 Task: Slide 13 - Session  Urban Outfit For M&X.
Action: Mouse moved to (29, 79)
Screenshot: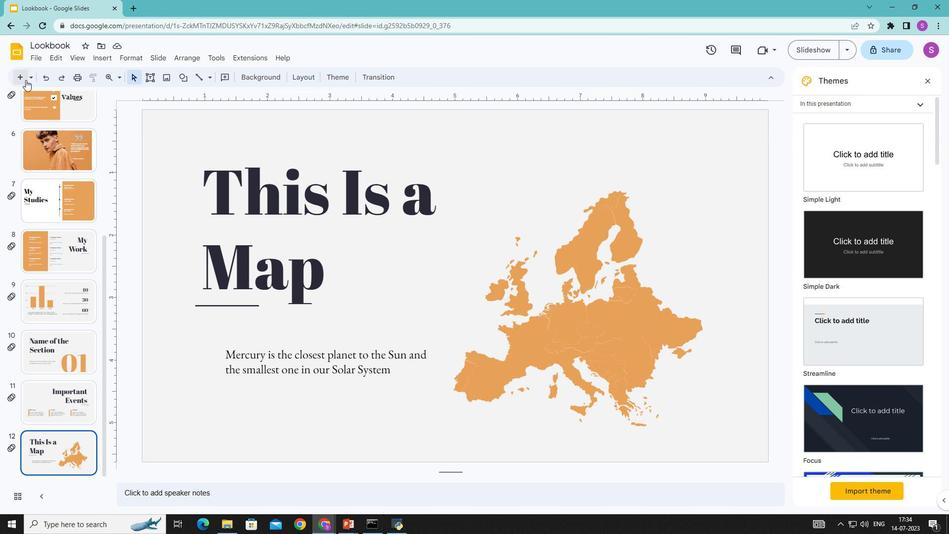 
Action: Mouse pressed left at (29, 79)
Screenshot: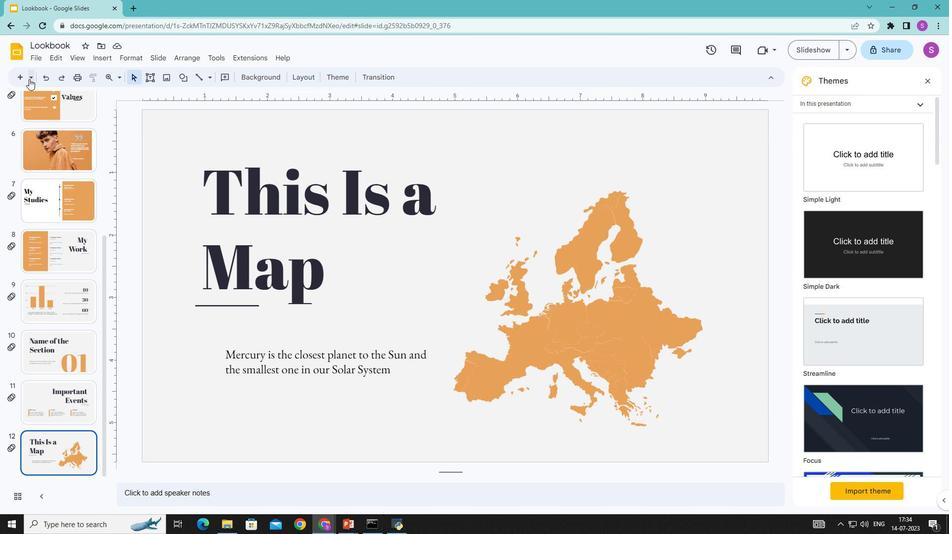 
Action: Mouse moved to (68, 412)
Screenshot: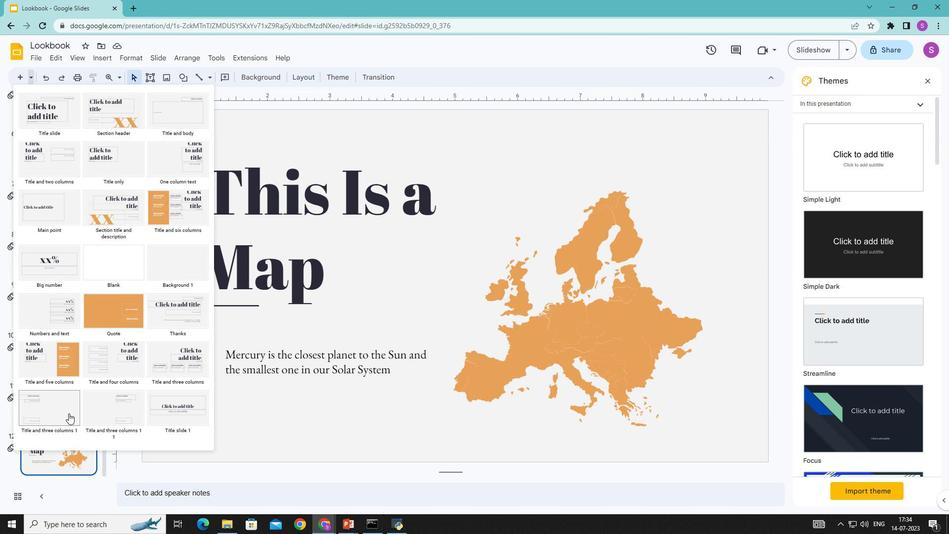 
Action: Mouse pressed left at (68, 412)
Screenshot: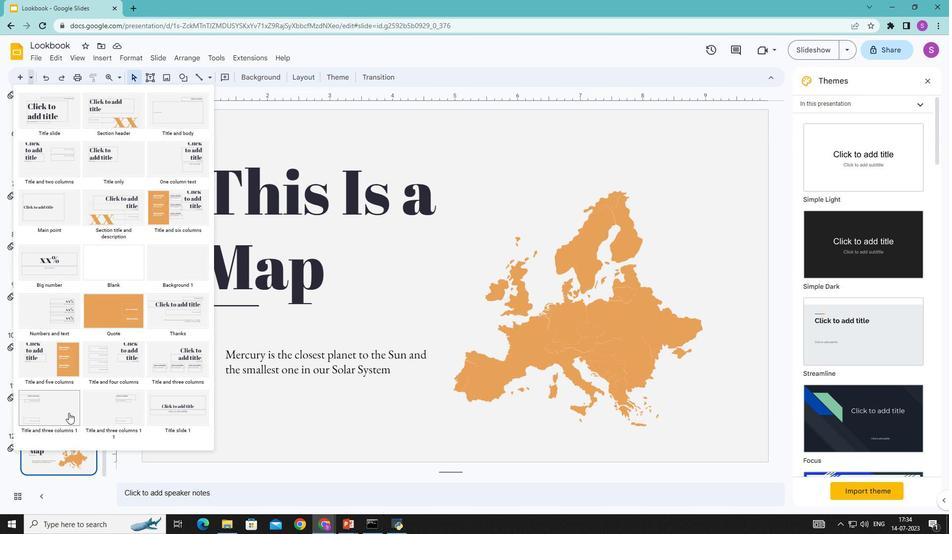 
Action: Mouse moved to (100, 56)
Screenshot: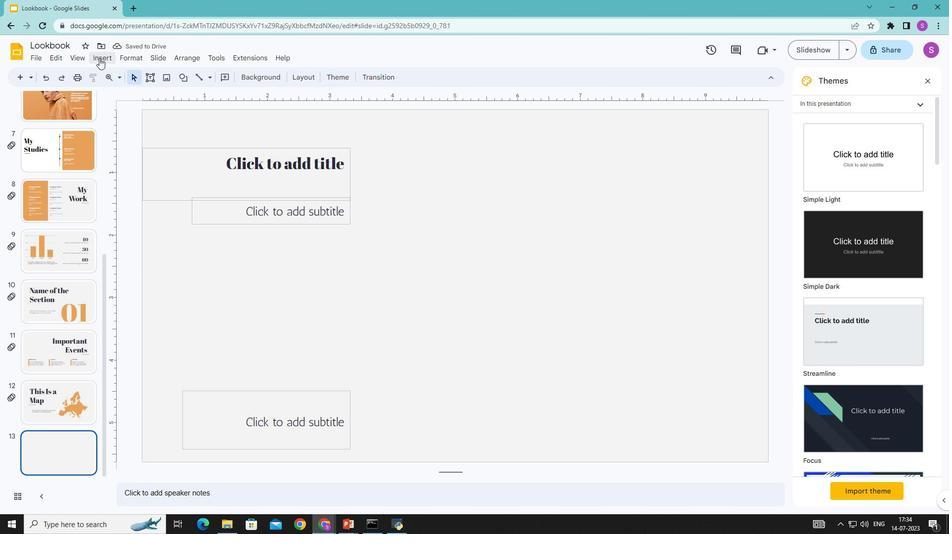 
Action: Mouse pressed left at (100, 56)
Screenshot: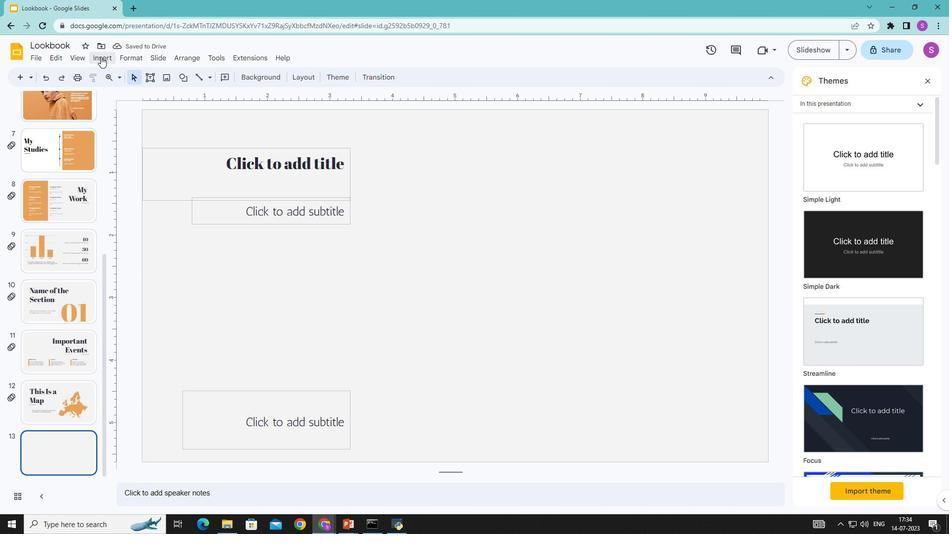 
Action: Mouse moved to (339, 74)
Screenshot: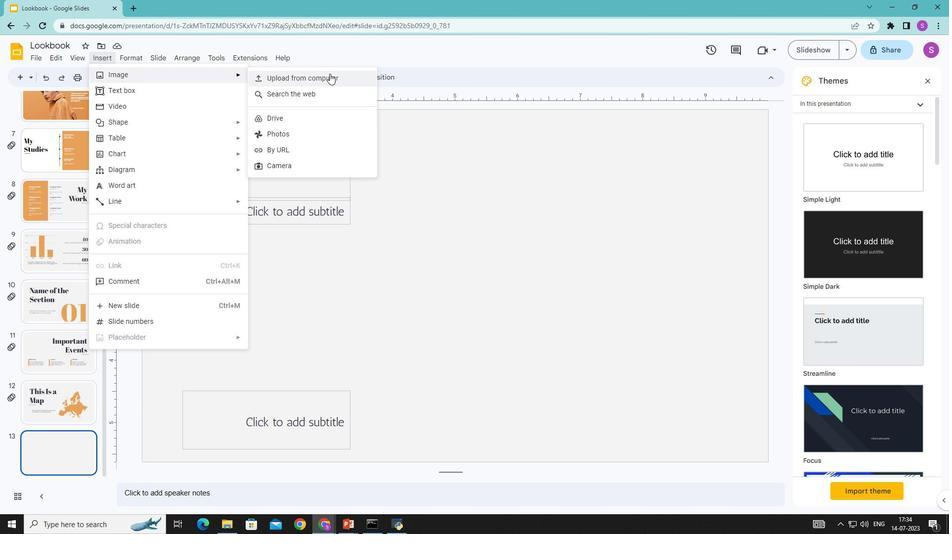
Action: Mouse pressed left at (339, 74)
Screenshot: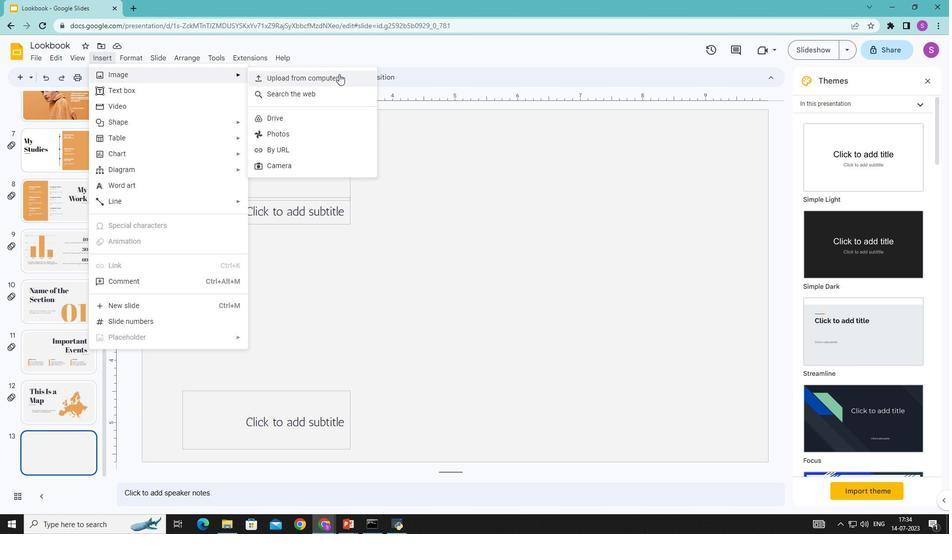 
Action: Mouse moved to (168, 138)
Screenshot: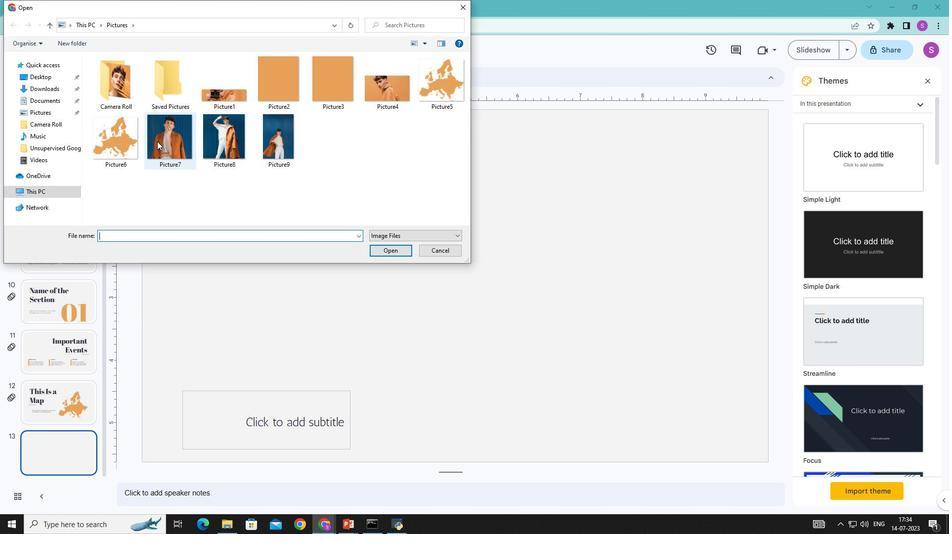 
Action: Mouse pressed left at (168, 138)
Screenshot: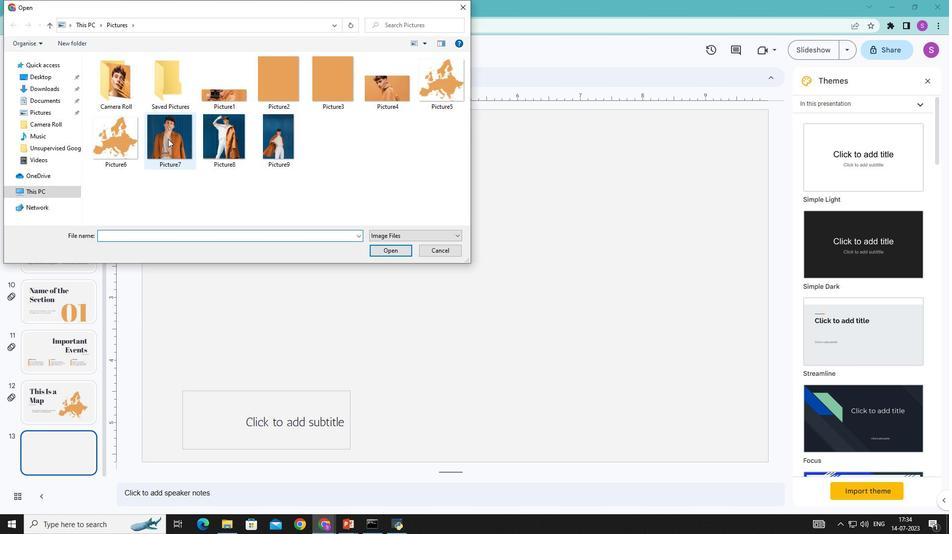 
Action: Mouse moved to (387, 249)
Screenshot: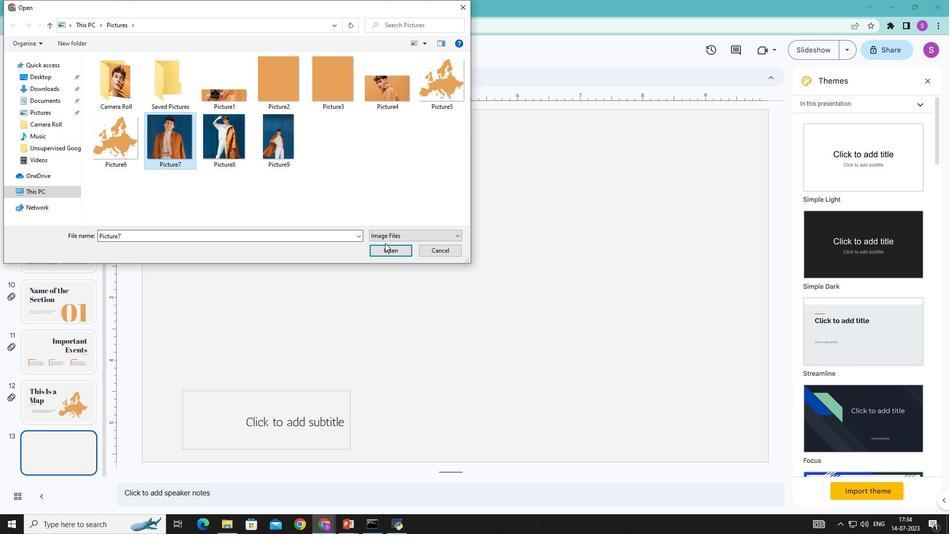 
Action: Mouse pressed left at (387, 249)
Screenshot: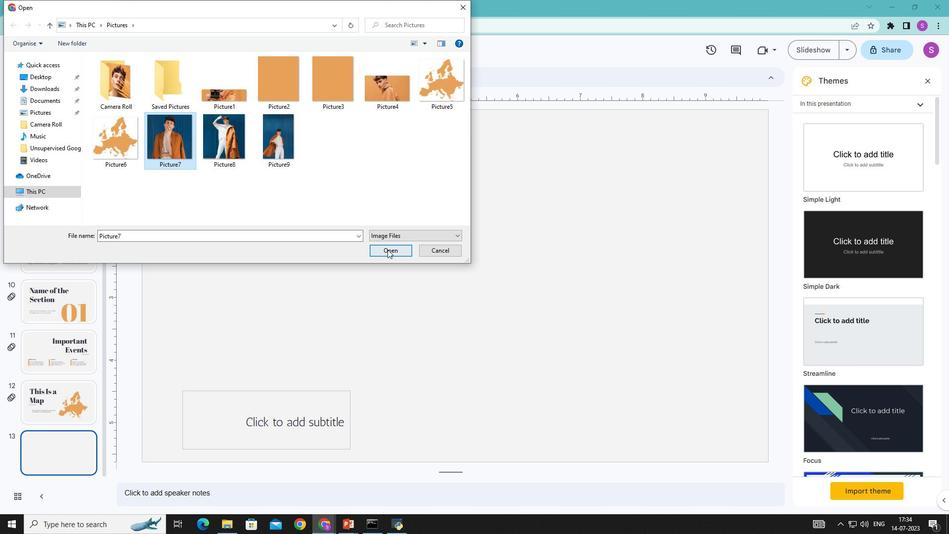
Action: Mouse moved to (696, 285)
Screenshot: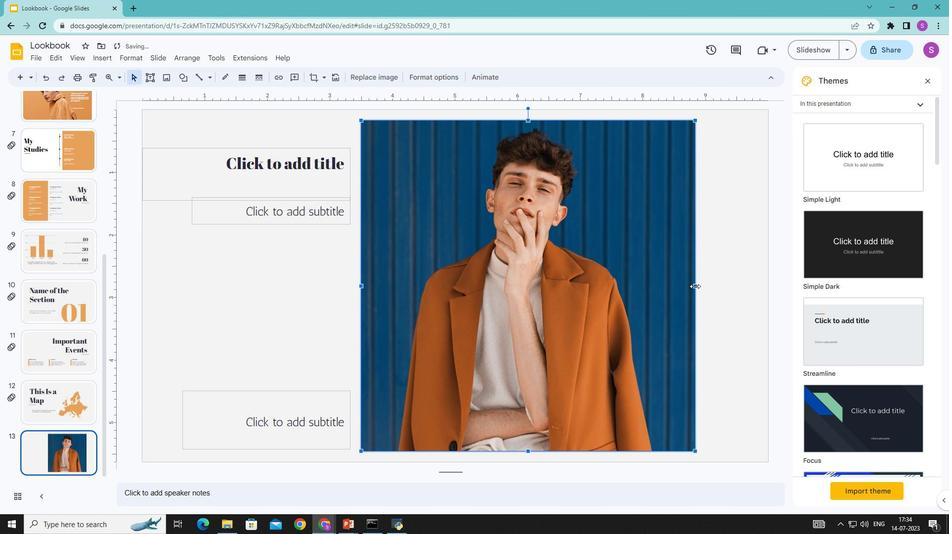 
Action: Mouse pressed left at (696, 285)
Screenshot: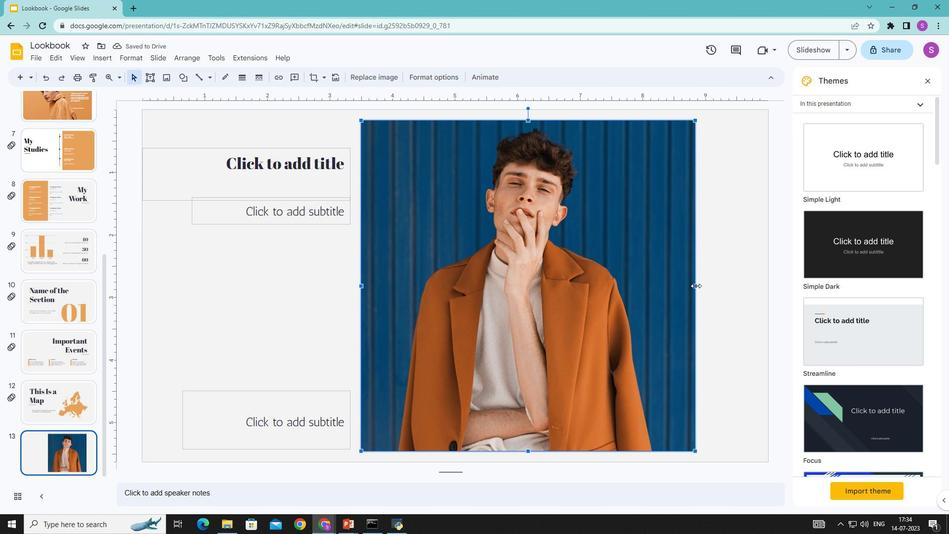 
Action: Mouse moved to (519, 452)
Screenshot: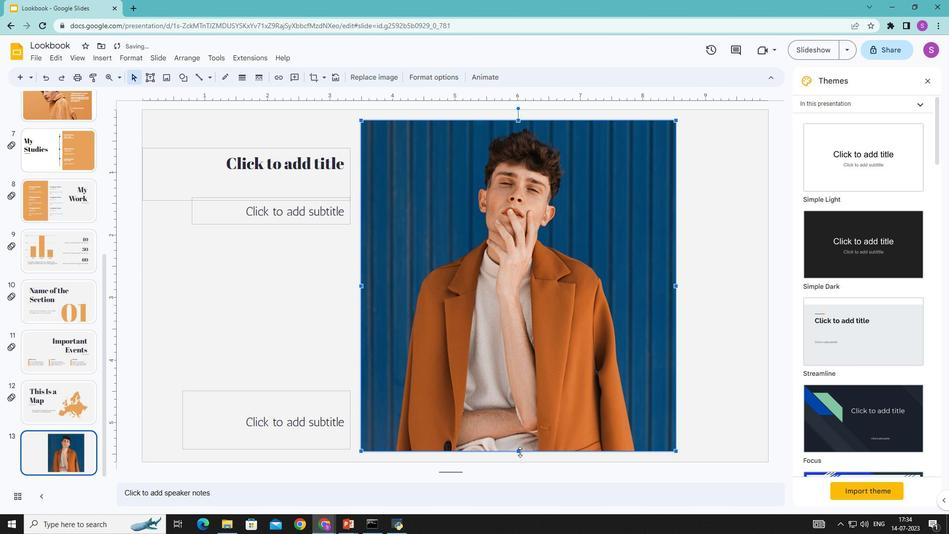 
Action: Mouse pressed left at (519, 452)
Screenshot: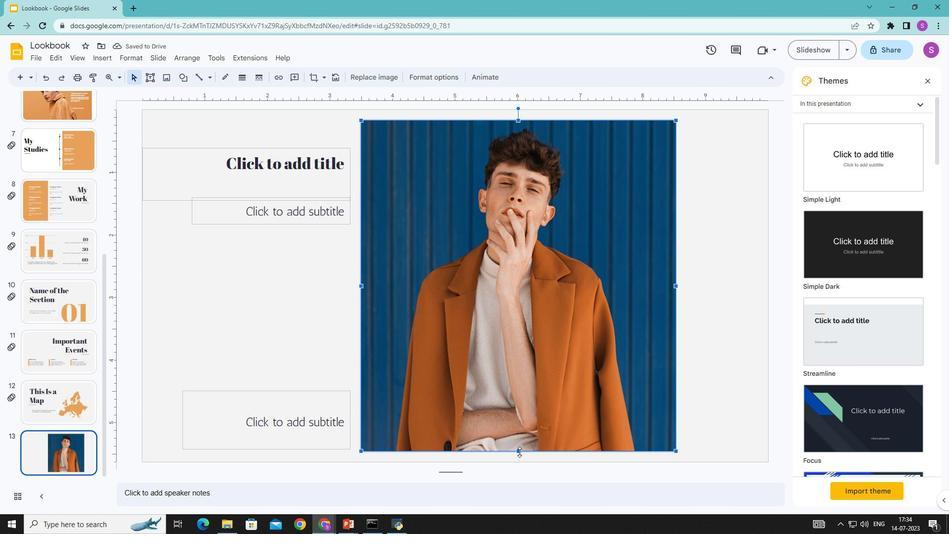 
Action: Mouse moved to (677, 288)
Screenshot: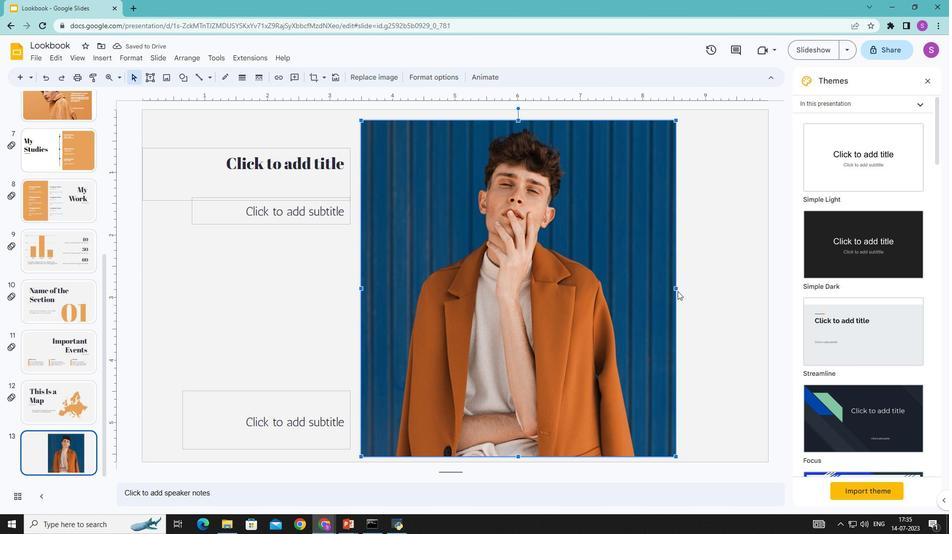 
Action: Mouse pressed left at (677, 288)
Screenshot: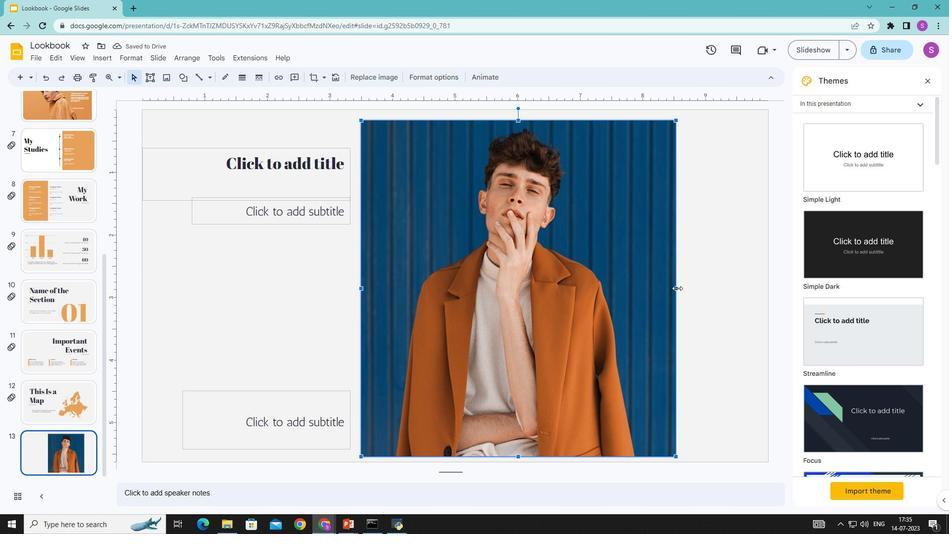 
Action: Mouse moved to (669, 289)
Screenshot: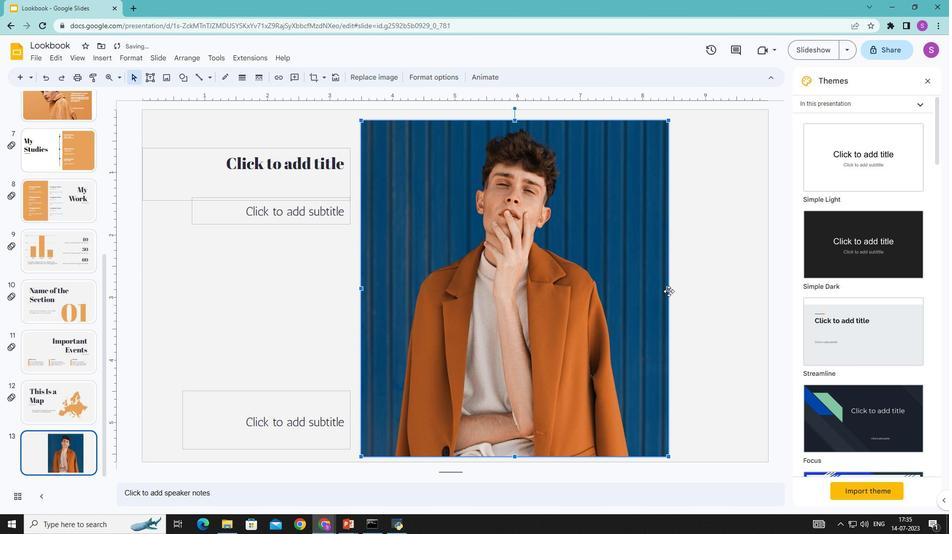 
Action: Mouse pressed left at (669, 289)
Screenshot: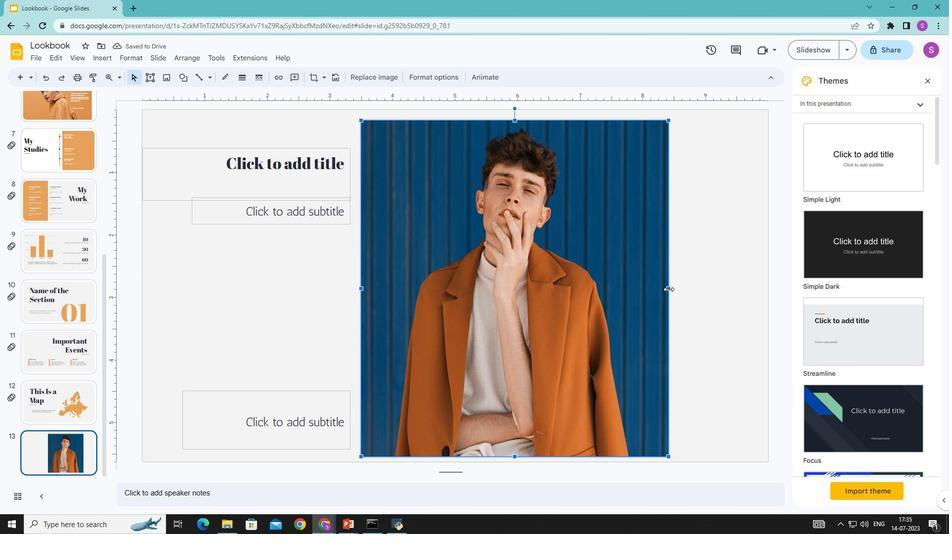 
Action: Mouse moved to (708, 286)
Screenshot: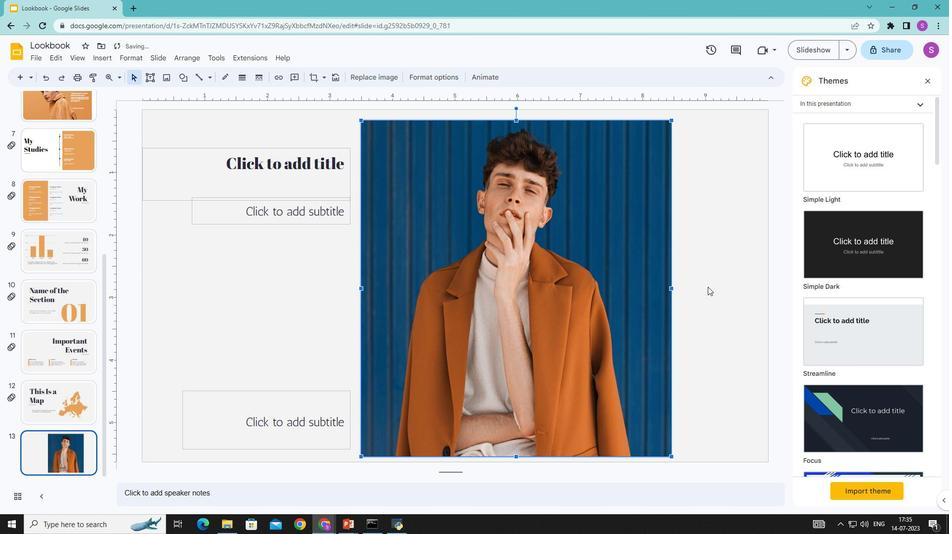 
Action: Mouse pressed left at (708, 286)
Screenshot: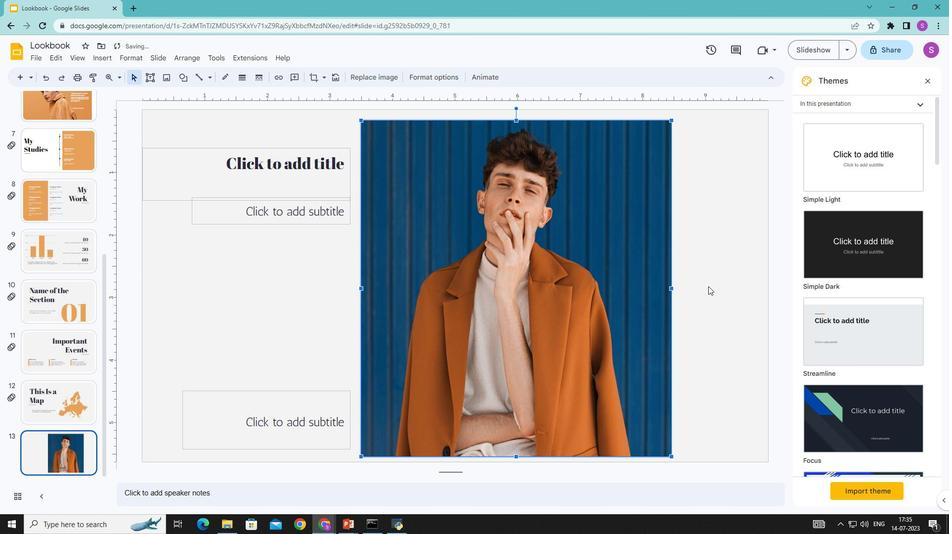 
Action: Mouse moved to (93, 55)
Screenshot: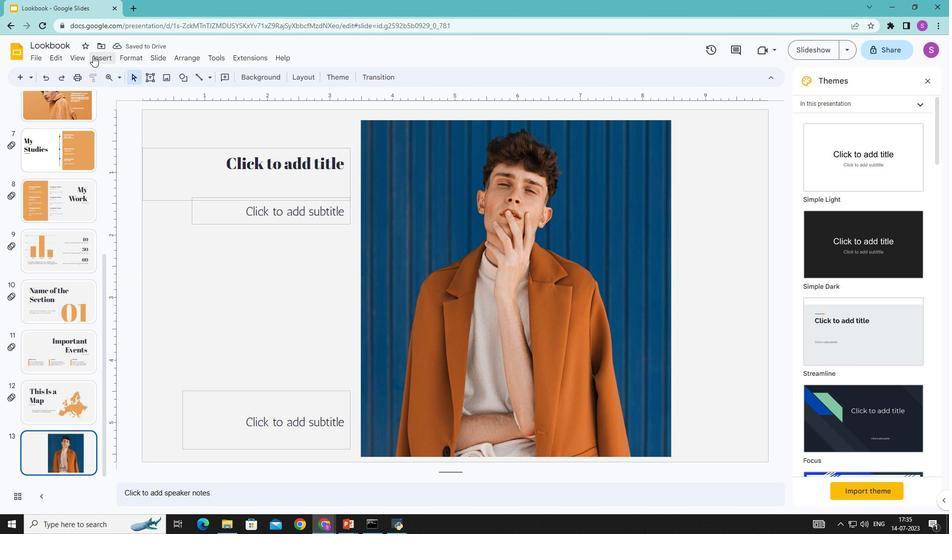 
Action: Mouse pressed left at (93, 55)
Screenshot: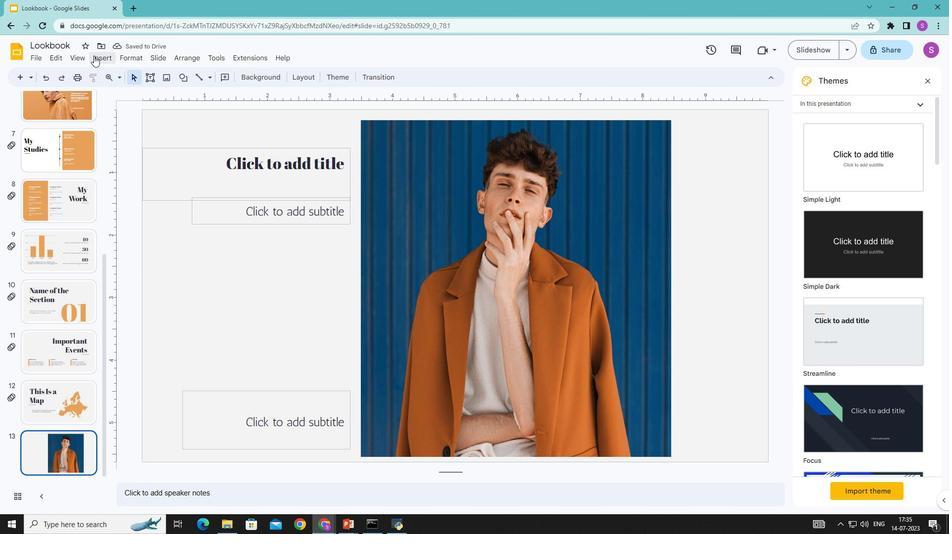 
Action: Mouse moved to (282, 75)
Screenshot: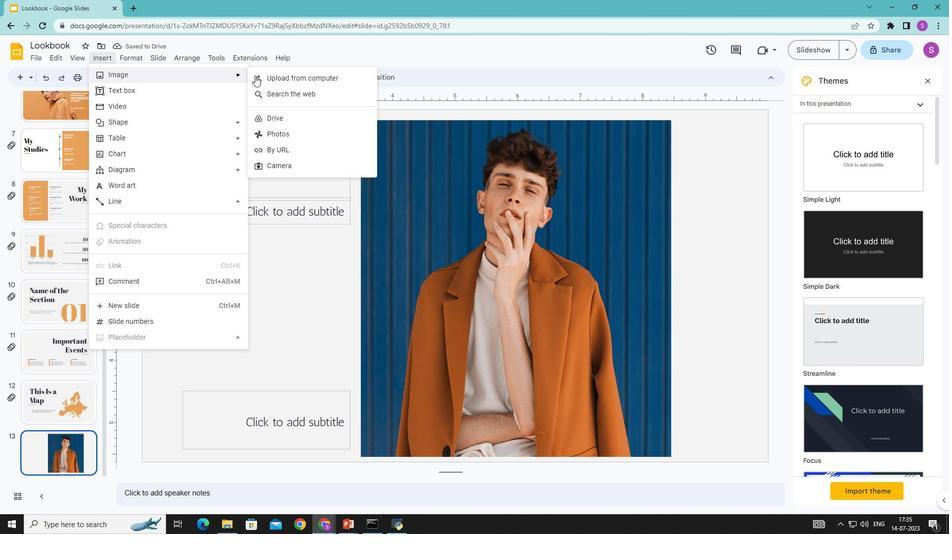 
Action: Mouse pressed left at (282, 75)
Screenshot: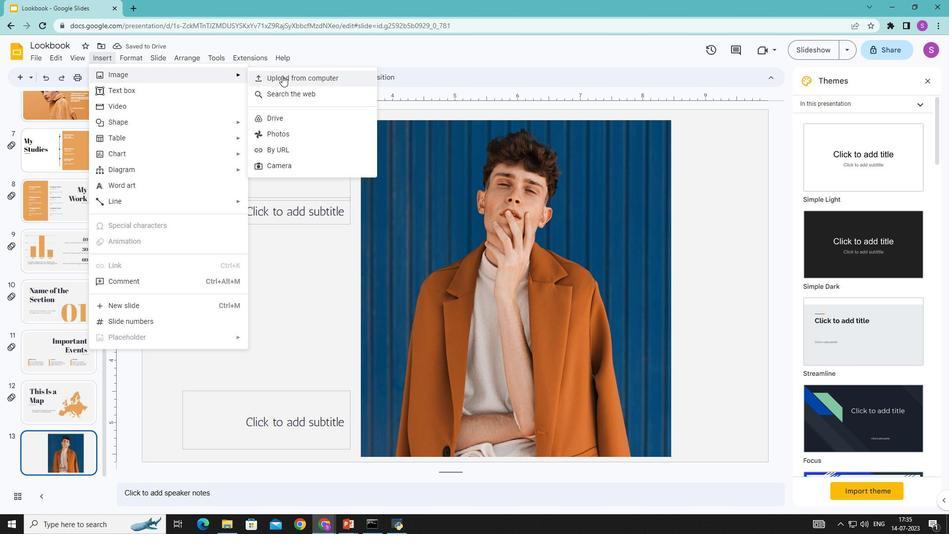 
Action: Mouse moved to (218, 132)
Screenshot: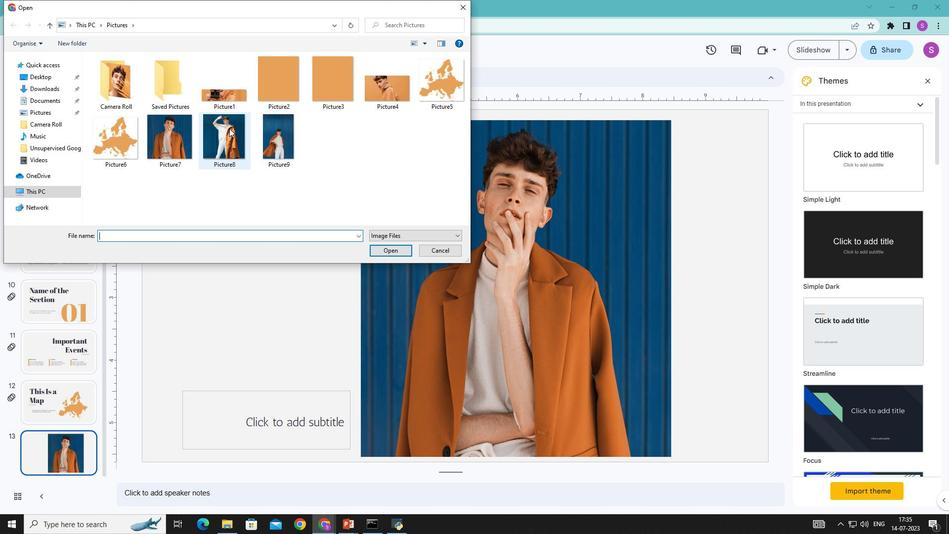 
Action: Mouse pressed left at (218, 132)
Screenshot: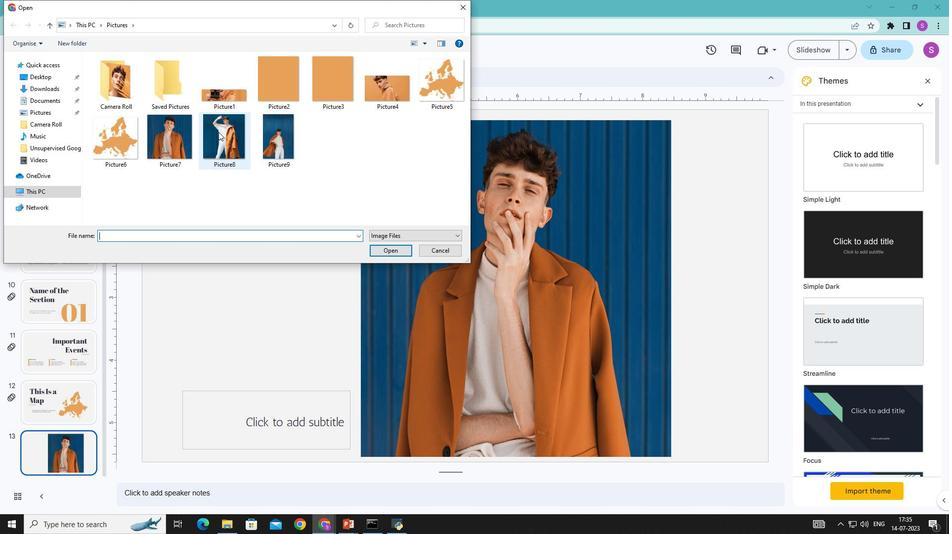 
Action: Mouse moved to (386, 246)
Screenshot: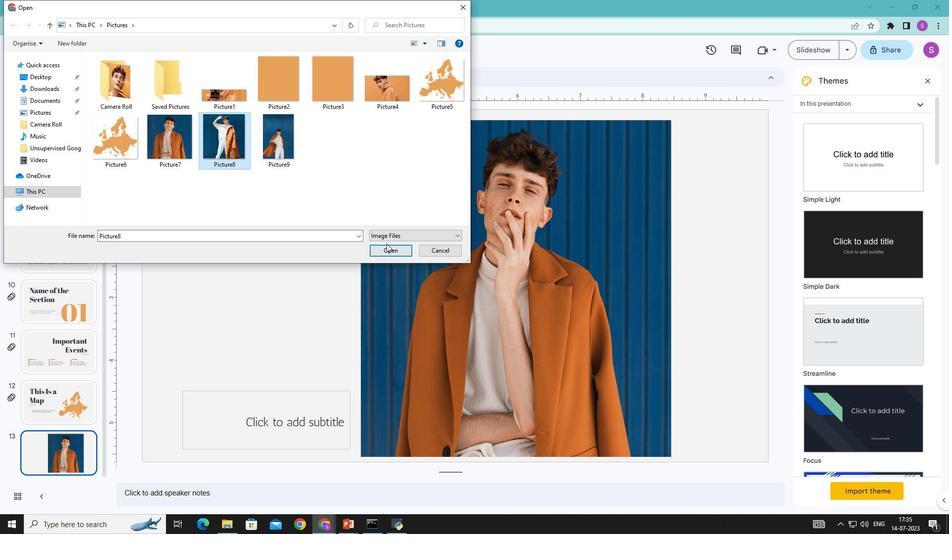 
Action: Mouse pressed left at (386, 246)
Screenshot: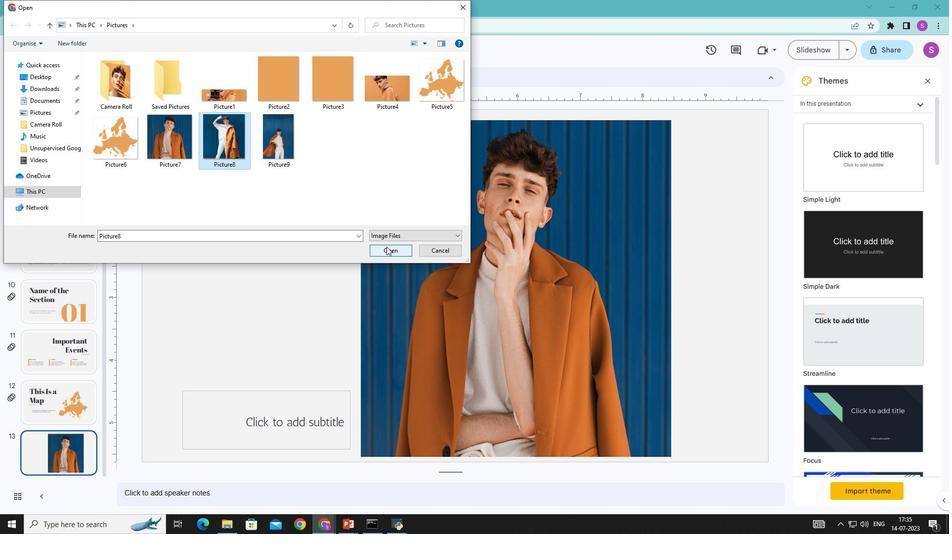 
Action: Mouse moved to (204, 284)
Screenshot: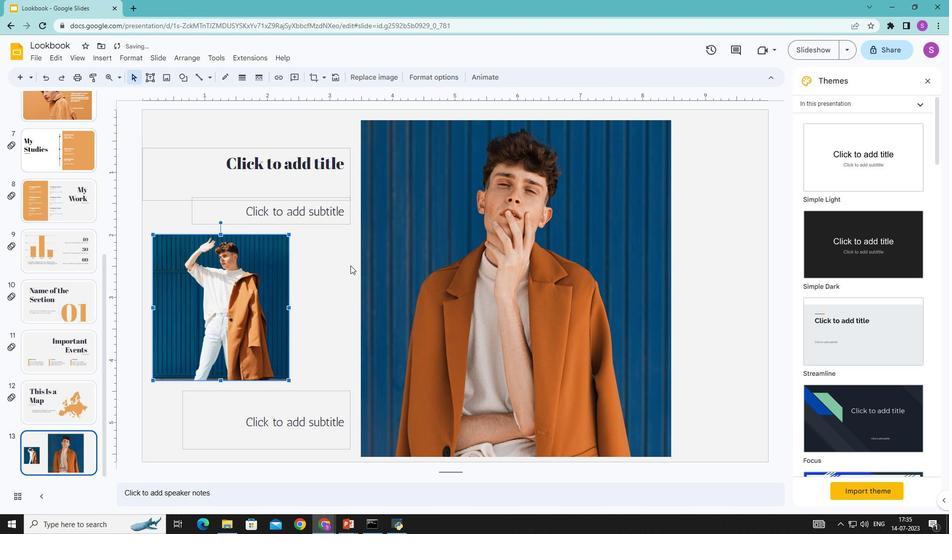 
Action: Mouse pressed left at (204, 284)
Screenshot: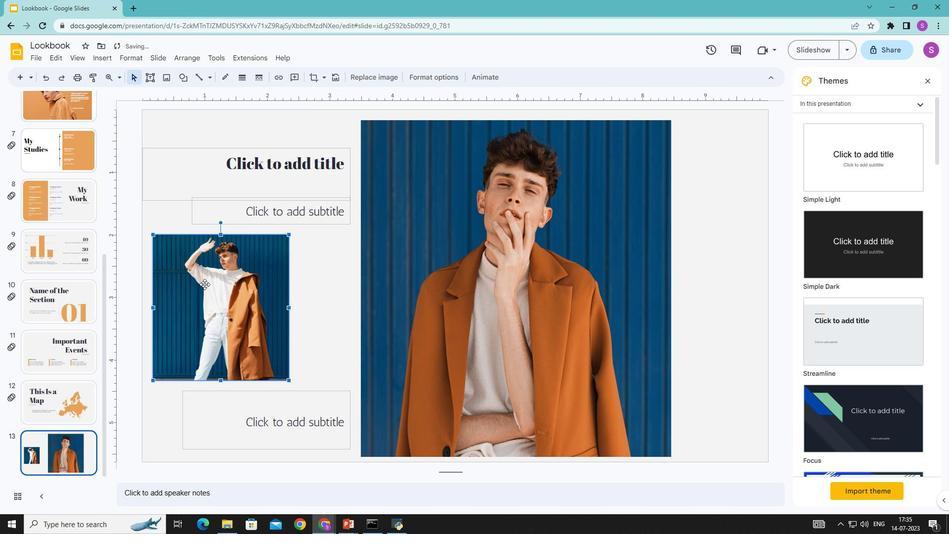 
Action: Mouse moved to (541, 204)
Screenshot: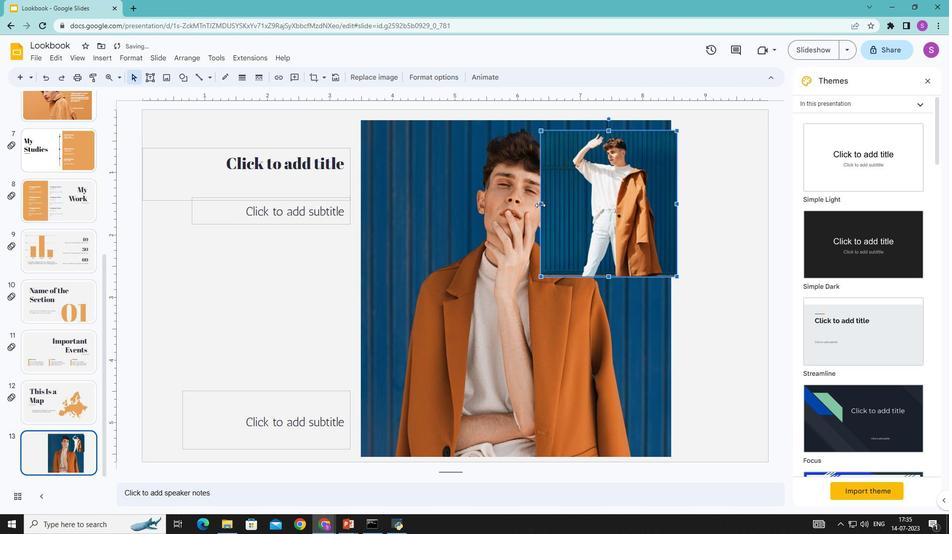 
Action: Mouse pressed left at (541, 204)
Screenshot: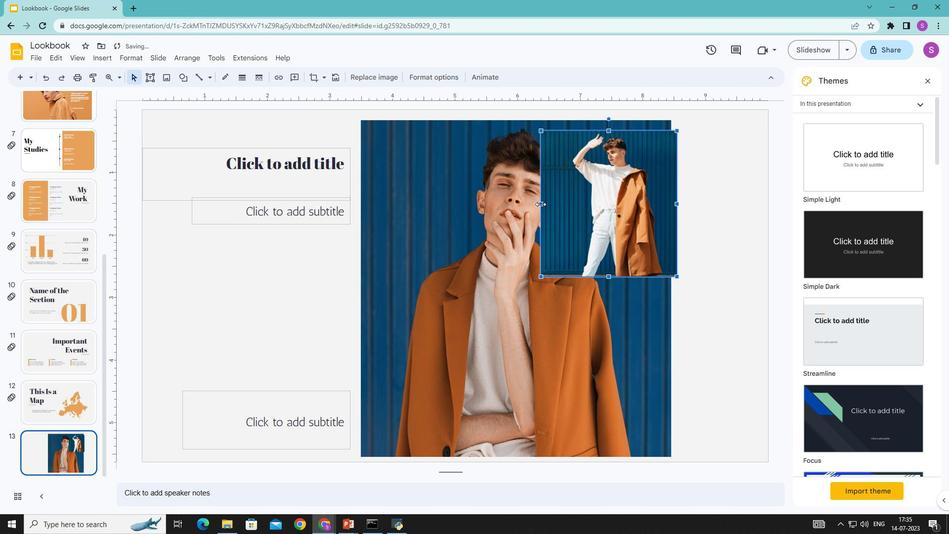 
Action: Mouse moved to (617, 277)
Screenshot: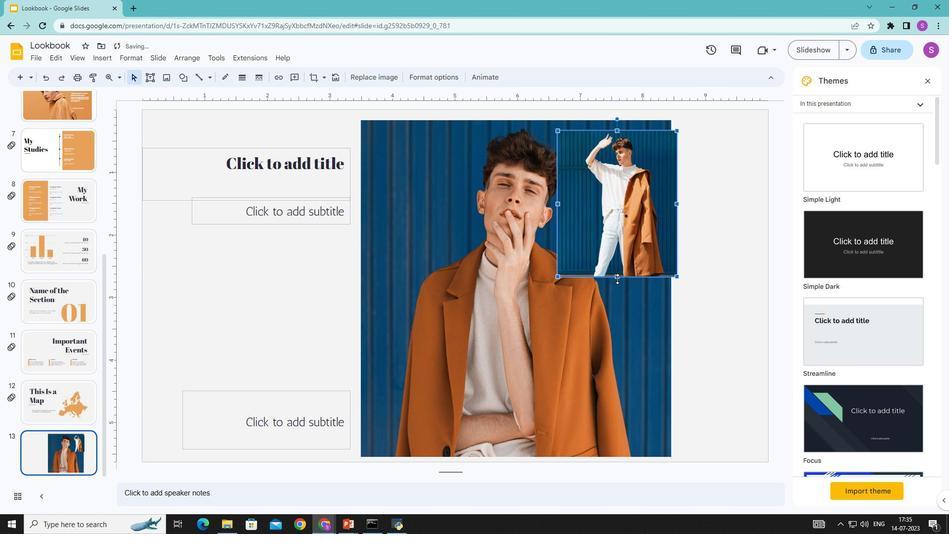 
Action: Mouse pressed left at (617, 277)
Screenshot: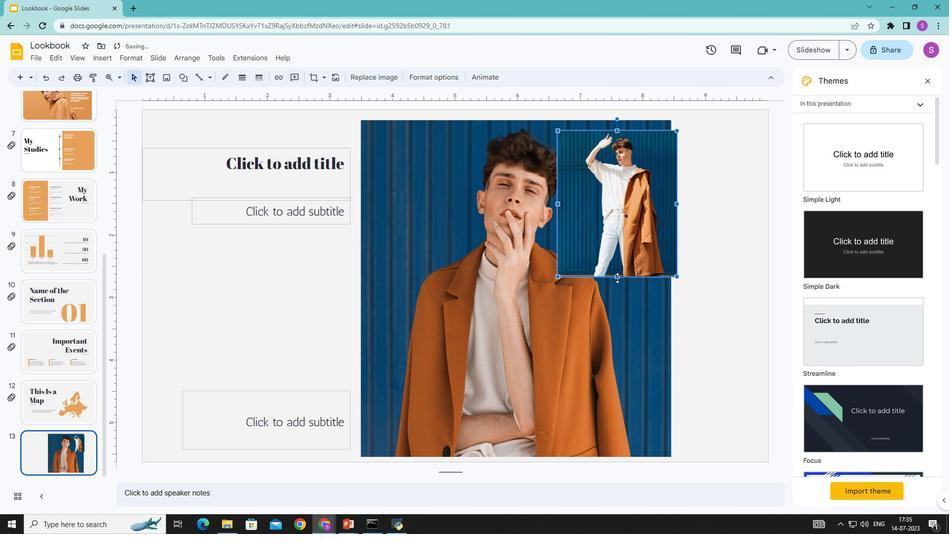 
Action: Mouse moved to (618, 206)
Screenshot: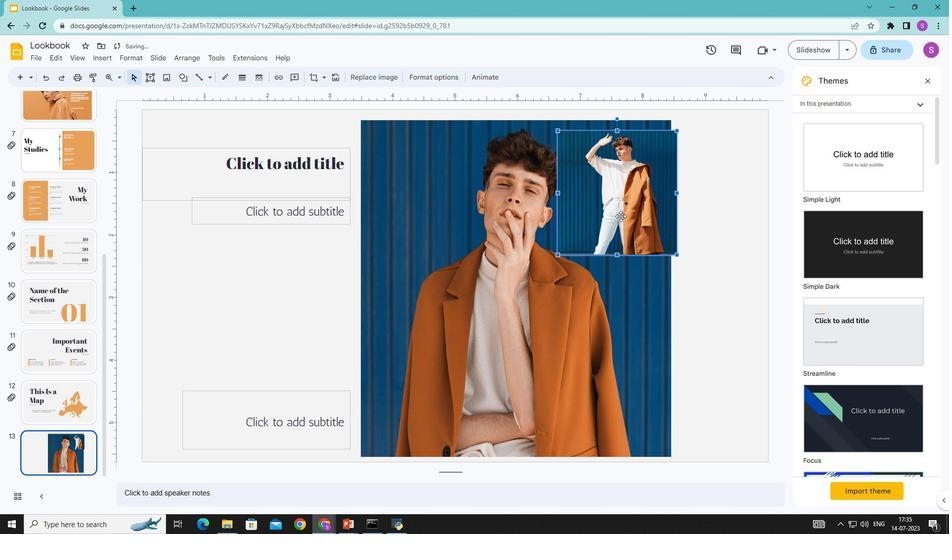 
Action: Mouse pressed left at (618, 206)
Screenshot: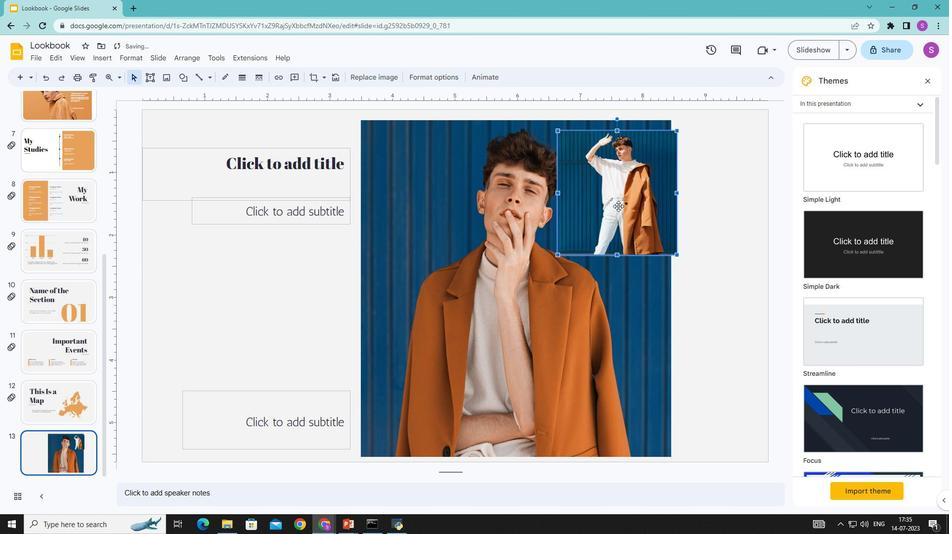 
Action: Mouse moved to (723, 191)
Screenshot: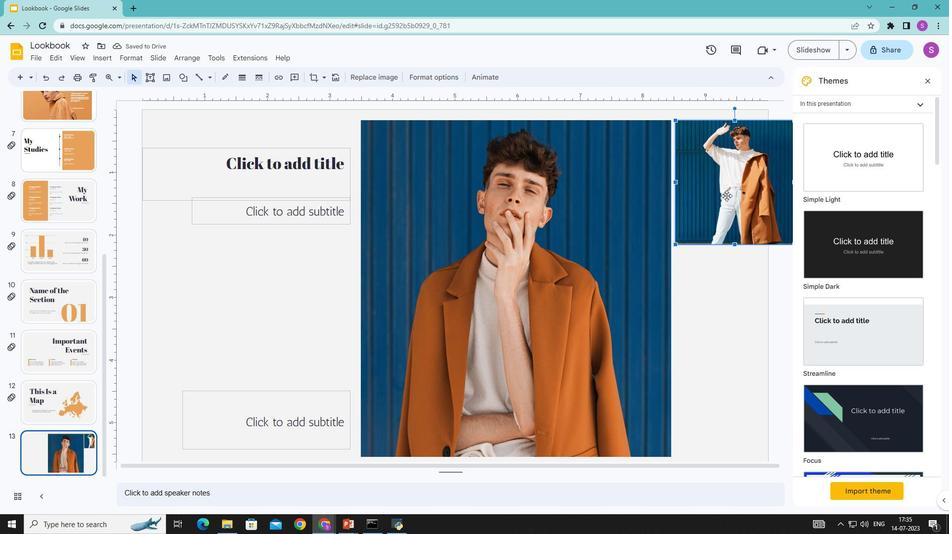 
Action: Mouse pressed left at (723, 191)
Screenshot: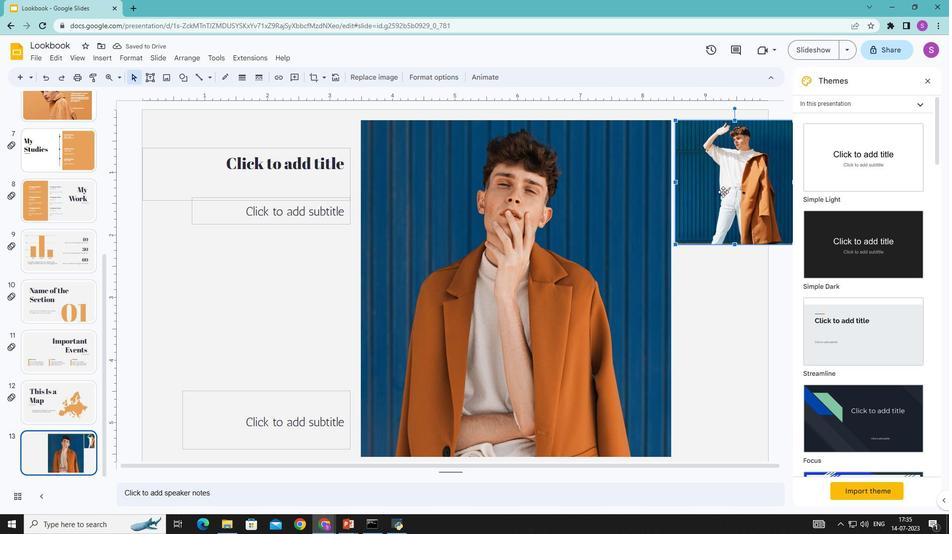 
Action: Mouse moved to (670, 193)
Screenshot: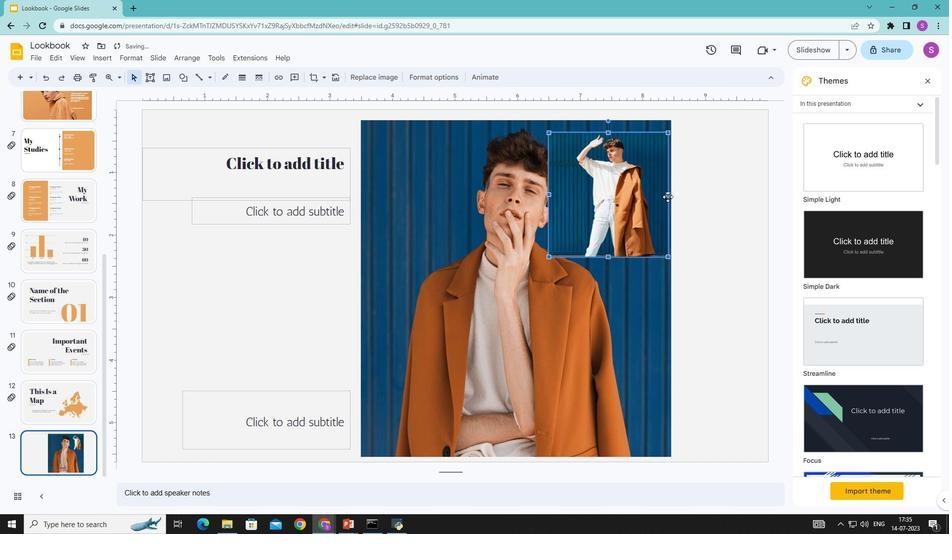 
Action: Mouse pressed left at (670, 193)
Screenshot: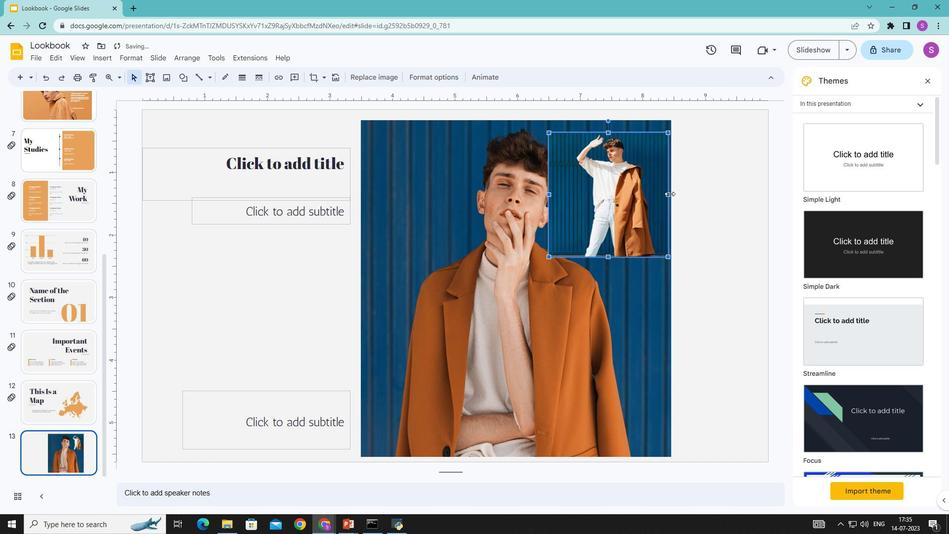 
Action: Mouse moved to (604, 131)
Screenshot: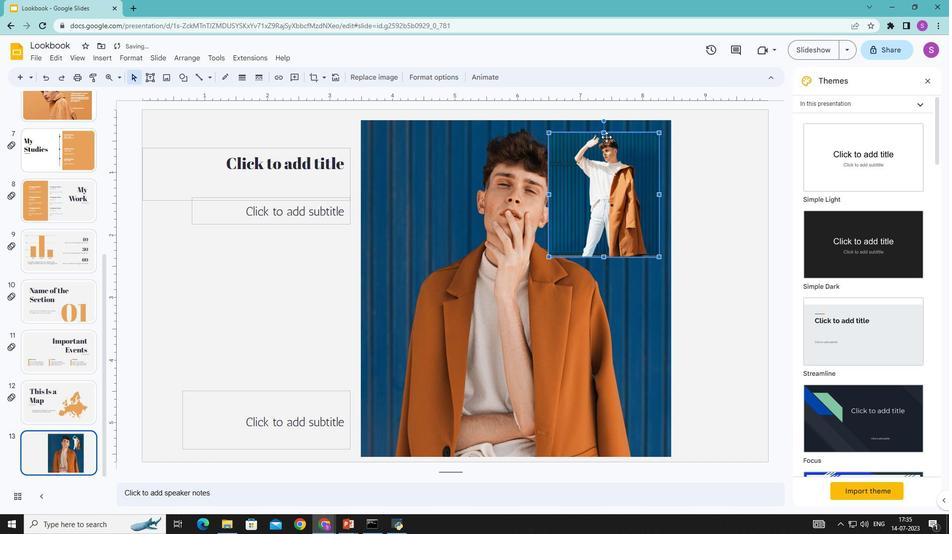 
Action: Mouse pressed left at (604, 131)
Screenshot: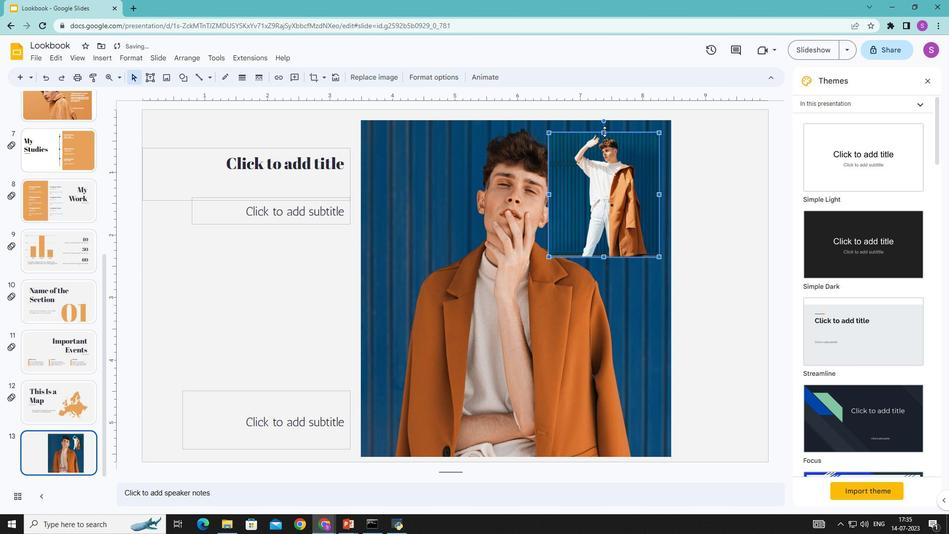 
Action: Mouse moved to (600, 217)
Screenshot: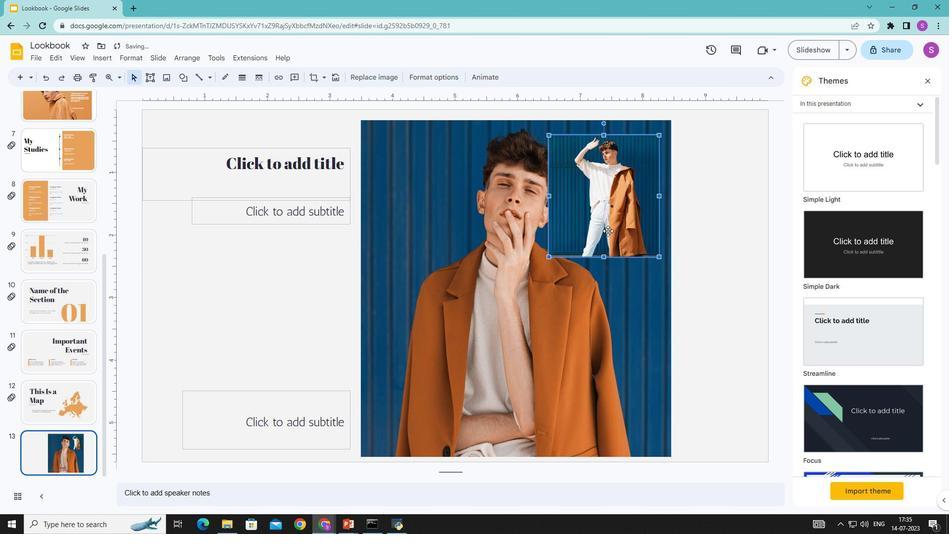 
Action: Mouse pressed left at (600, 217)
Screenshot: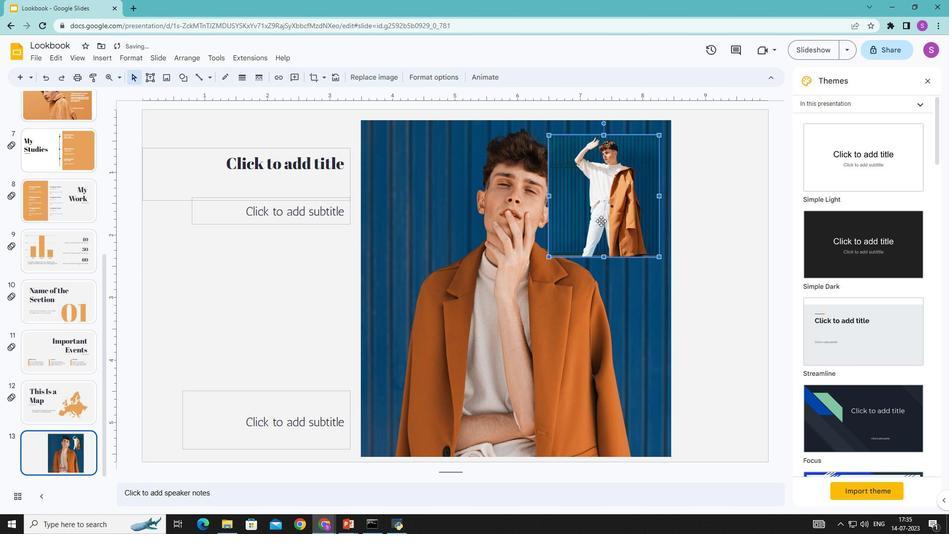 
Action: Mouse moved to (550, 193)
Screenshot: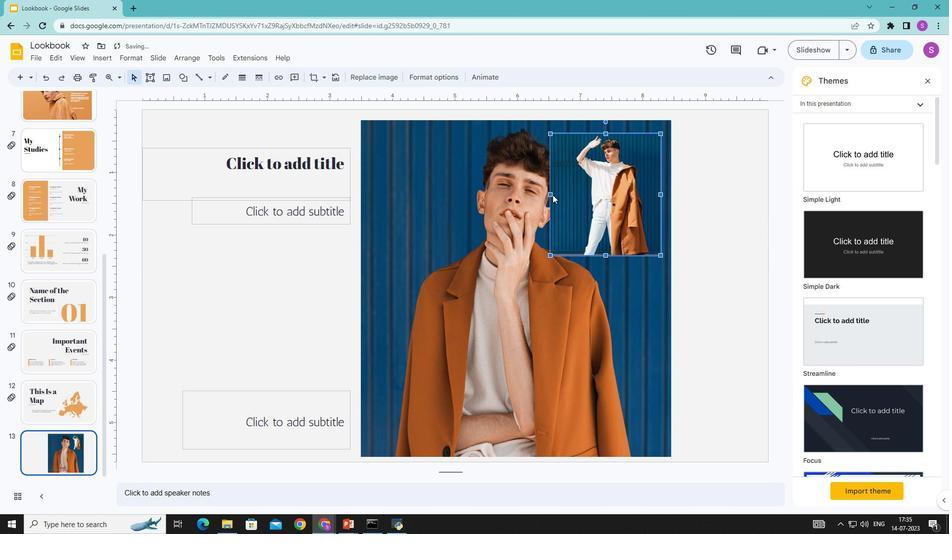 
Action: Mouse pressed left at (550, 193)
Screenshot: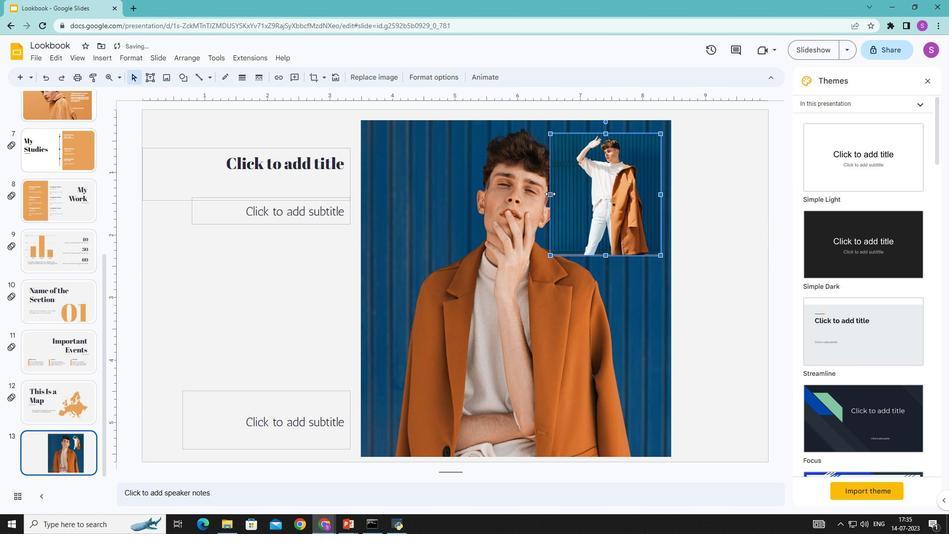 
Action: Mouse moved to (621, 198)
Screenshot: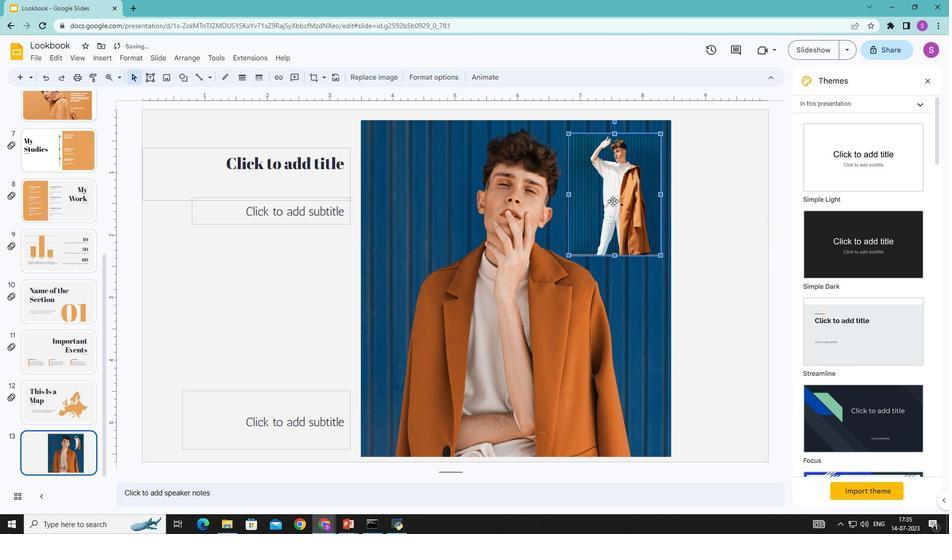 
Action: Mouse pressed left at (621, 198)
Screenshot: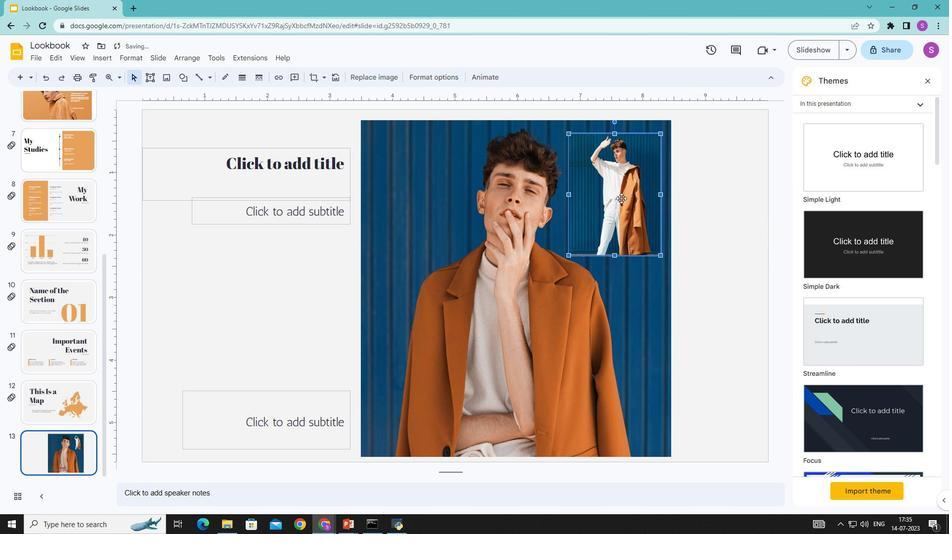 
Action: Mouse moved to (715, 293)
Screenshot: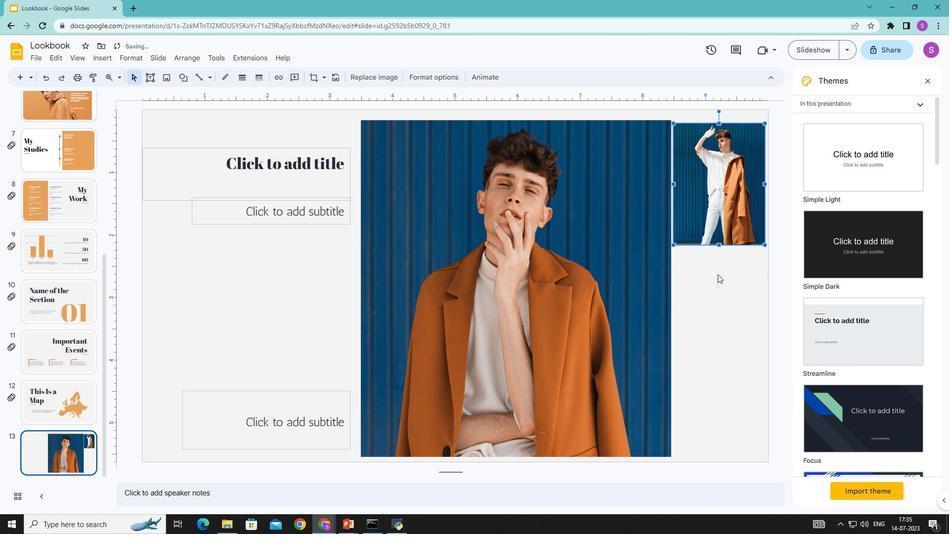 
Action: Mouse pressed left at (715, 293)
Screenshot: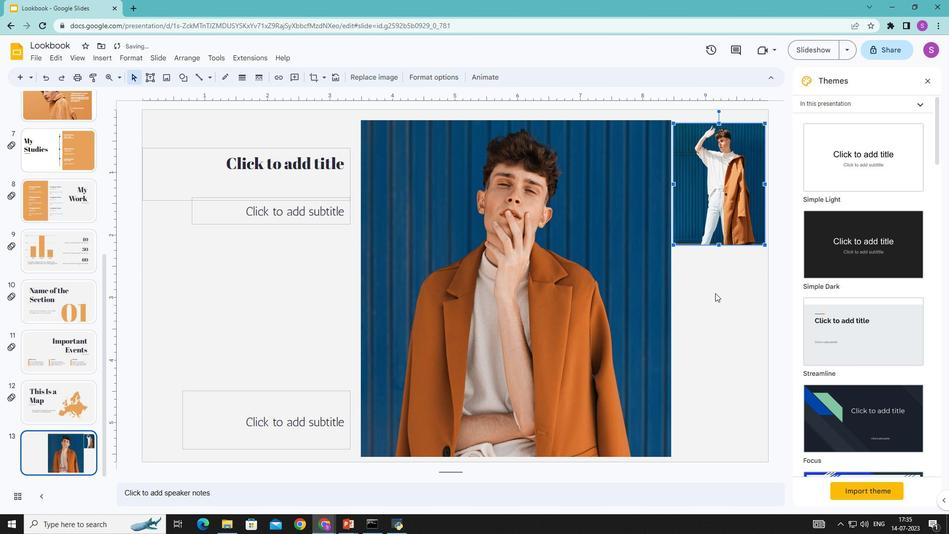 
Action: Mouse moved to (108, 56)
Screenshot: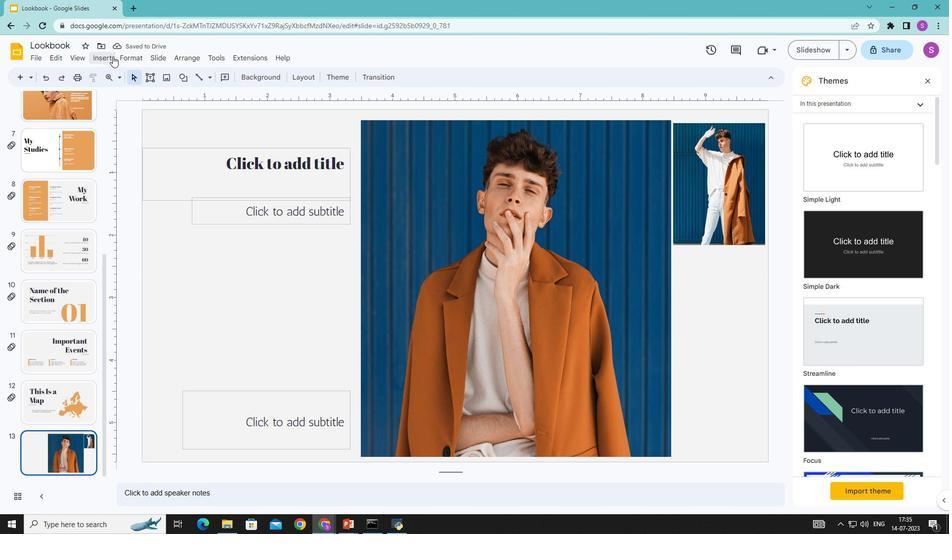 
Action: Mouse pressed left at (108, 56)
Screenshot: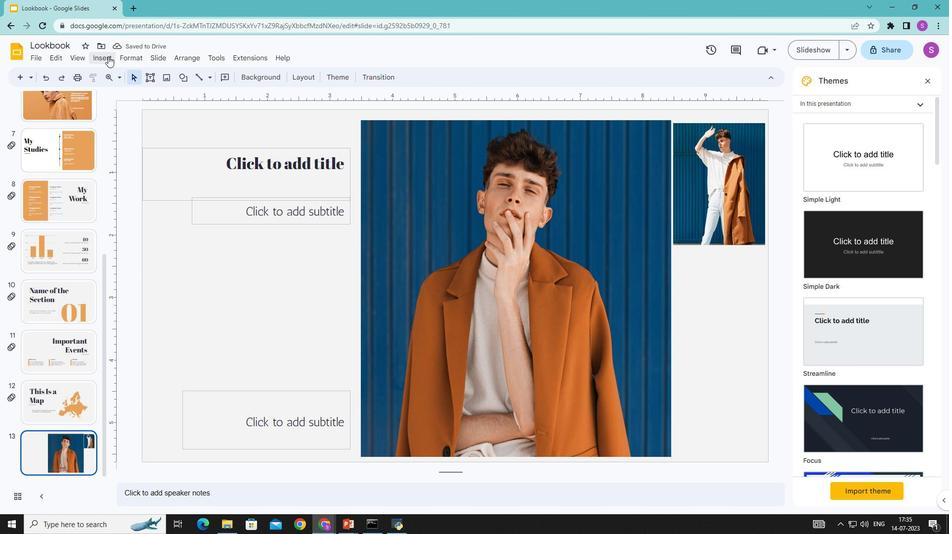 
Action: Mouse moved to (290, 73)
Screenshot: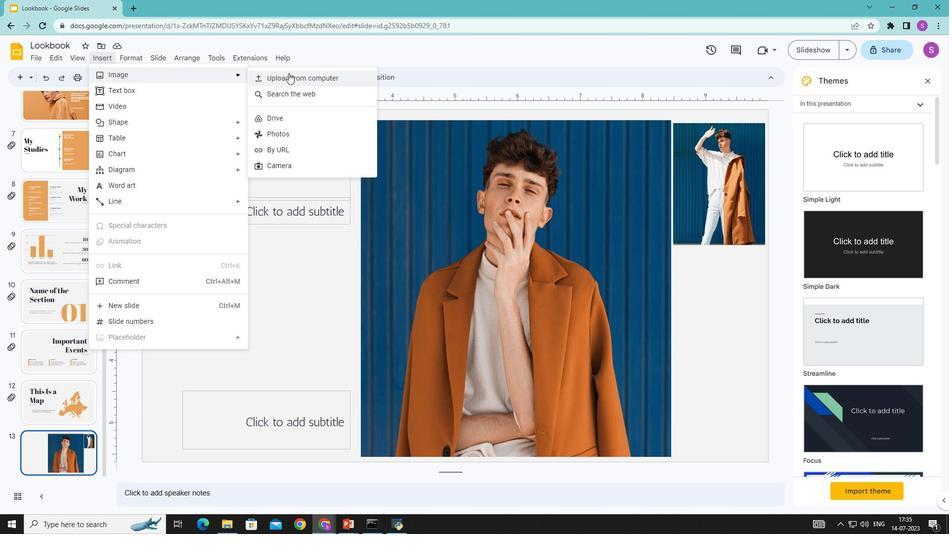 
Action: Mouse pressed left at (290, 73)
Screenshot: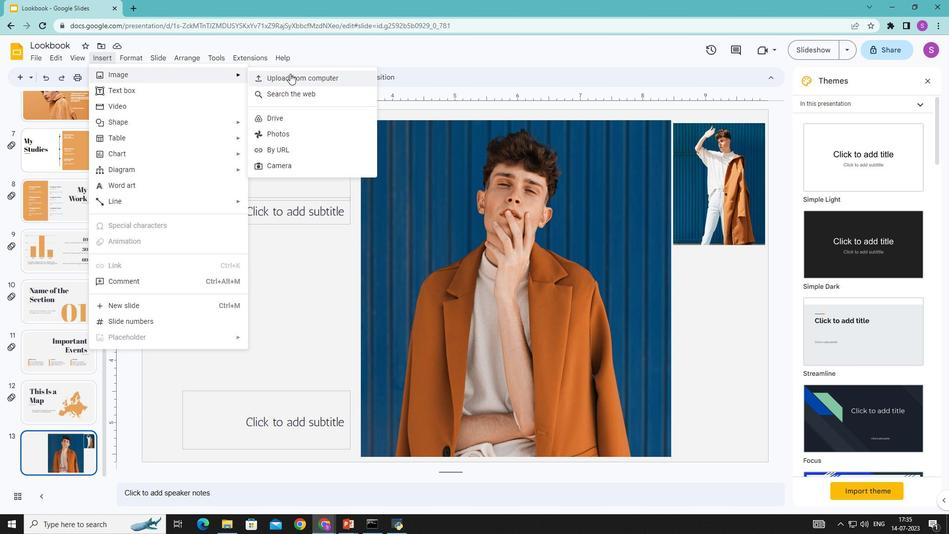 
Action: Mouse moved to (282, 143)
Screenshot: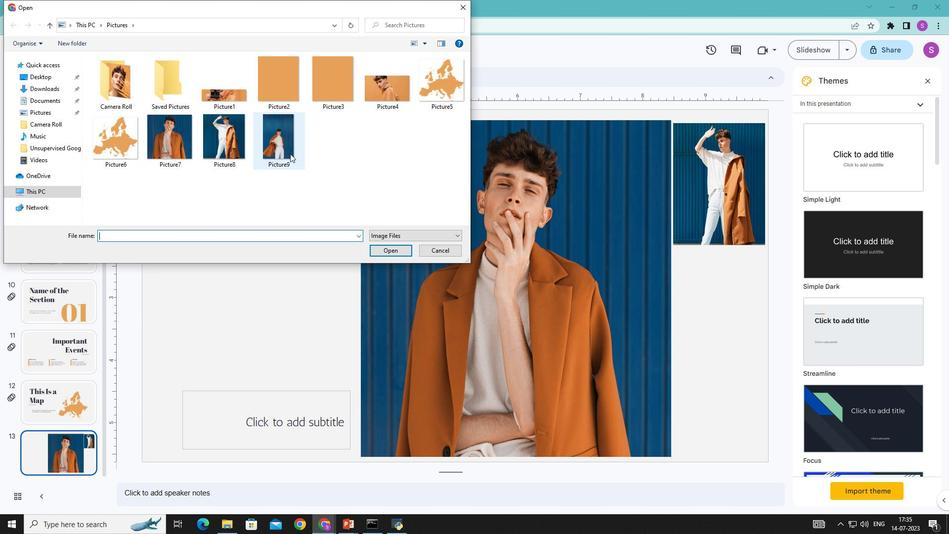 
Action: Mouse pressed left at (282, 143)
Screenshot: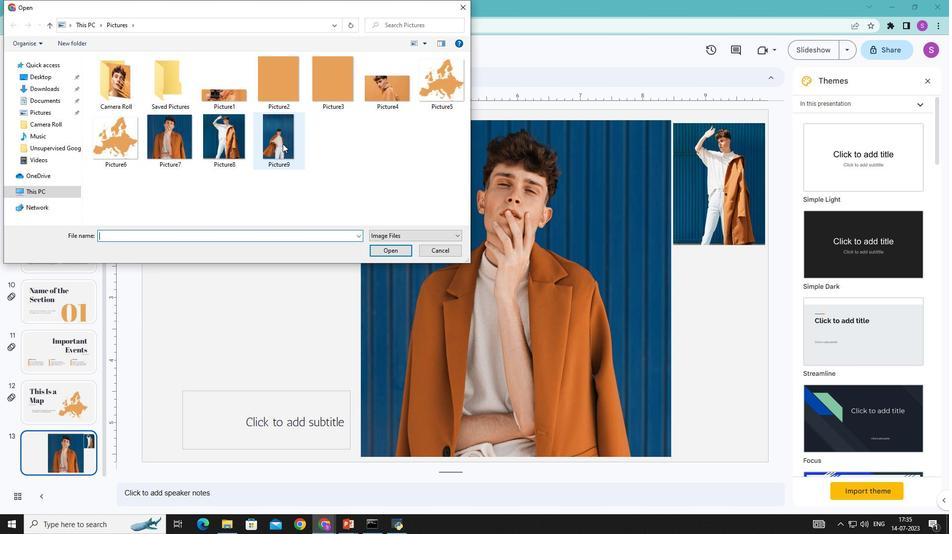 
Action: Mouse moved to (396, 251)
Screenshot: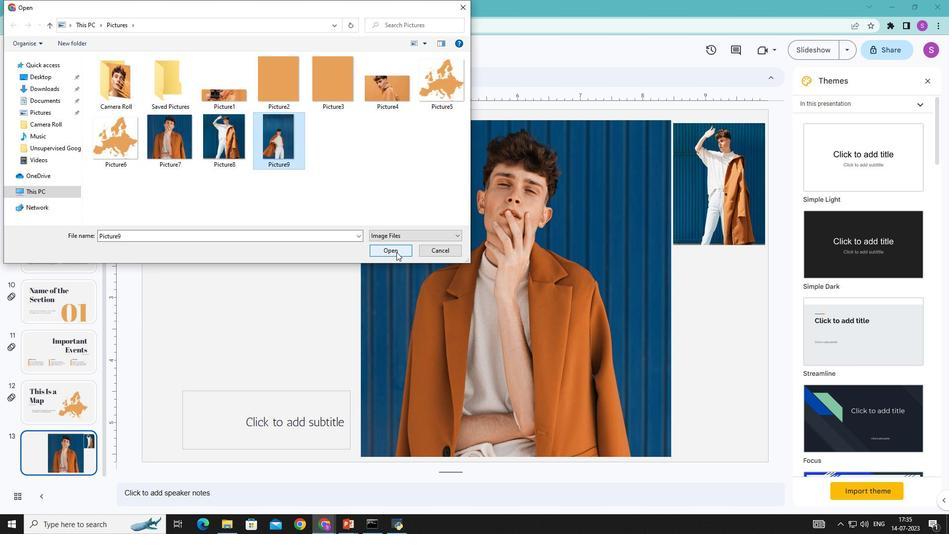 
Action: Mouse pressed left at (396, 251)
Screenshot: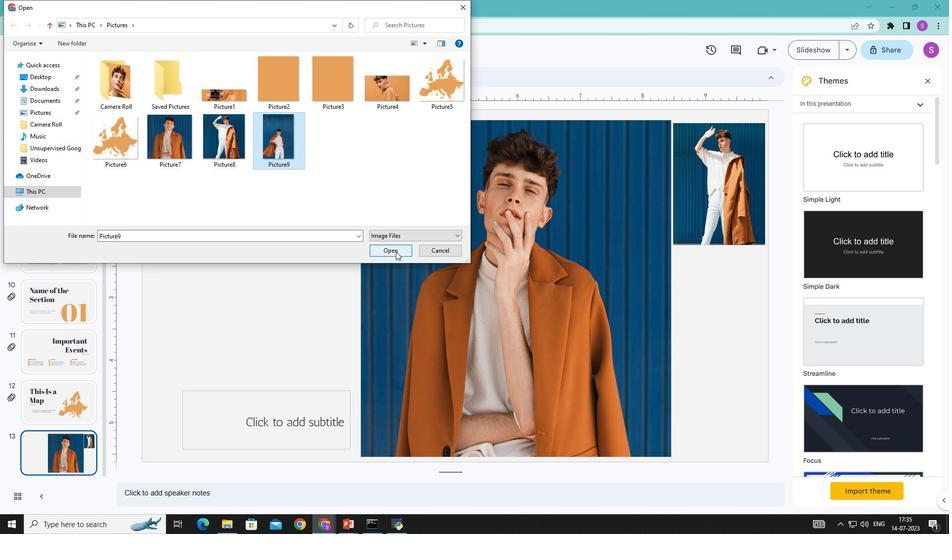 
Action: Mouse moved to (454, 405)
Screenshot: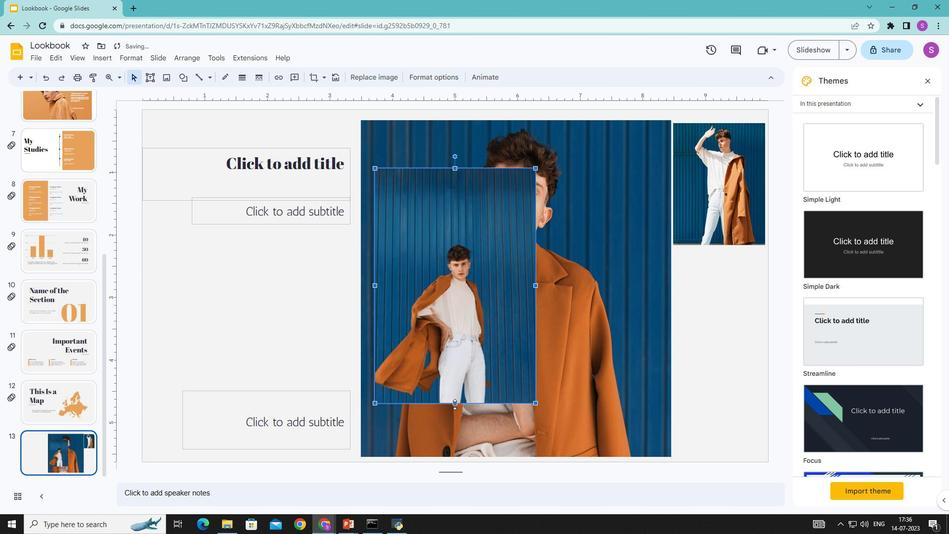 
Action: Mouse pressed left at (454, 405)
Screenshot: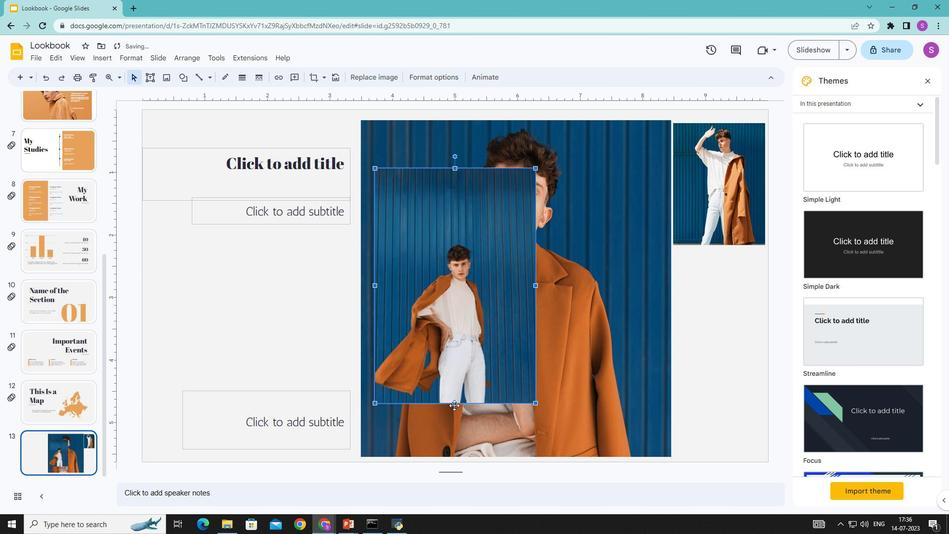 
Action: Mouse moved to (455, 377)
Screenshot: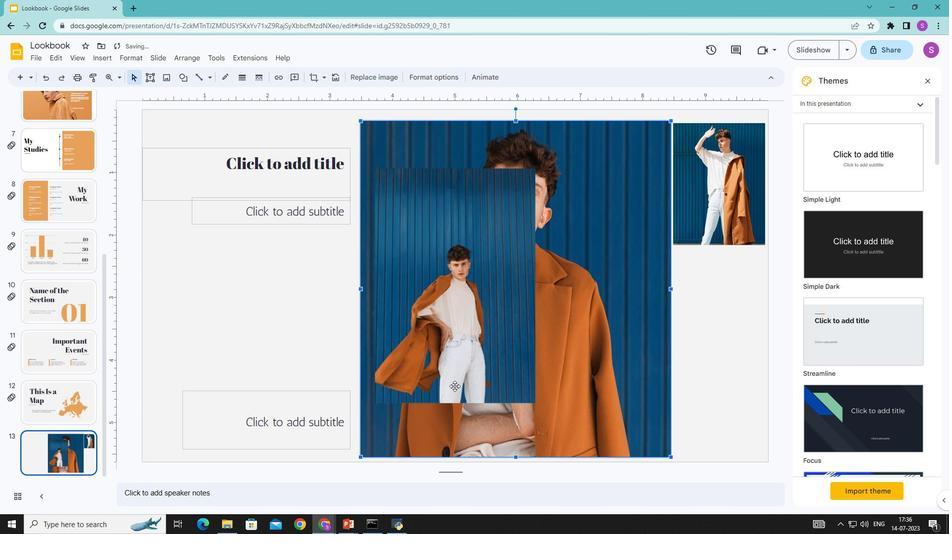 
Action: Mouse pressed left at (455, 377)
Screenshot: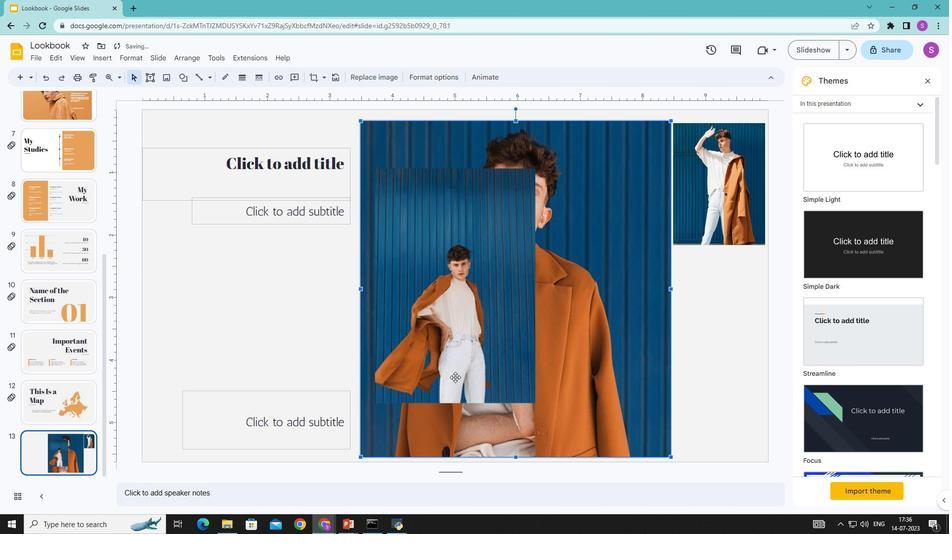 
Action: Mouse moved to (455, 402)
Screenshot: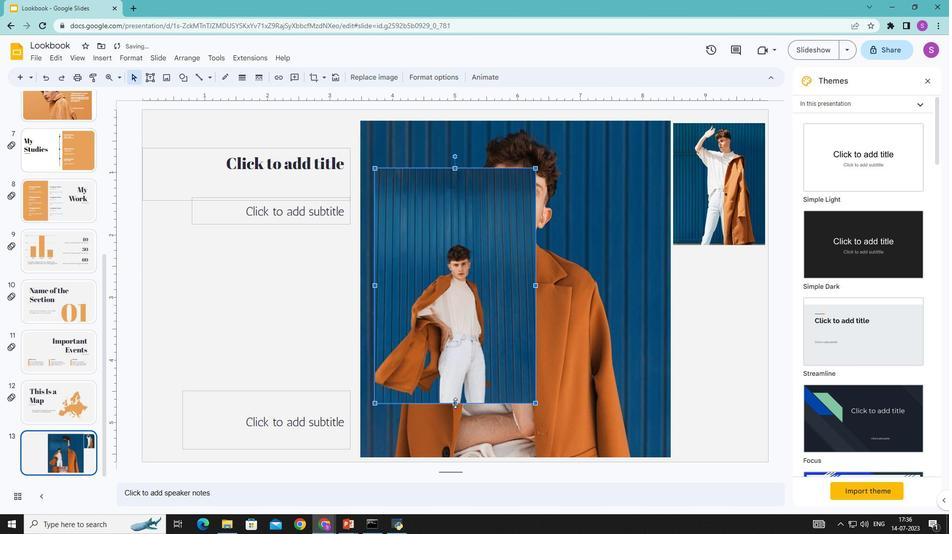 
Action: Mouse pressed left at (455, 402)
Screenshot: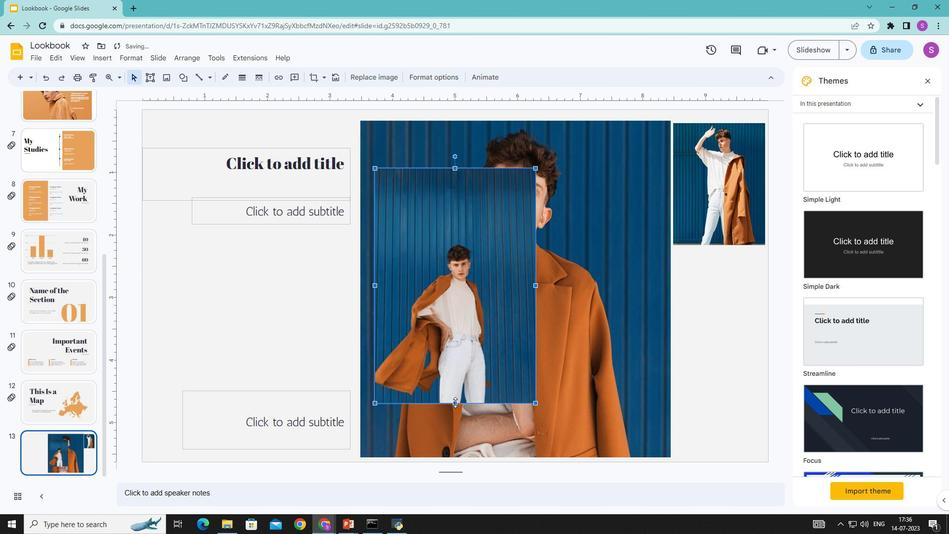 
Action: Mouse moved to (454, 169)
Screenshot: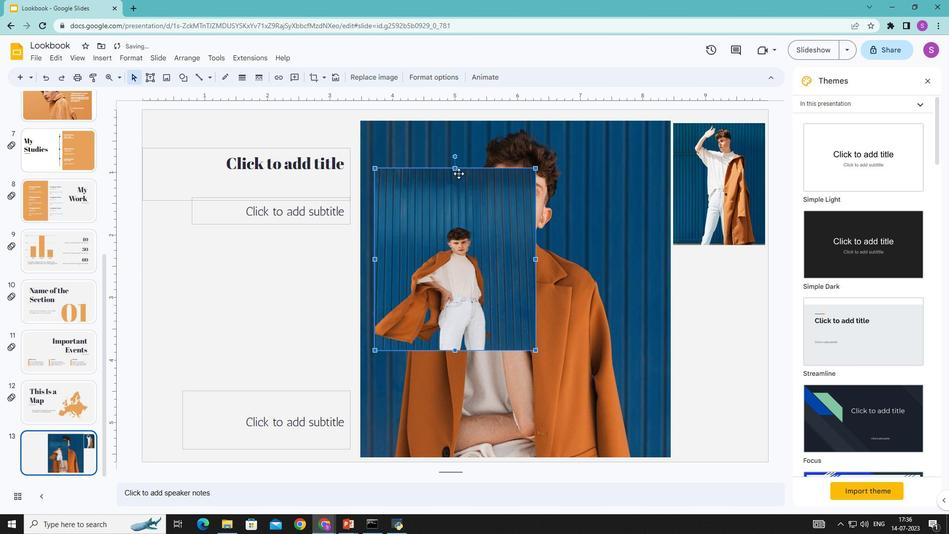 
Action: Mouse pressed left at (454, 169)
Screenshot: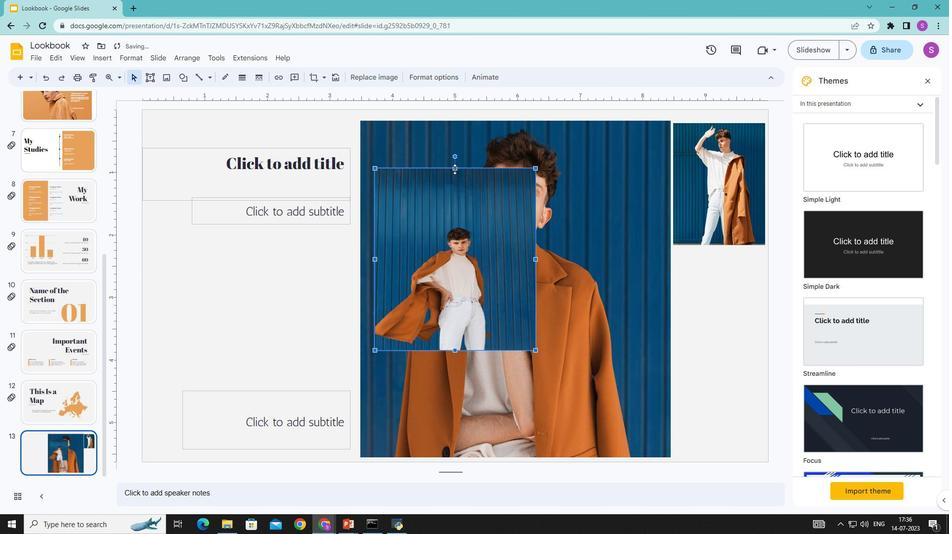 
Action: Mouse moved to (373, 277)
Screenshot: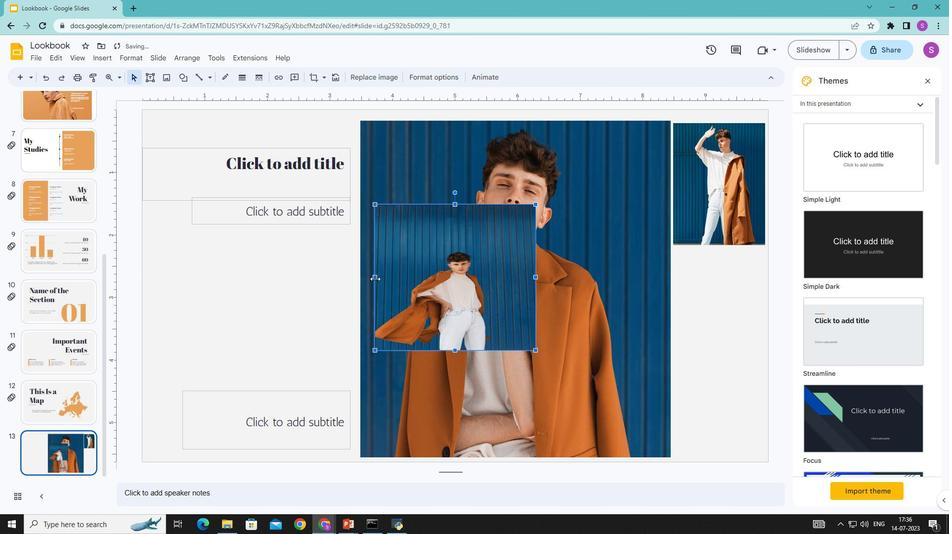 
Action: Mouse pressed left at (373, 277)
Screenshot: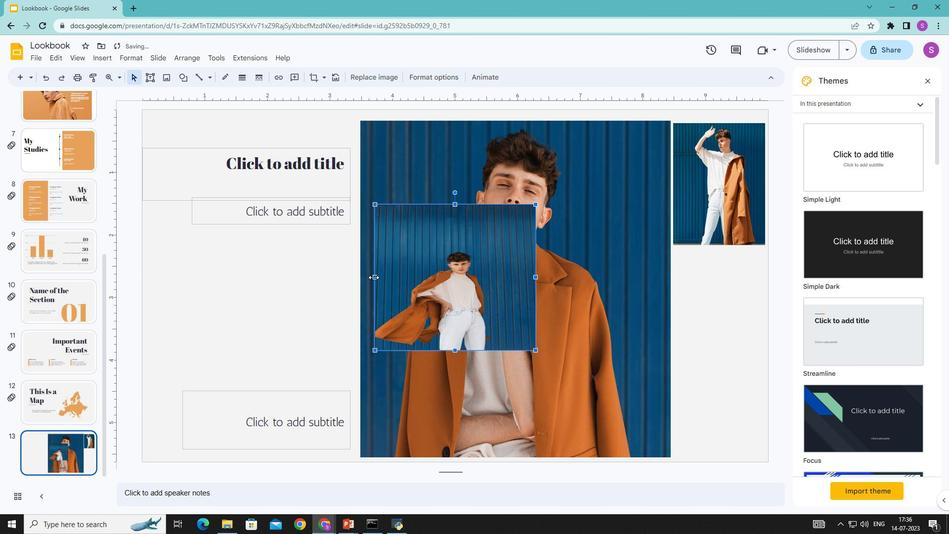 
Action: Mouse moved to (535, 277)
Screenshot: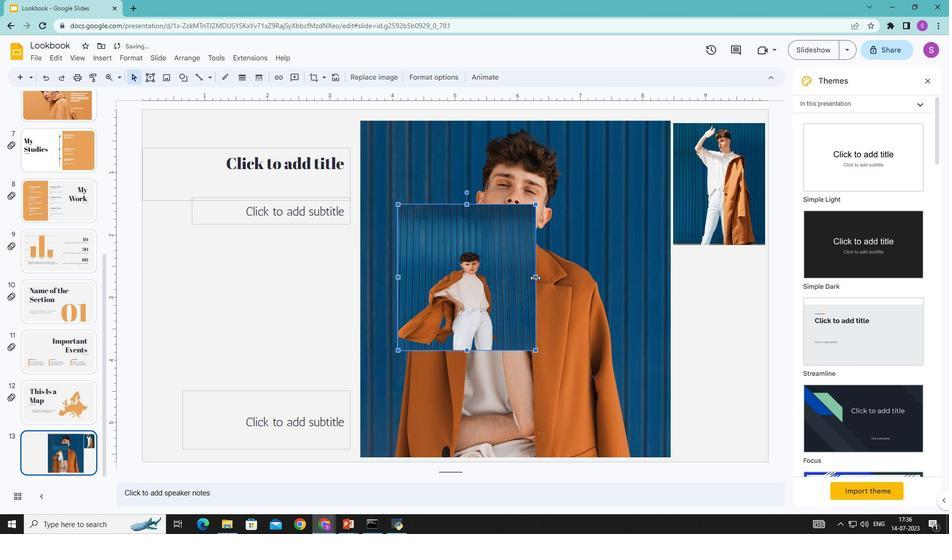 
Action: Mouse pressed left at (535, 277)
Screenshot: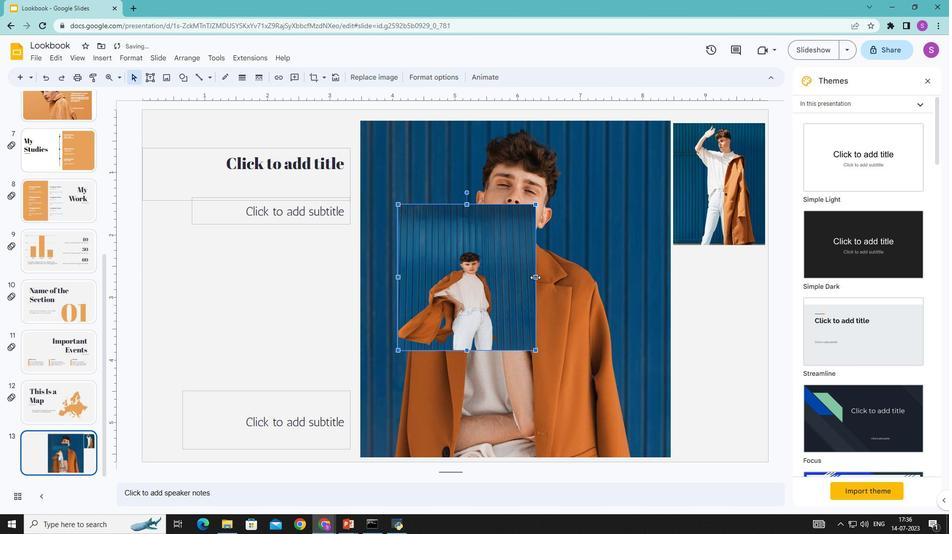 
Action: Mouse moved to (451, 203)
Screenshot: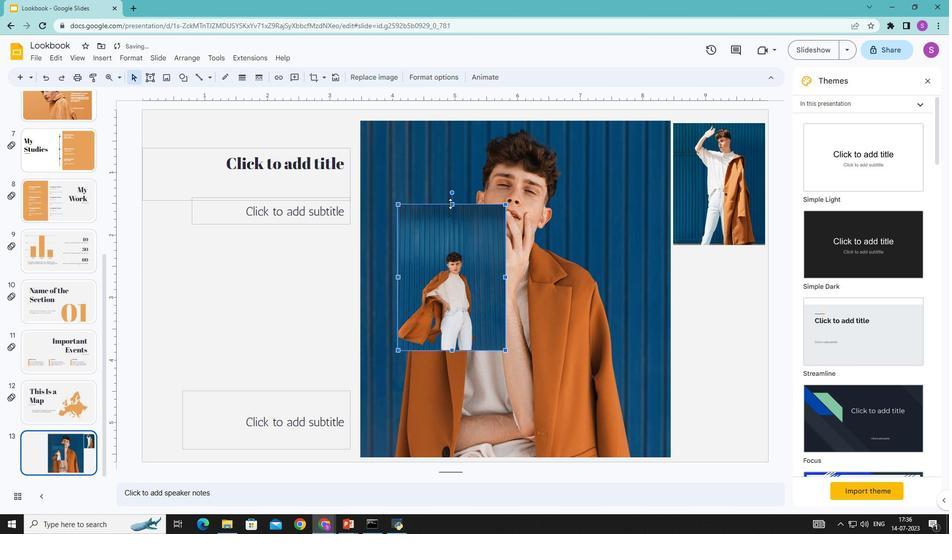 
Action: Mouse pressed left at (451, 203)
Screenshot: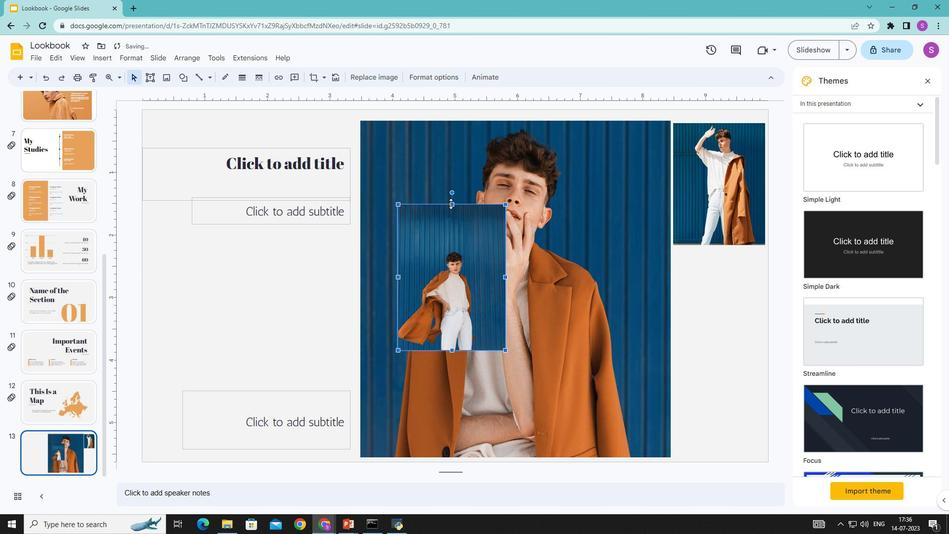 
Action: Mouse moved to (452, 301)
Screenshot: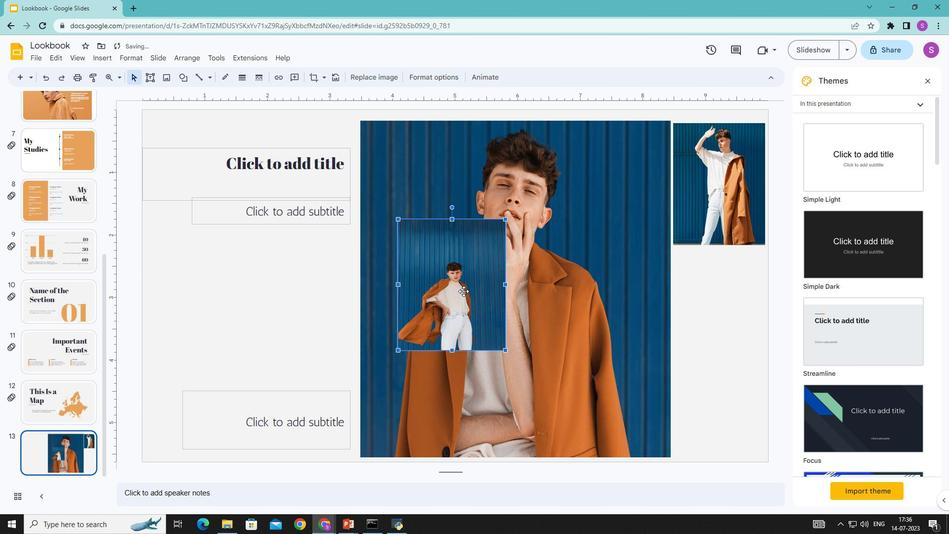 
Action: Mouse pressed left at (452, 301)
Screenshot: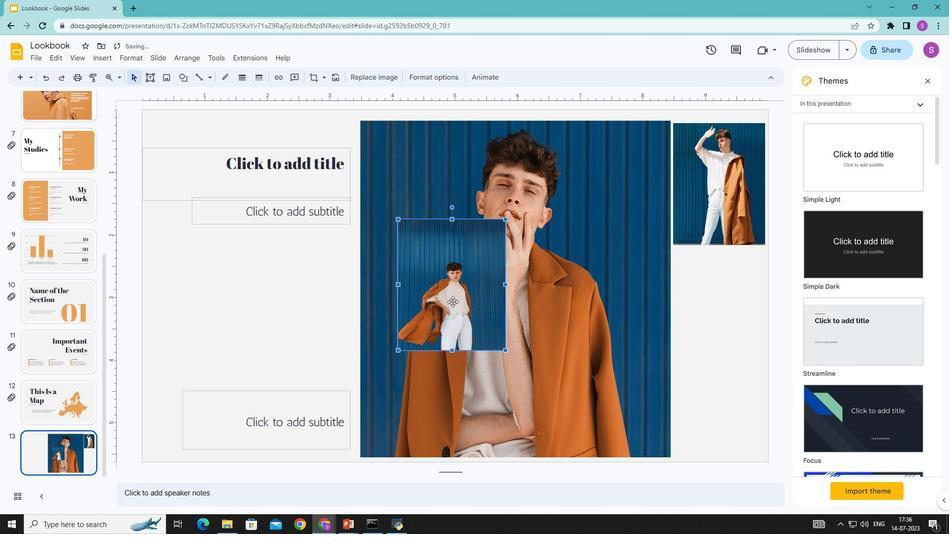 
Action: Mouse moved to (445, 303)
Screenshot: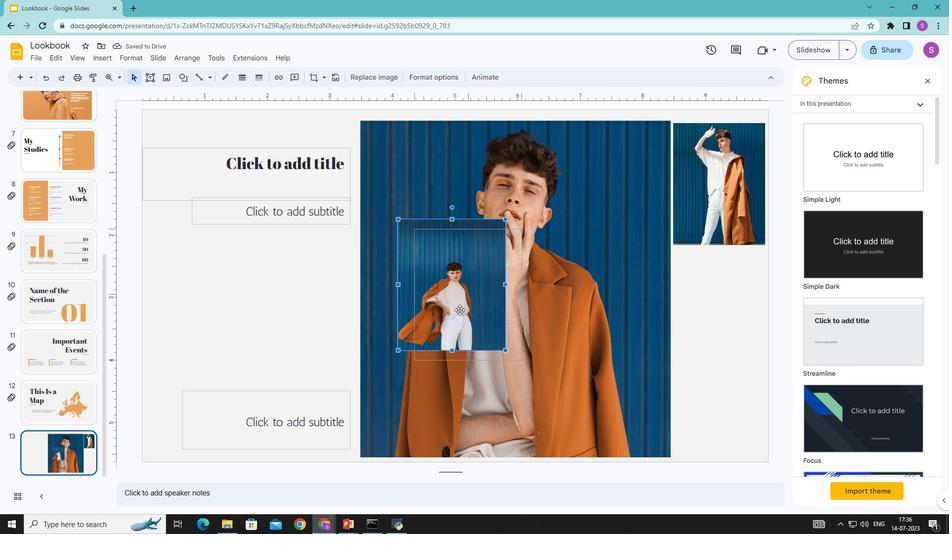 
Action: Mouse pressed left at (445, 303)
Screenshot: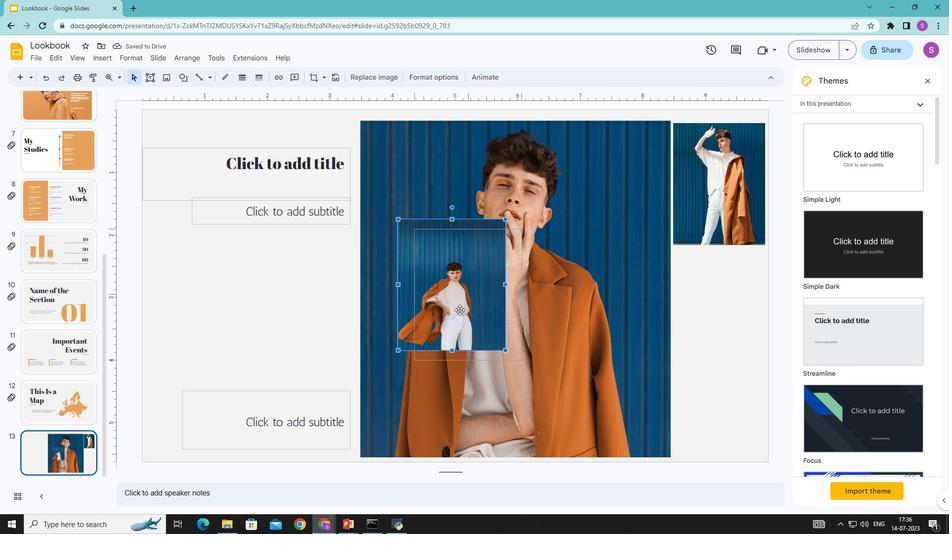 
Action: Mouse moved to (497, 284)
Screenshot: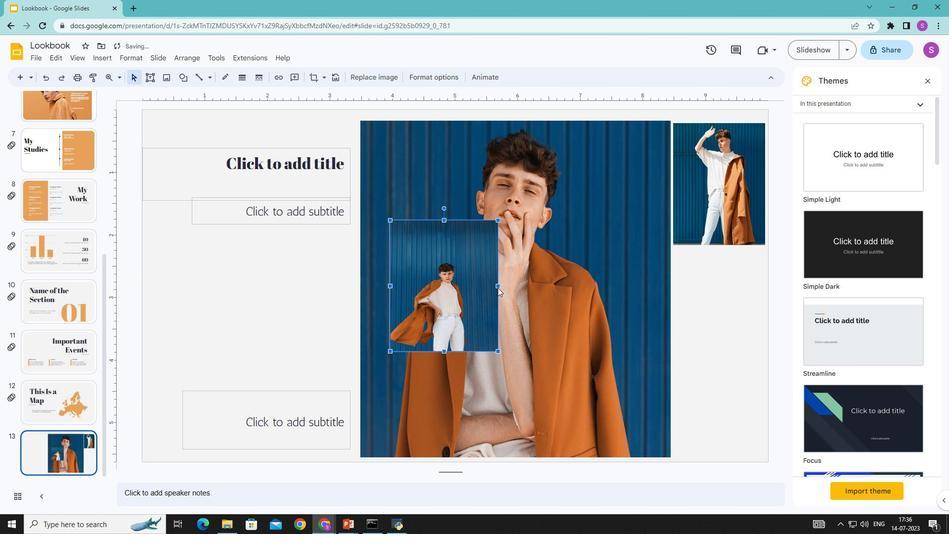 
Action: Mouse pressed left at (497, 284)
Screenshot: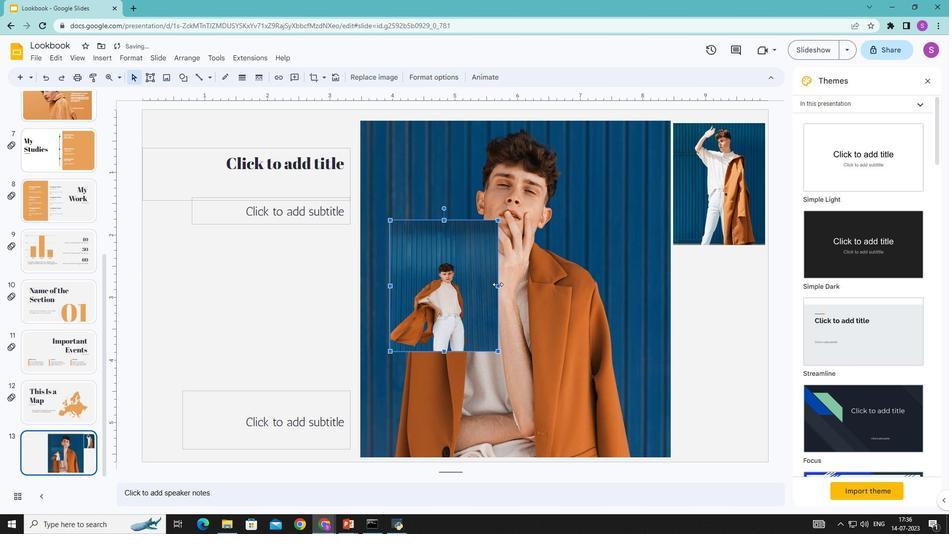 
Action: Mouse moved to (434, 220)
Screenshot: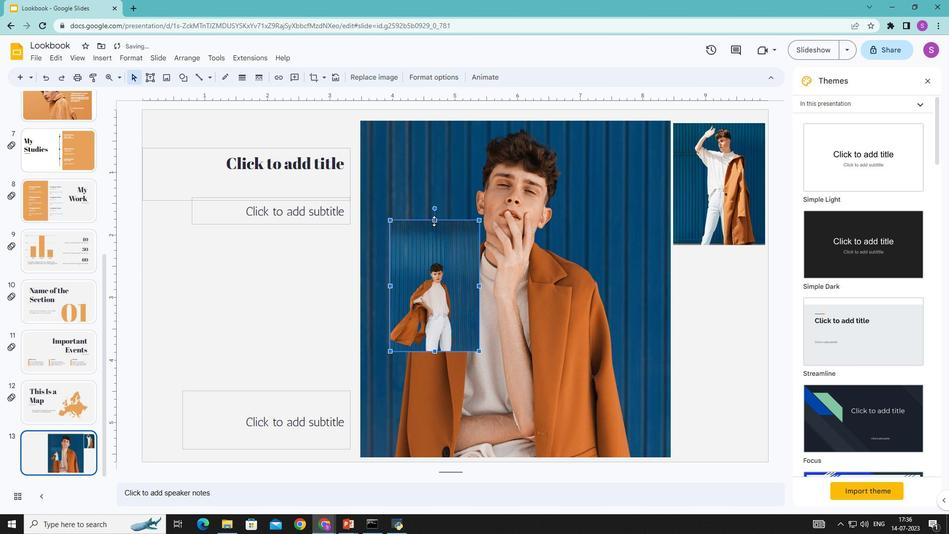 
Action: Mouse pressed left at (434, 220)
Screenshot: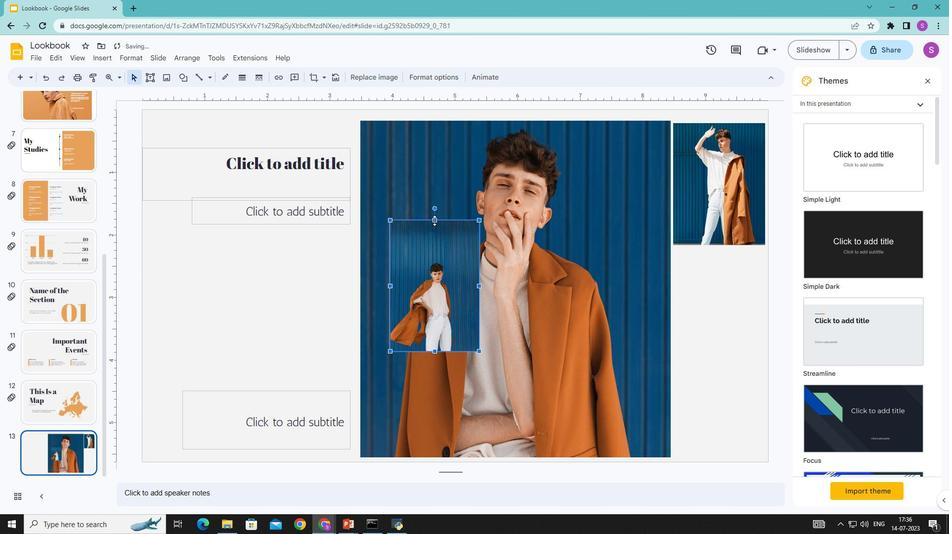 
Action: Mouse moved to (431, 264)
Screenshot: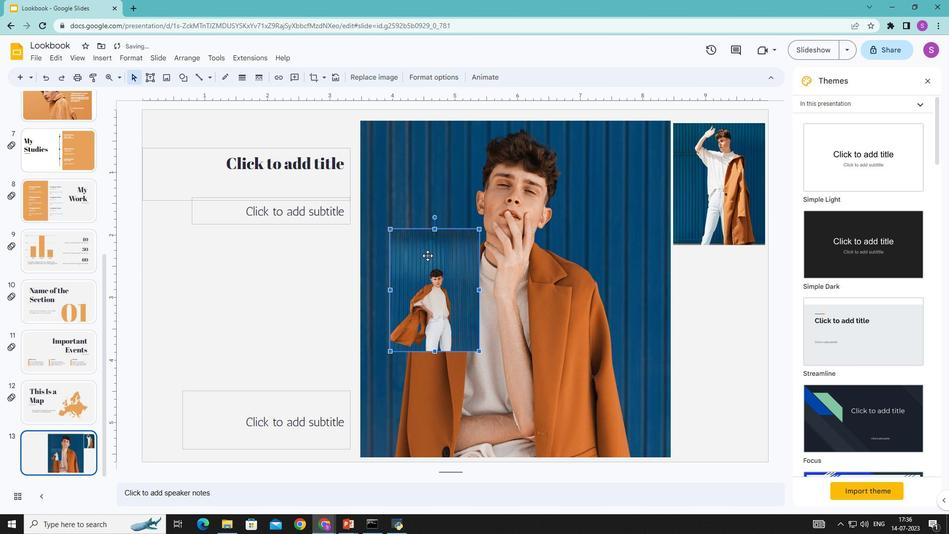 
Action: Mouse pressed left at (431, 264)
Screenshot: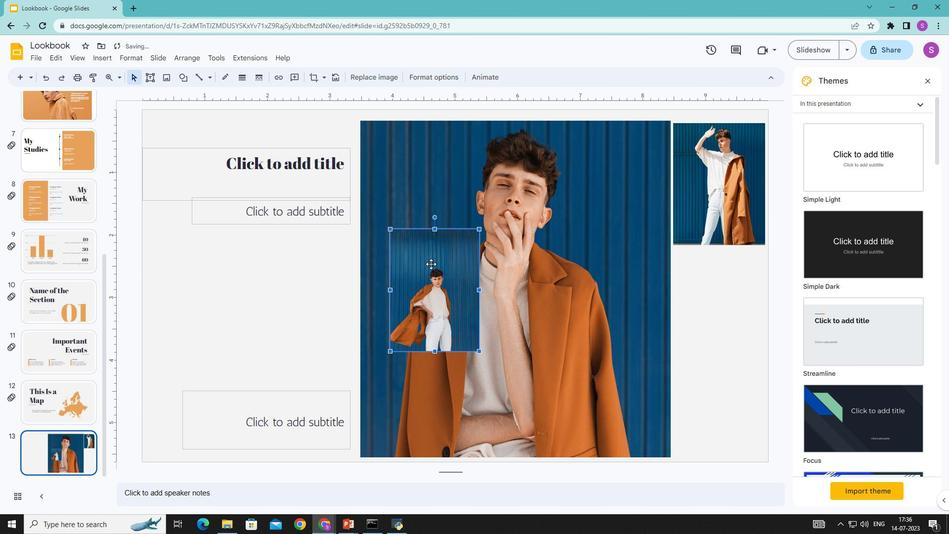 
Action: Mouse moved to (715, 409)
Screenshot: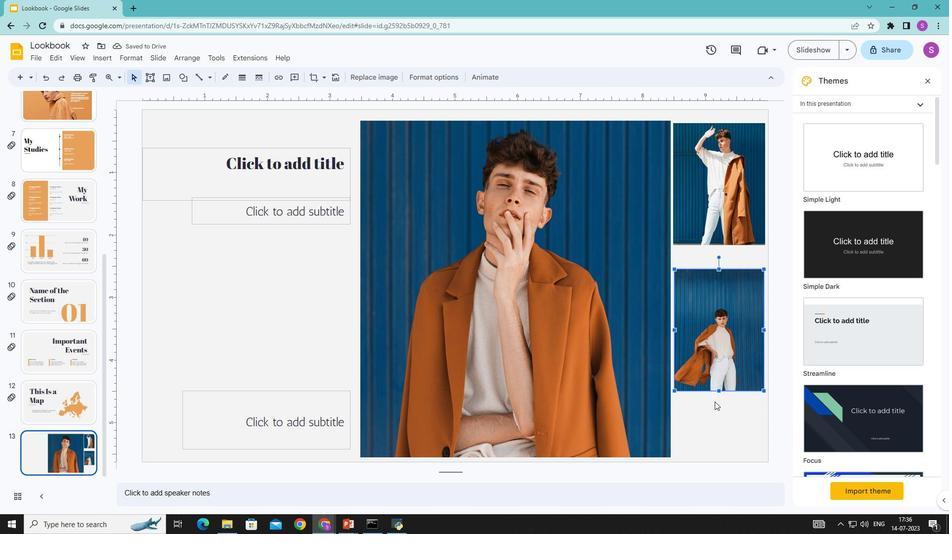 
Action: Mouse pressed left at (715, 409)
Screenshot: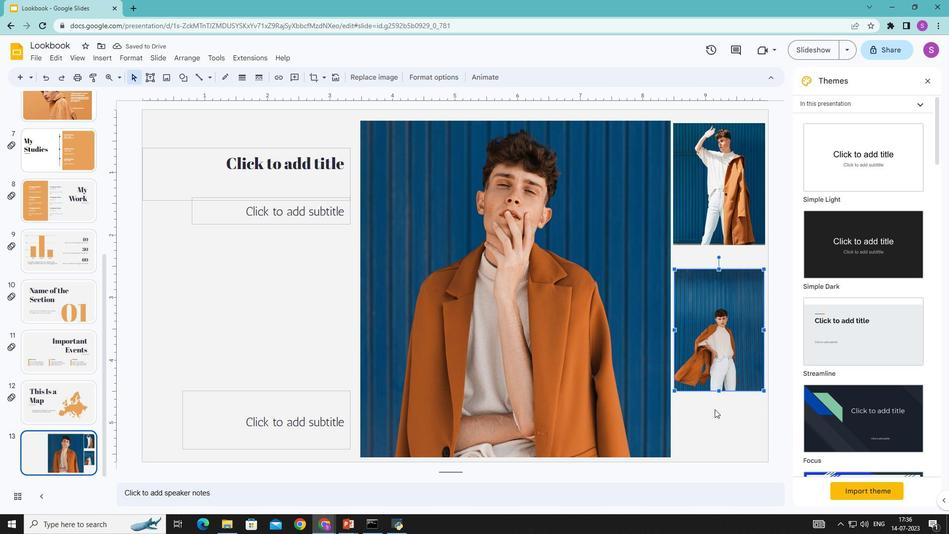 
Action: Mouse moved to (263, 174)
Screenshot: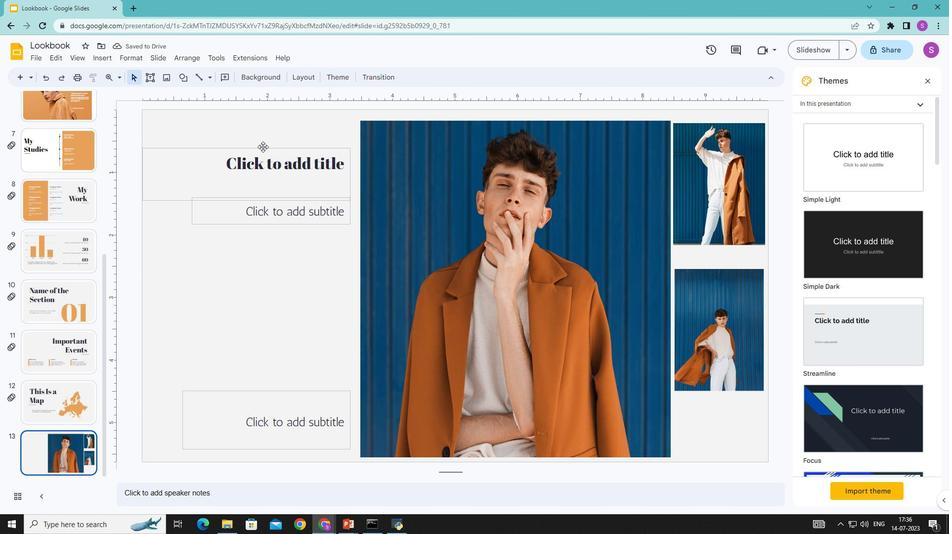 
Action: Mouse pressed left at (263, 174)
Screenshot: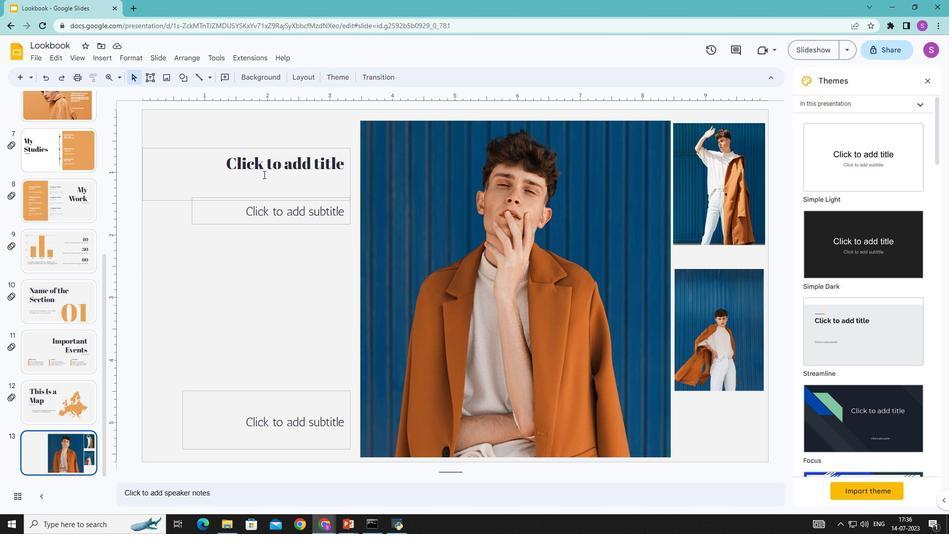 
Action: Mouse moved to (265, 170)
Screenshot: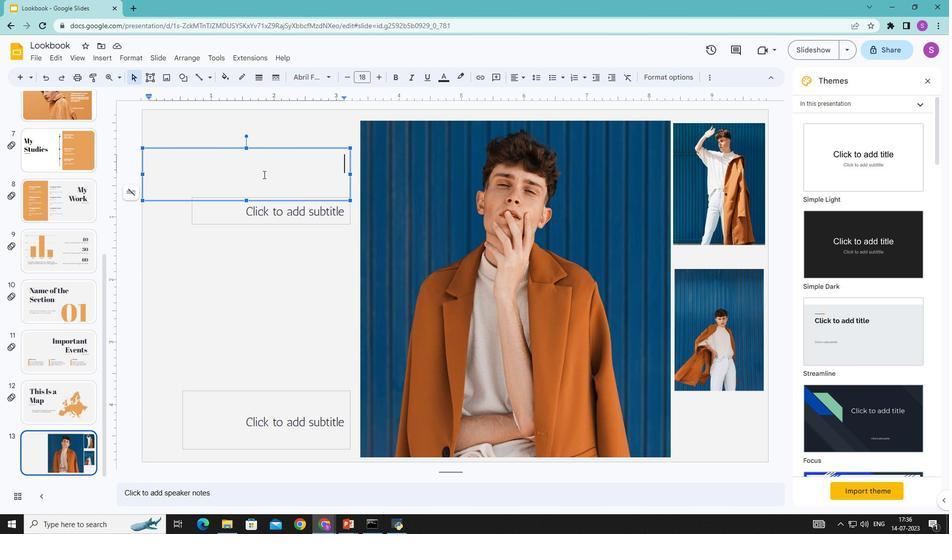 
Action: Key pressed <Key.shift>Session-<Key.space><Key.shift>Urban<Key.enter><Key.shift><Key.shift><Key.shift>Outfit<Key.space>for<Key.space><Key.shift>M<Key.shift>&<Key.shift>X
Screenshot: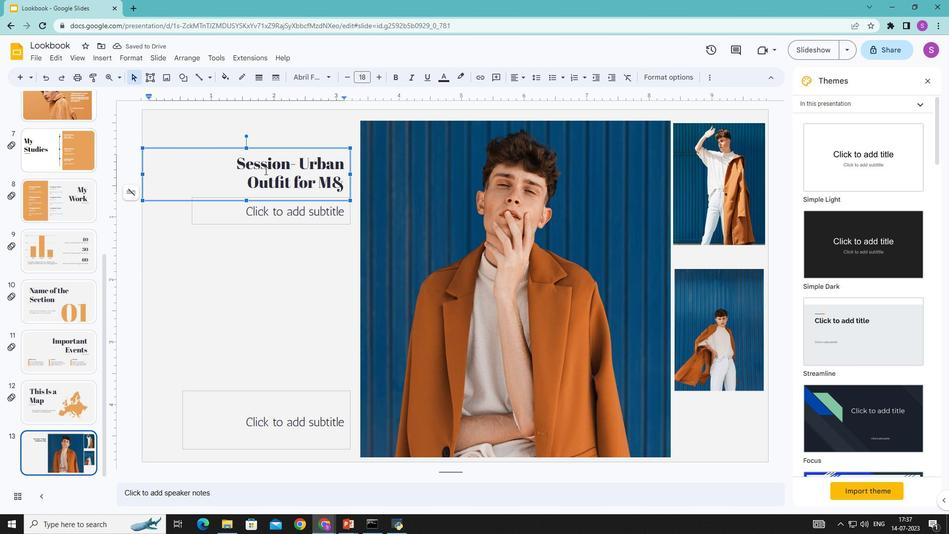 
Action: Mouse moved to (241, 218)
Screenshot: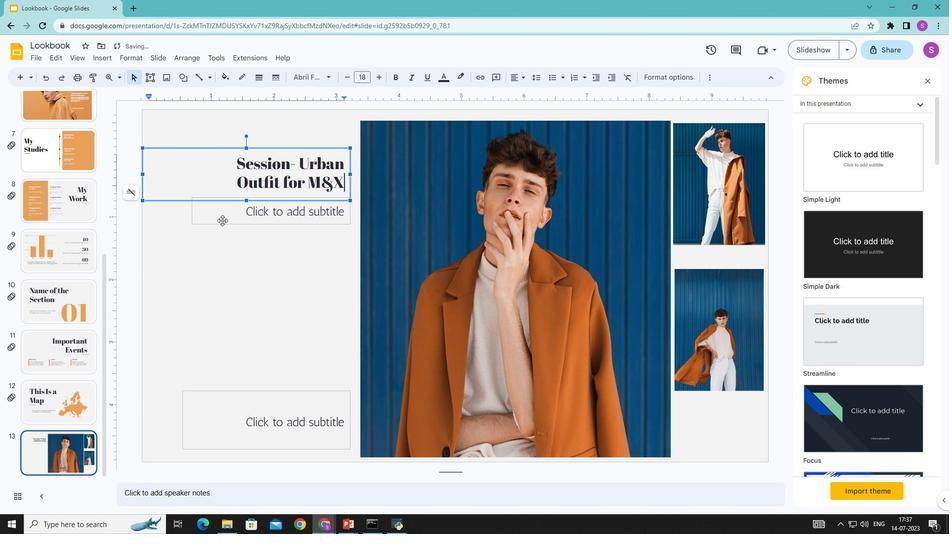 
Action: Mouse pressed left at (241, 218)
Screenshot: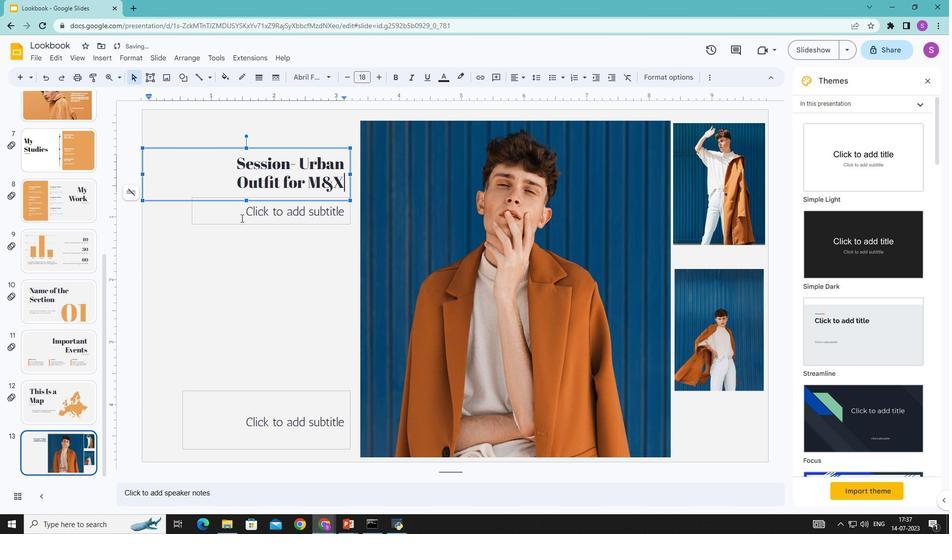 
Action: Key pressed 2012-<Key.shift>Blue<Key.space>and<Key.space>yellow
Screenshot: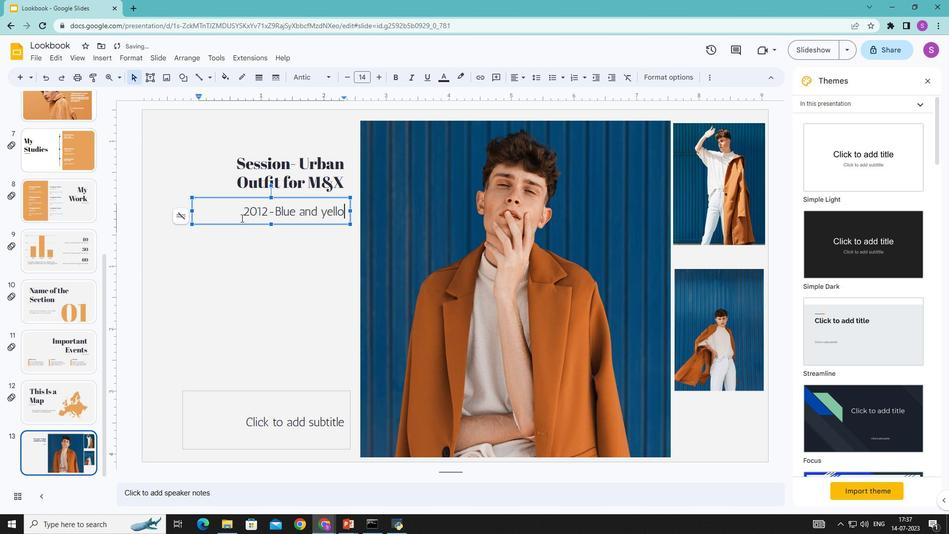 
Action: Mouse moved to (301, 424)
Screenshot: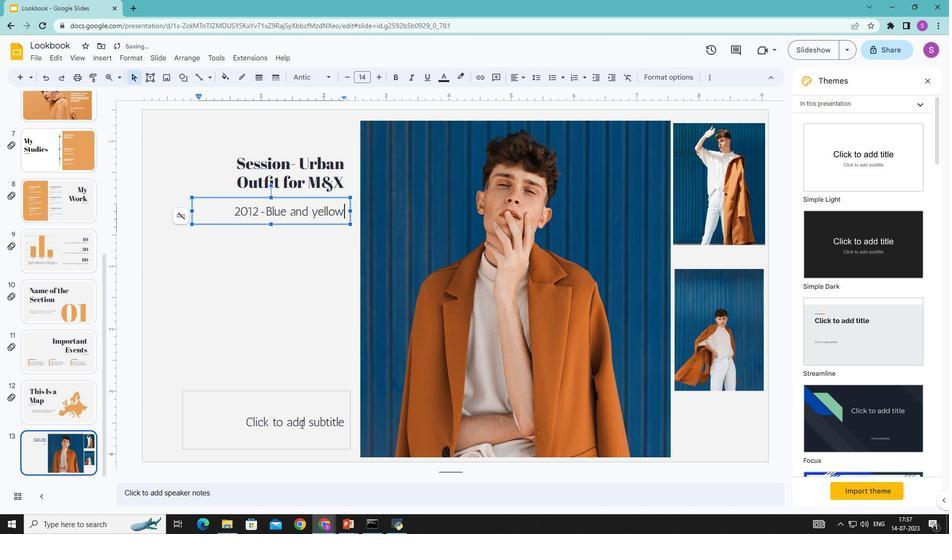 
Action: Mouse pressed left at (301, 424)
Screenshot: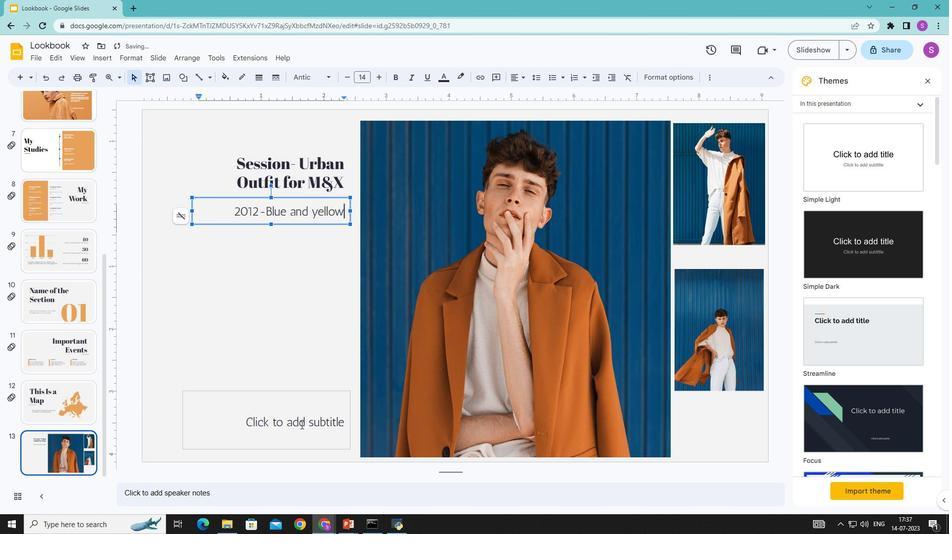 
Action: Mouse moved to (302, 424)
Screenshot: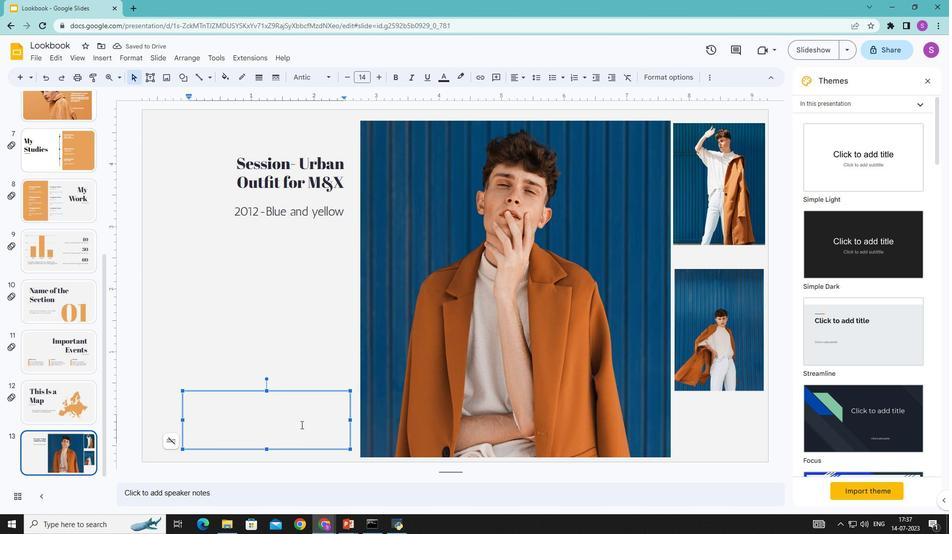 
Action: Key pressed <Key.shift>Mercury<Key.space>is<Key.space>the<Key.space>closest<Key.space>planet<Key.space>to<Key.space>the<Key.space><Key.shift>Sun<Key.space>and<Key.space>the<Key.space>smallest<Key.space>one<Key.space>in<Key.space>our<Key.space><Key.shift>Solar<Key.space><Key.shift>System-it's<Key.space>only<Key.space>a<Key.space>bit<Key.space>larger<Key.space>than<Key.space>our<Key.space><Key.shift>Moon.<Key.space><Key.shift>The<Key.space>planets<Key.space>name<Key.space>has<Key.space>nothing<Key.space>to<Key.space>do<Key.space>with<Key.space>the<Key.space>liquid<Key.space>metal<Key.space>since<Key.space><Key.shift>Mercurt<Key.backspace>y<Key.space>was<Key.space>named<Key.space>after<Key.space>the<Key.space><Key.shift>Roman<Key.space>named<Key.space>after<Key.space>the<Key.space><Key.shift>R<Key.backspace><Key.backspace><Key.backspace><Key.backspace><Key.backspace><Key.backspace><Key.backspace><Key.backspace><Key.backspace><Key.backspace><Key.backspace><Key.backspace><Key.backspace><Key.backspace><Key.backspace><Key.backspace><Key.backspace>messenger<Key.space>god
Screenshot: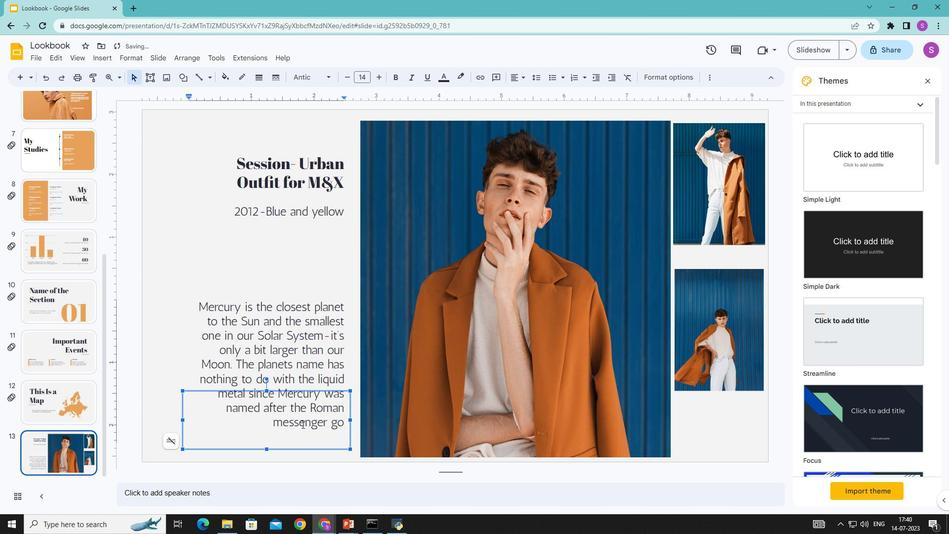 
Action: Mouse moved to (182, 226)
Screenshot: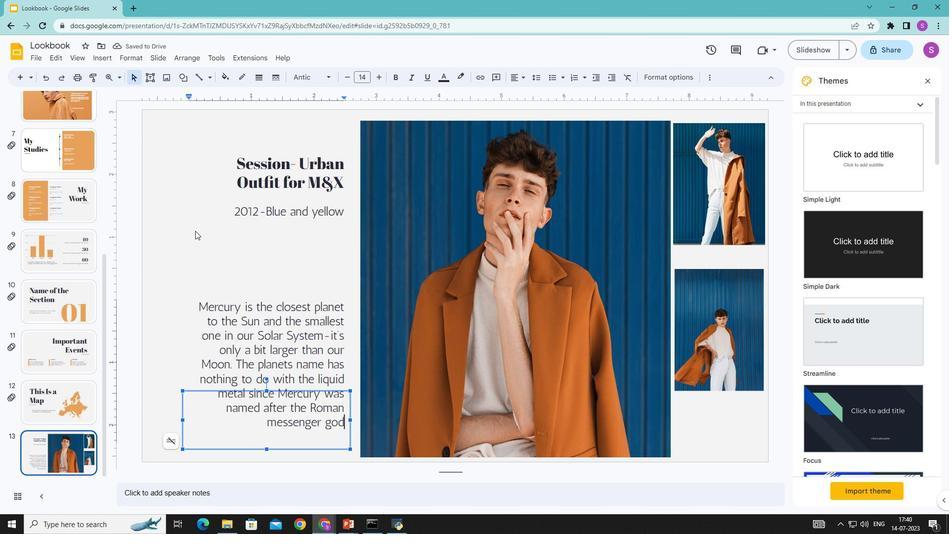 
Action: Mouse pressed left at (182, 226)
Screenshot: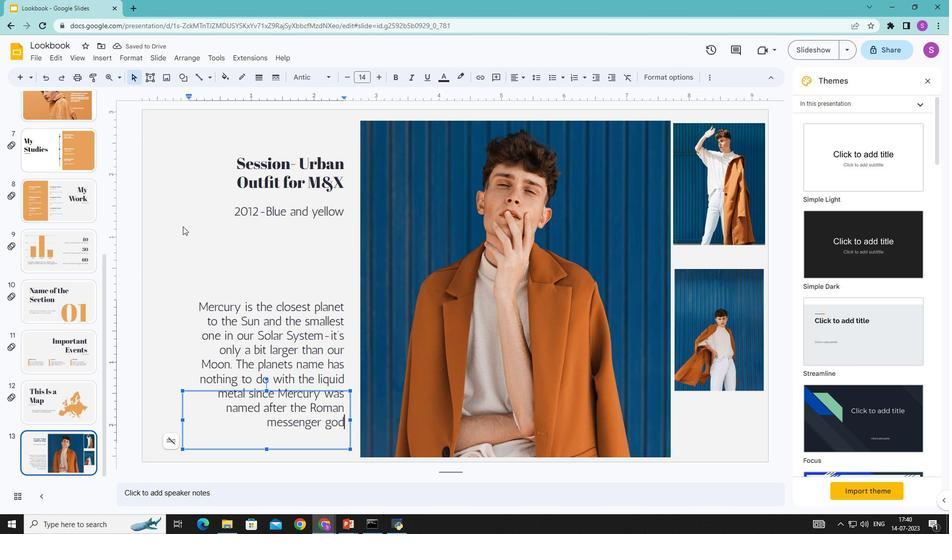 
Action: Mouse moved to (280, 335)
Screenshot: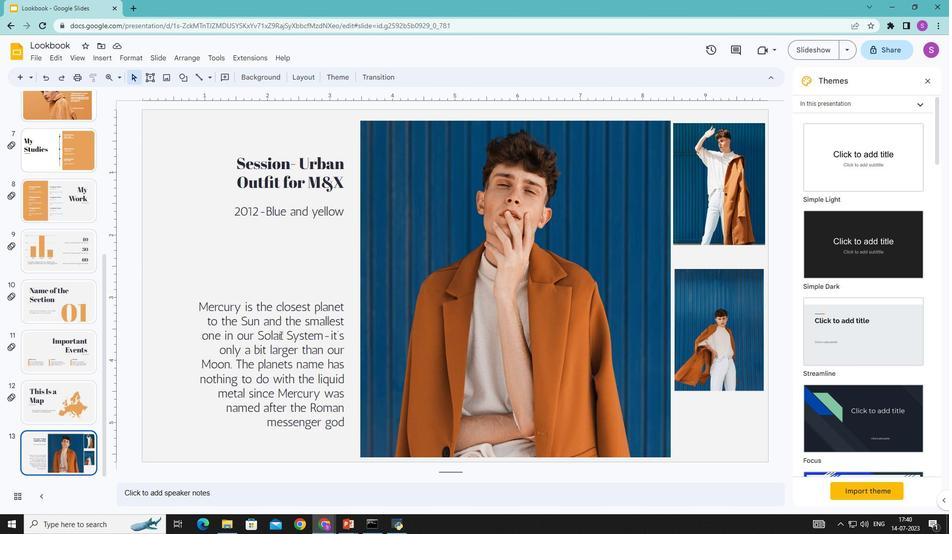 
Action: Mouse pressed left at (280, 335)
Screenshot: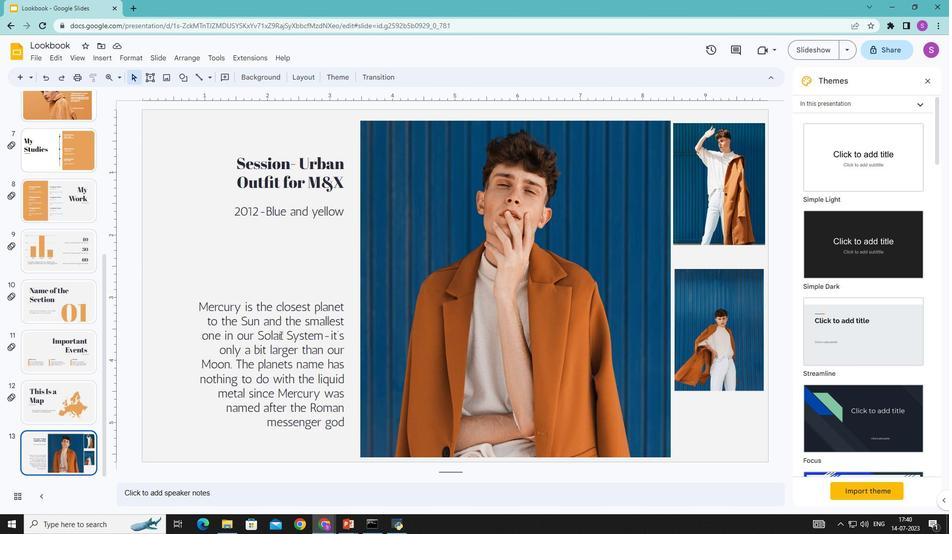 
Action: Mouse moved to (194, 303)
Screenshot: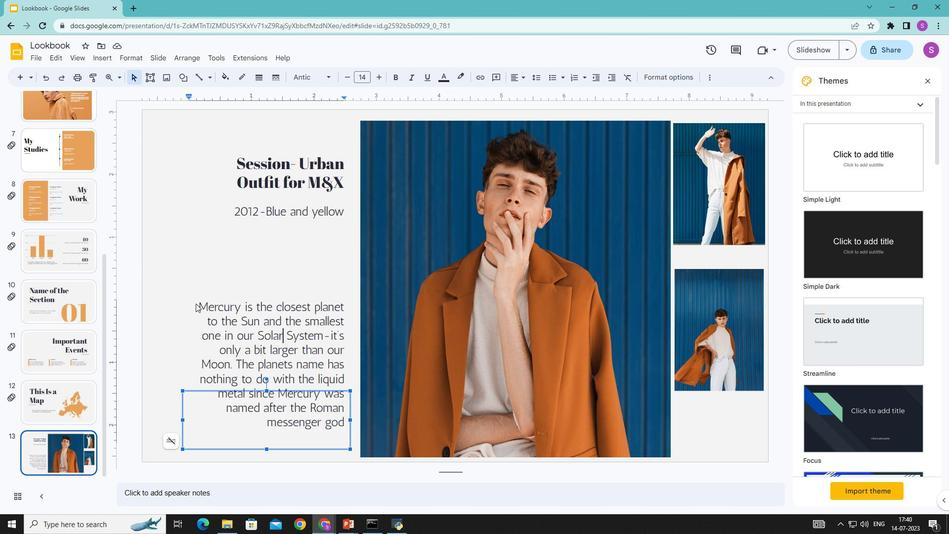 
Action: Mouse pressed left at (194, 303)
Screenshot: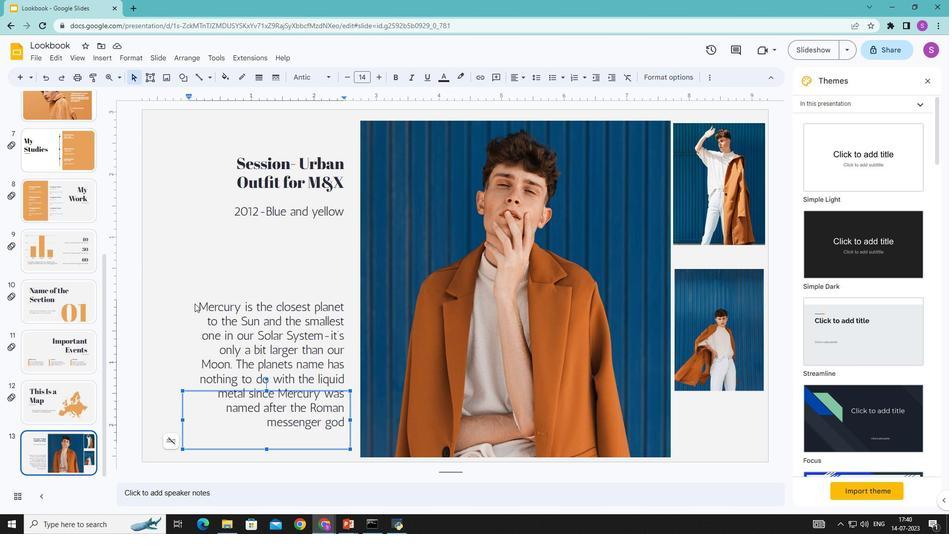 
Action: Mouse moved to (249, 375)
Screenshot: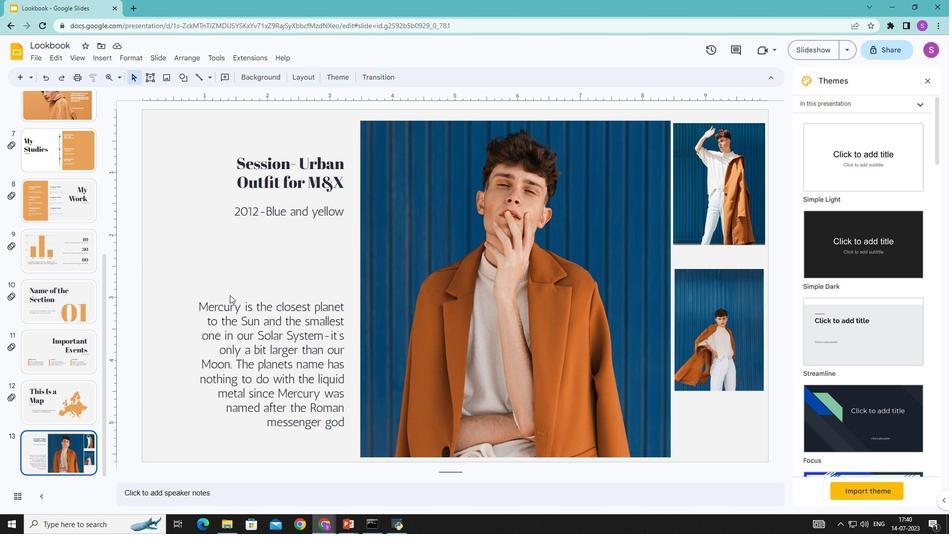 
Action: Mouse pressed left at (249, 375)
Screenshot: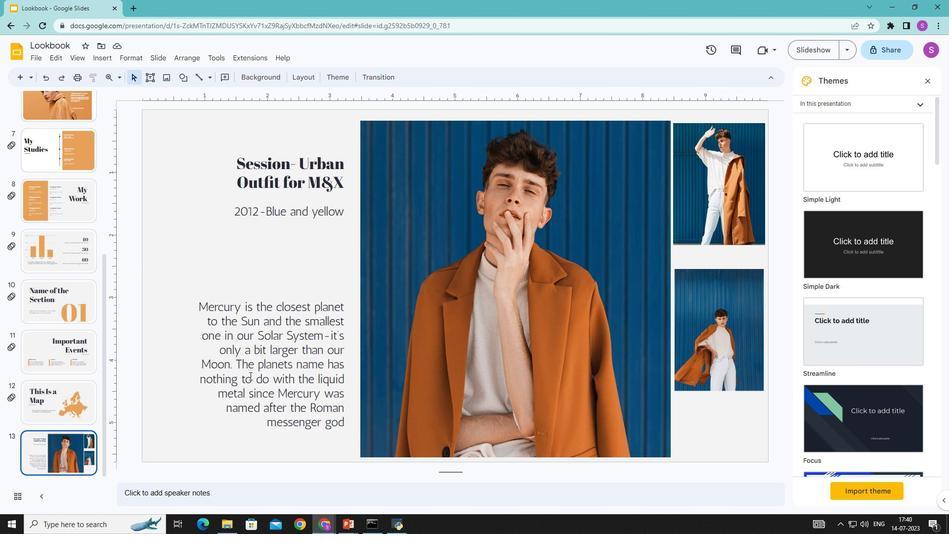 
Action: Mouse moved to (266, 389)
Screenshot: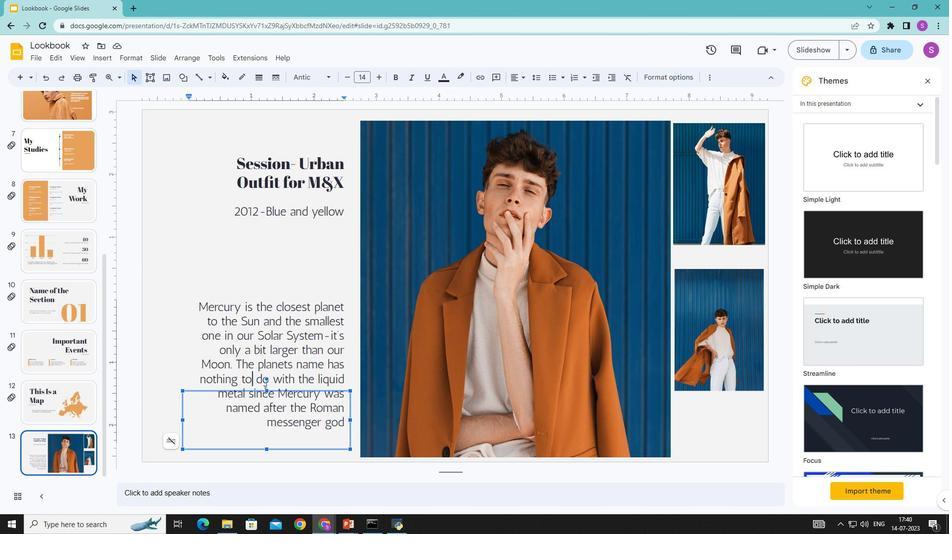 
Action: Mouse pressed left at (266, 389)
Screenshot: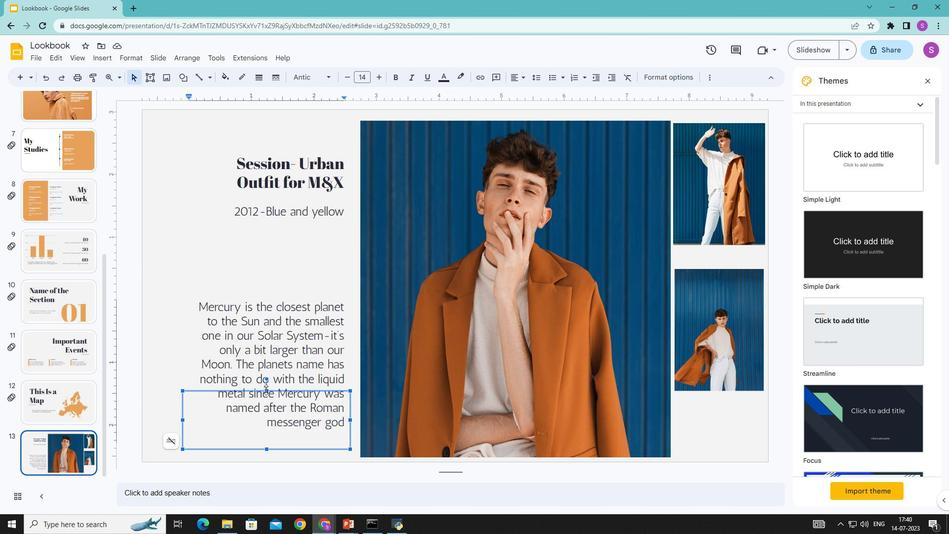 
Action: Mouse moved to (327, 75)
Screenshot: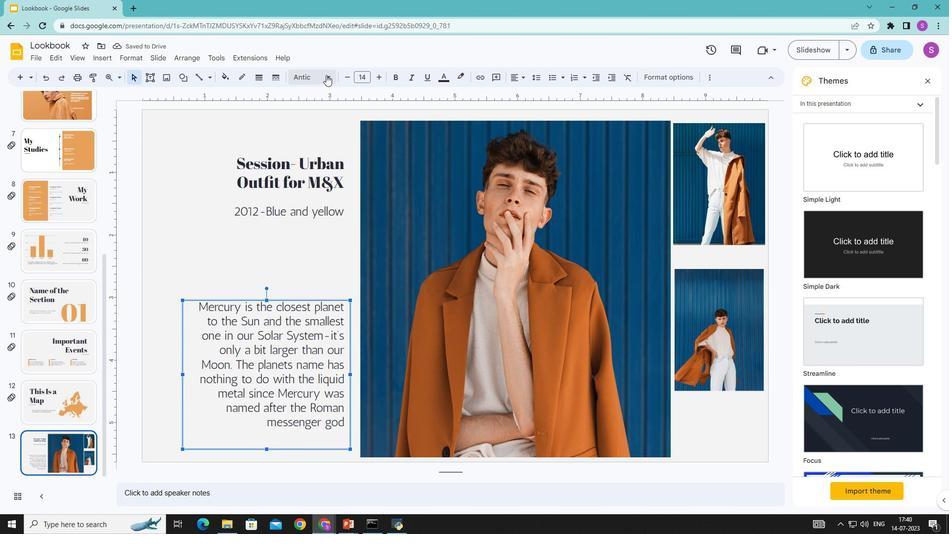 
Action: Mouse pressed left at (327, 75)
Screenshot: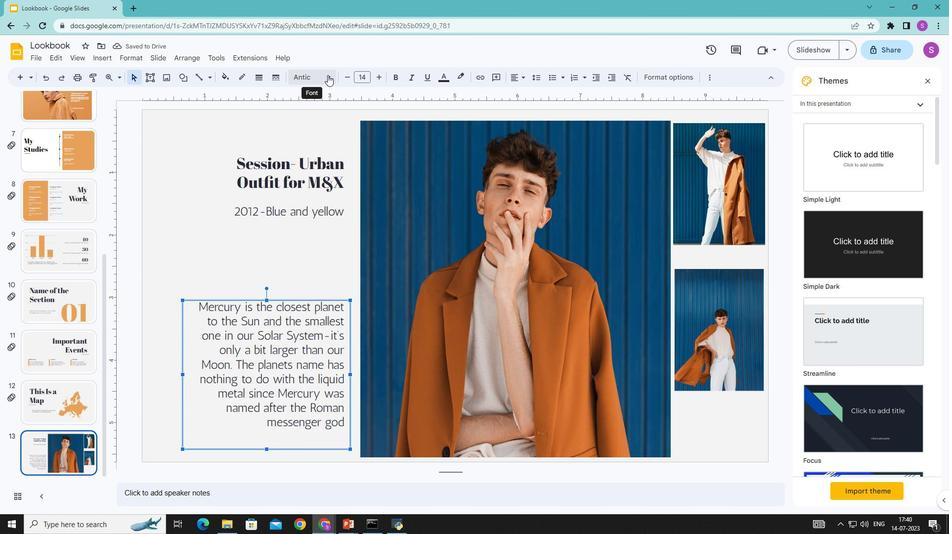 
Action: Mouse moved to (340, 451)
Screenshot: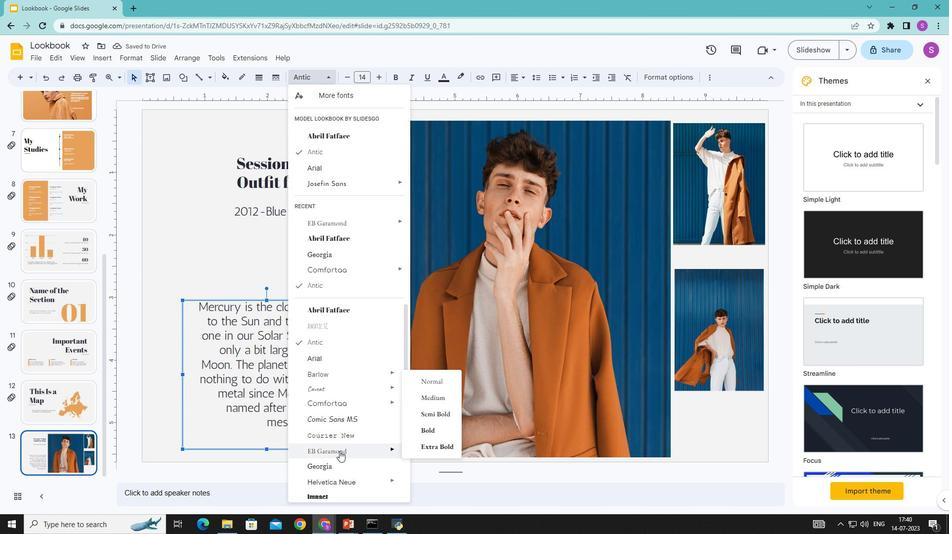 
Action: Mouse pressed left at (340, 451)
Screenshot: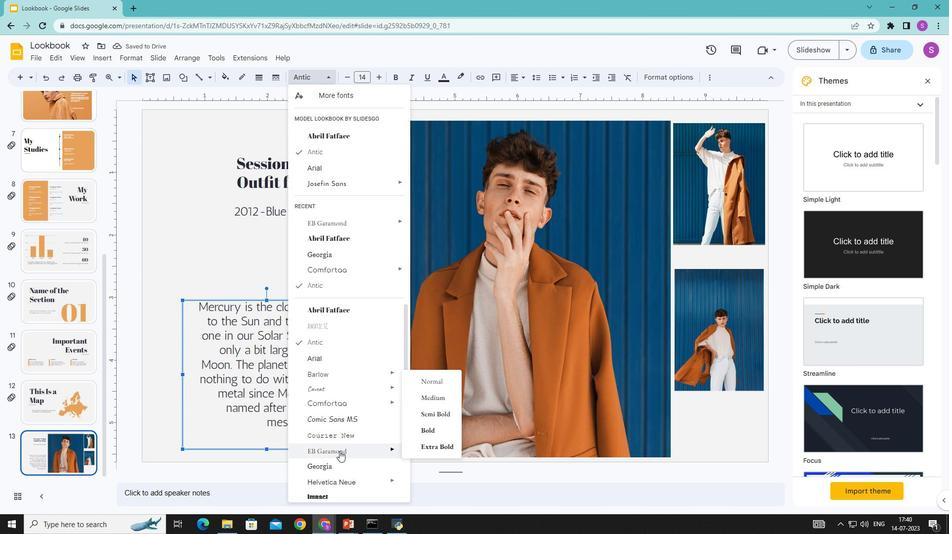 
Action: Mouse moved to (327, 75)
Screenshot: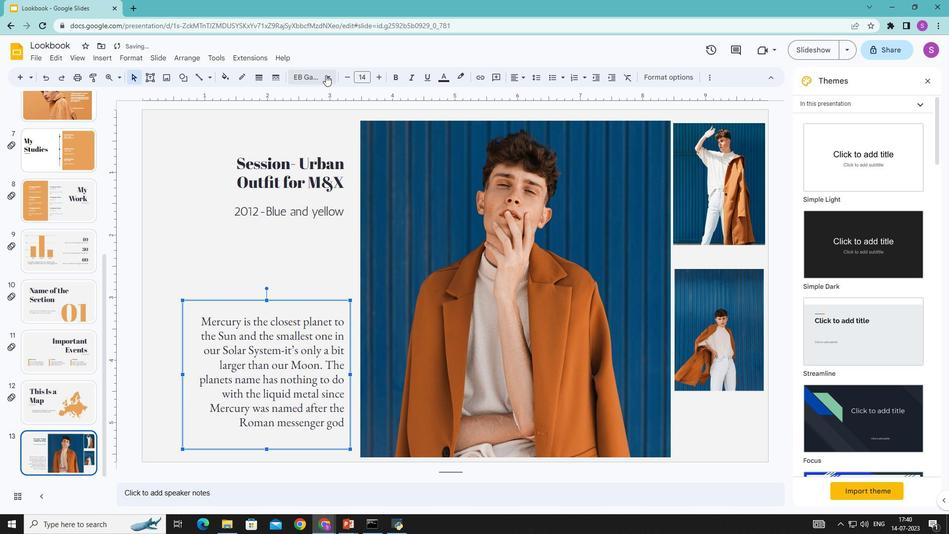 
Action: Mouse pressed left at (327, 75)
Screenshot: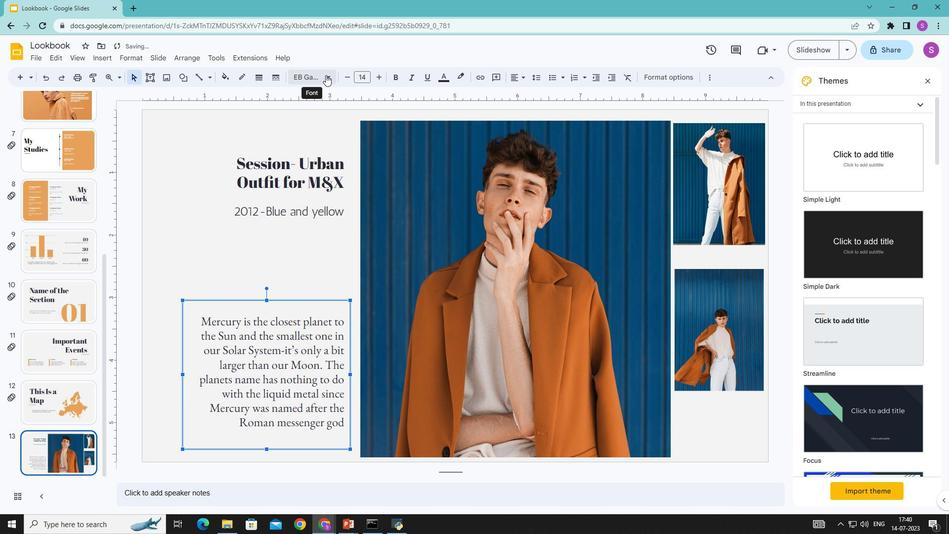 
Action: Mouse moved to (339, 462)
Screenshot: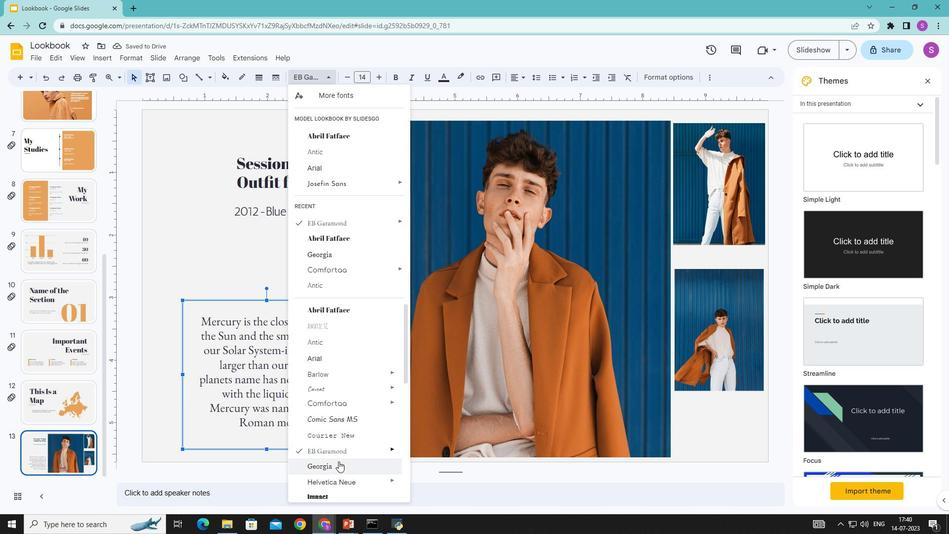 
Action: Mouse pressed left at (339, 462)
Screenshot: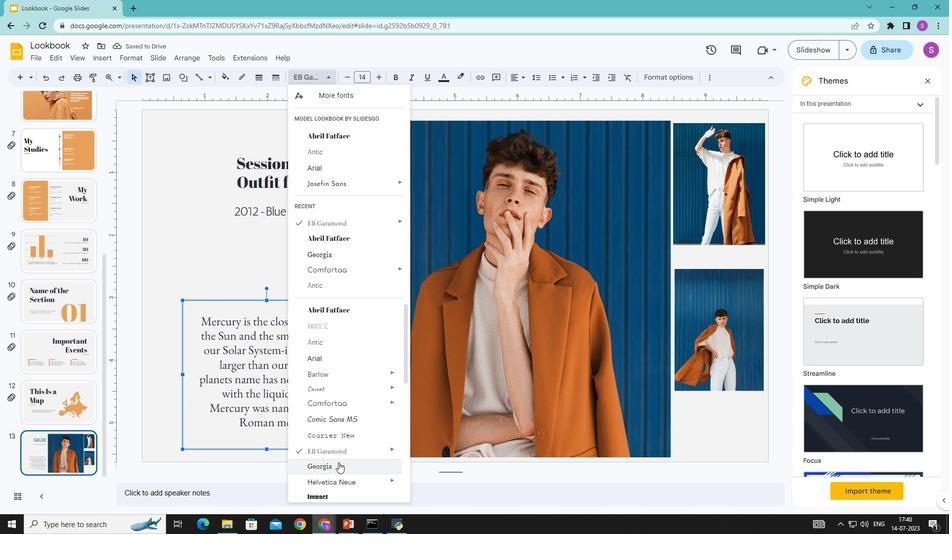 
Action: Mouse moved to (177, 234)
Screenshot: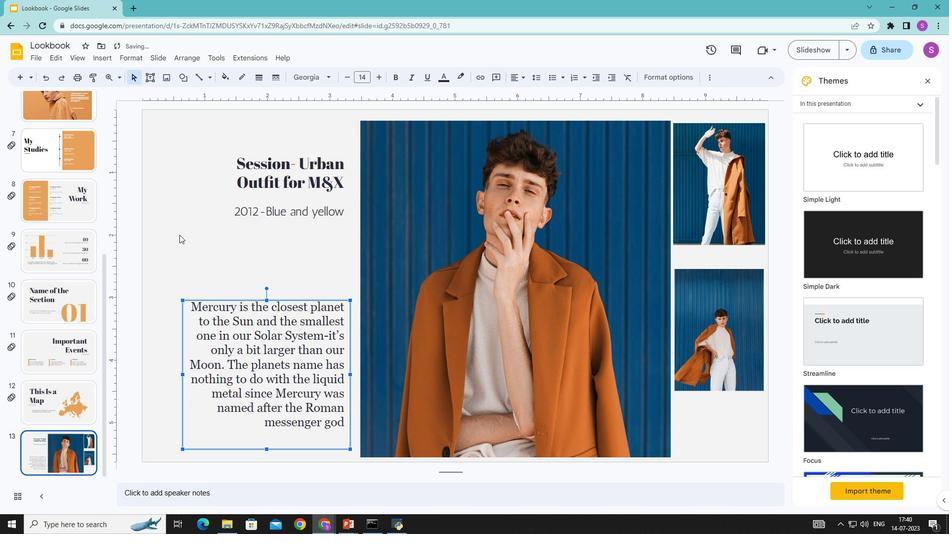 
Action: Mouse pressed left at (177, 234)
Screenshot: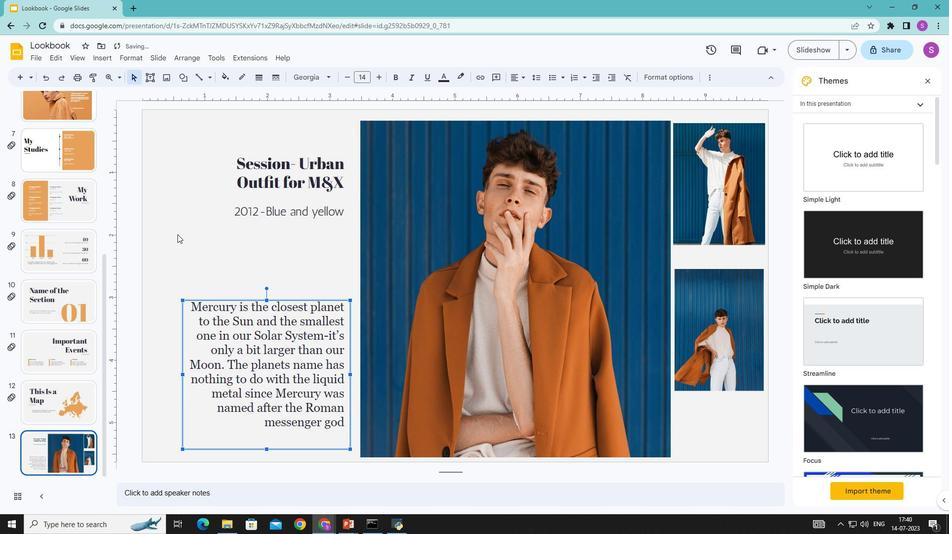 
Action: Mouse moved to (374, 75)
Screenshot: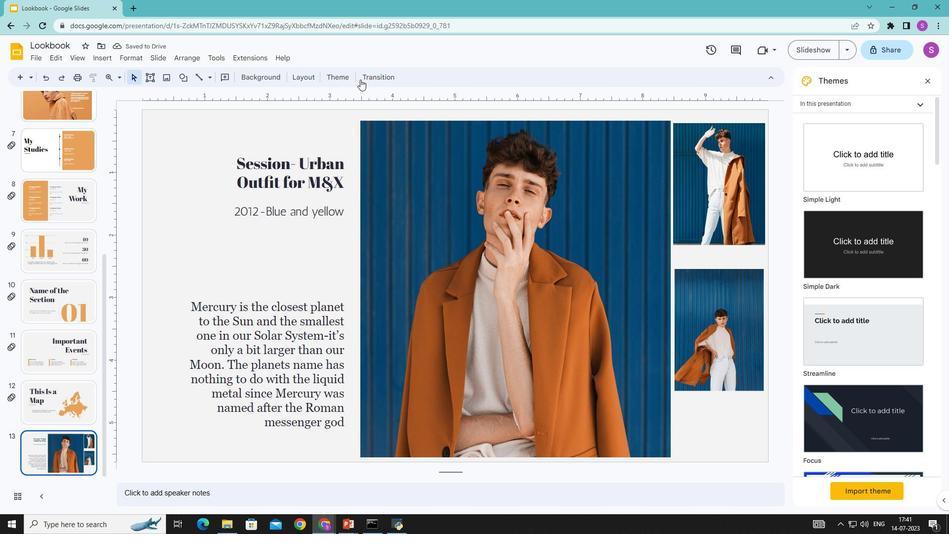 
Action: Mouse pressed left at (374, 75)
Screenshot: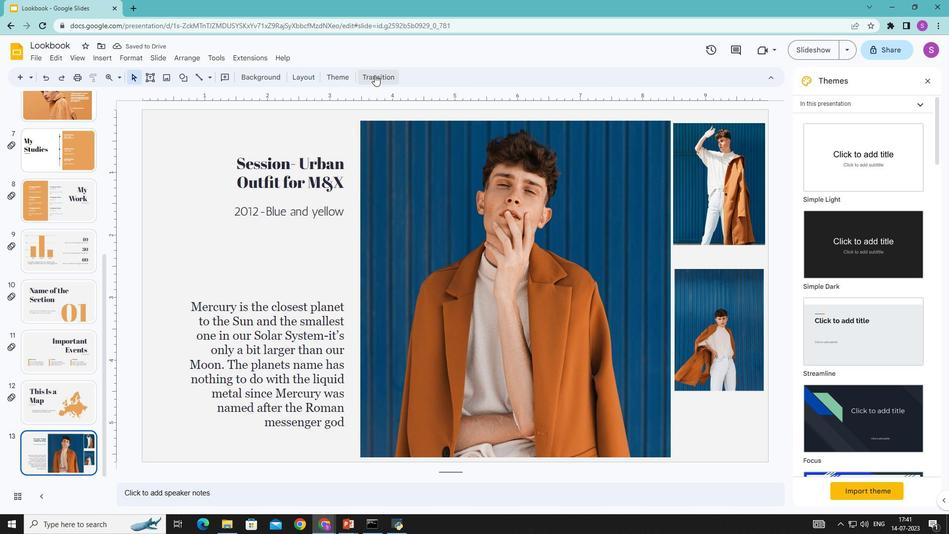
Action: Mouse moved to (924, 172)
Screenshot: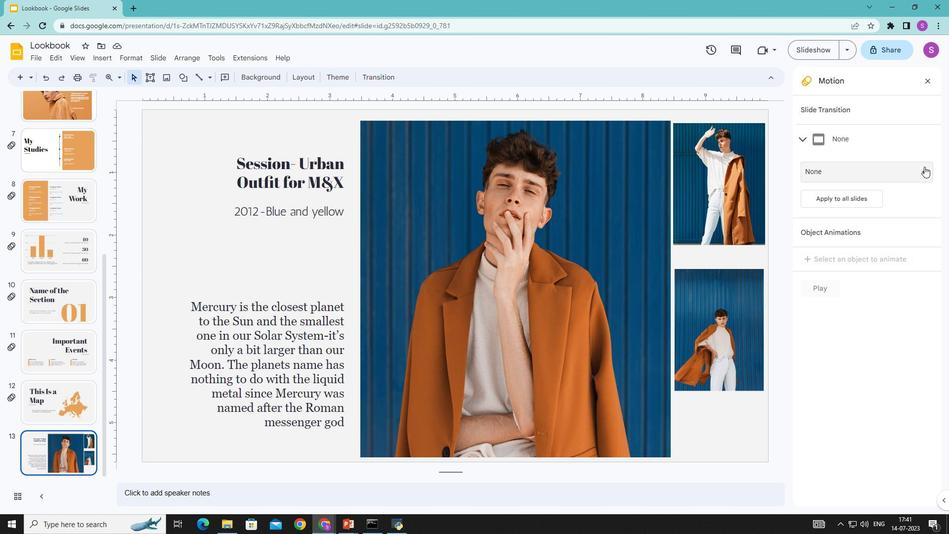 
Action: Mouse pressed left at (924, 172)
Screenshot: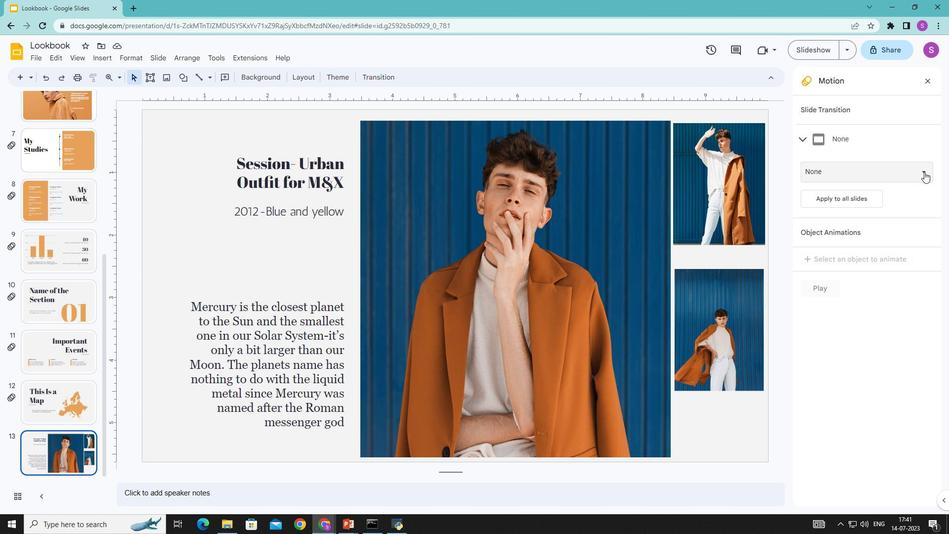 
Action: Mouse moved to (831, 225)
Screenshot: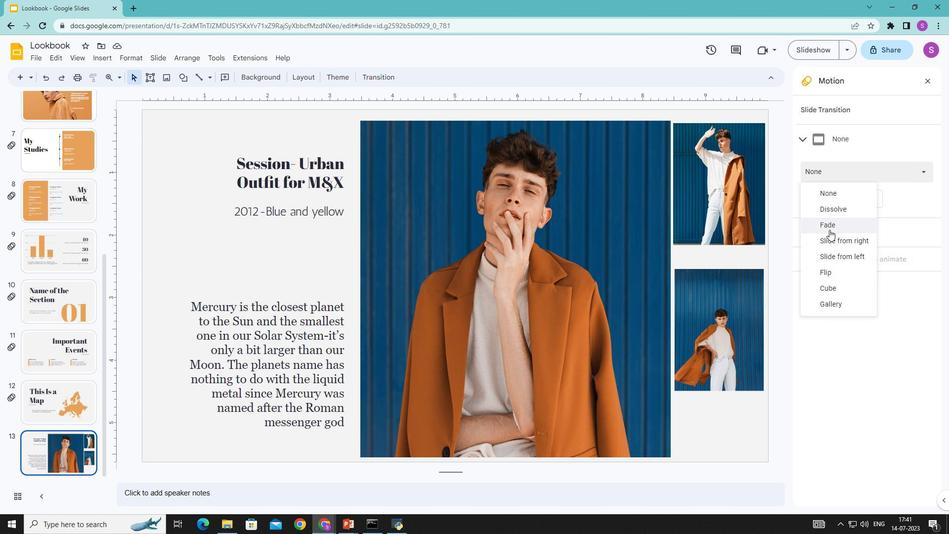 
Action: Mouse pressed left at (831, 225)
Screenshot: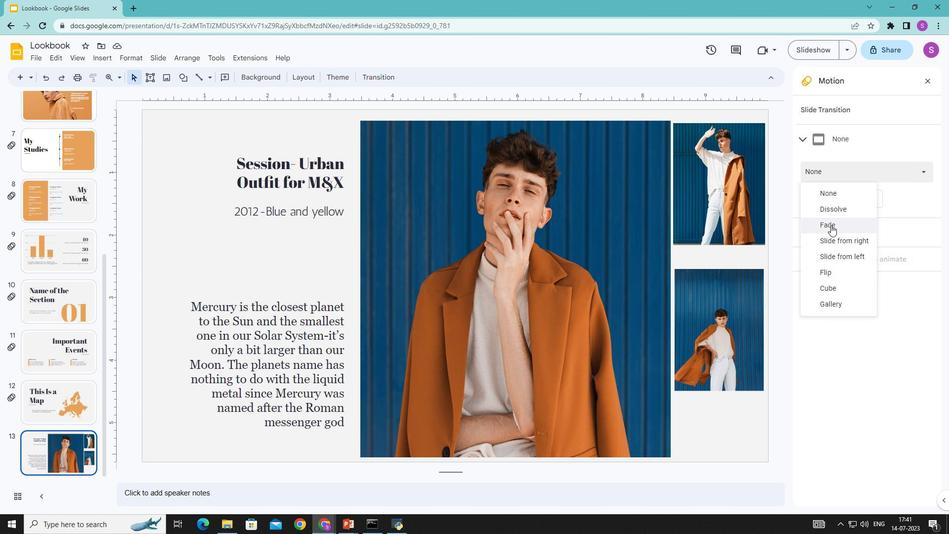 
Action: Mouse moved to (851, 192)
Screenshot: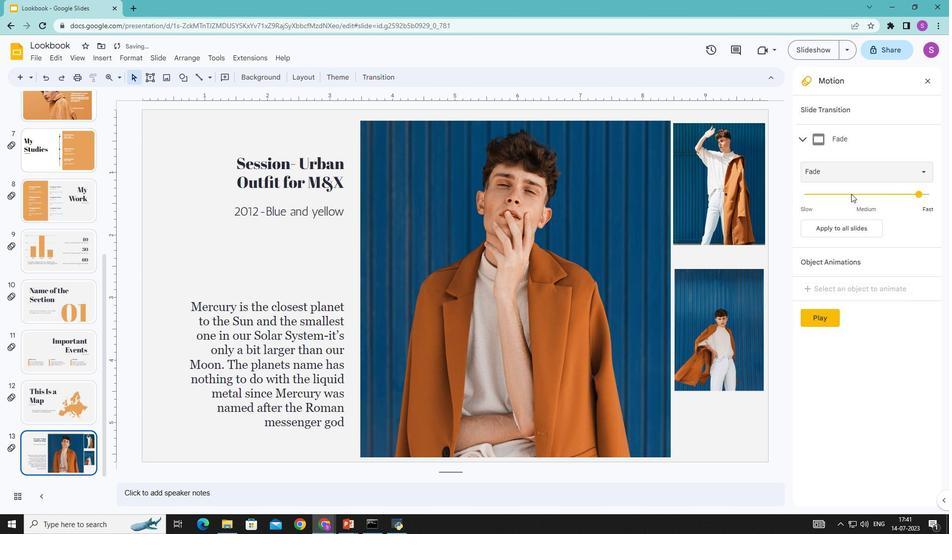 
Action: Mouse pressed left at (851, 192)
Screenshot: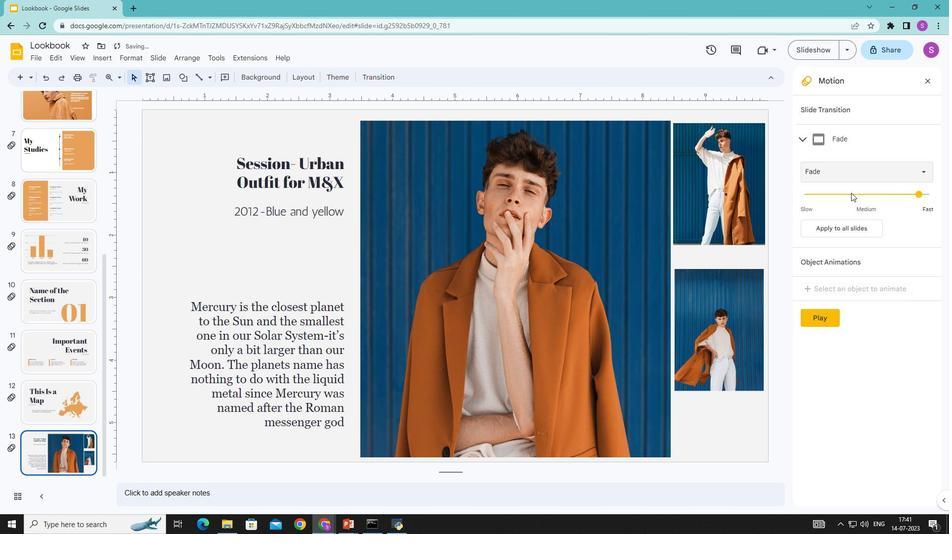 
Action: Mouse moved to (908, 192)
Screenshot: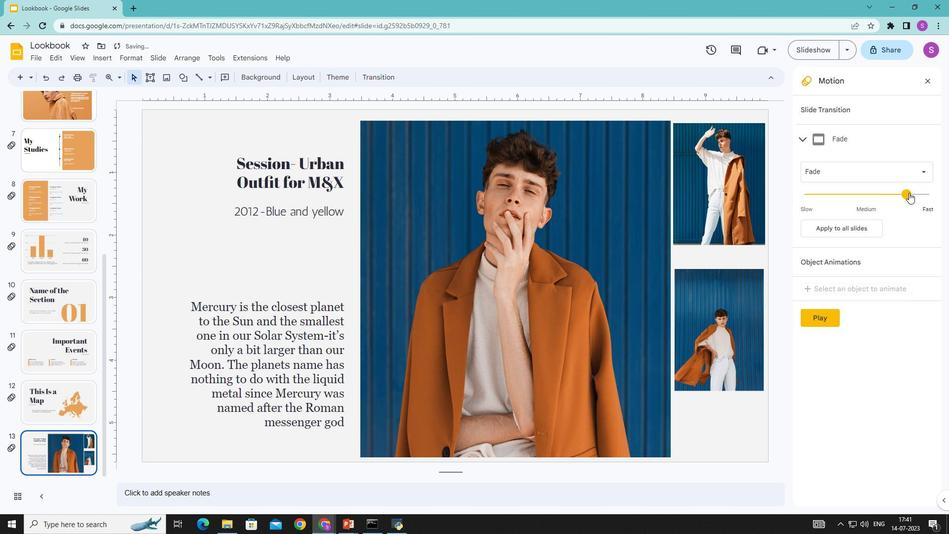 
Action: Mouse pressed left at (908, 192)
Screenshot: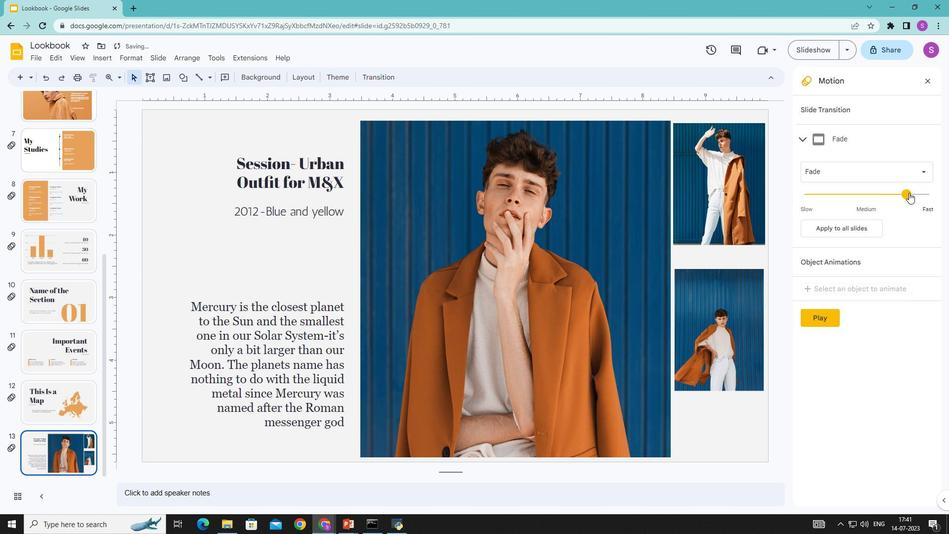 
Action: Mouse moved to (833, 318)
Screenshot: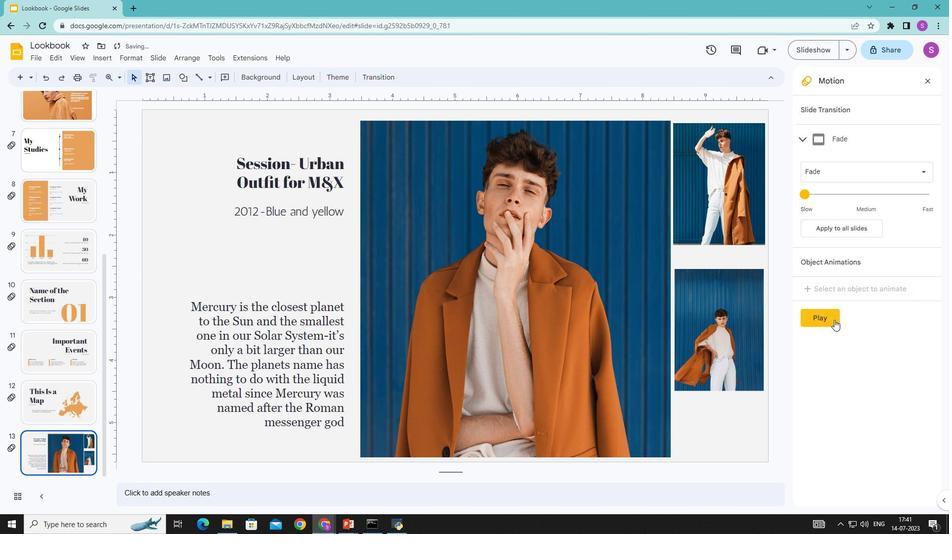 
Action: Mouse pressed left at (833, 318)
Screenshot: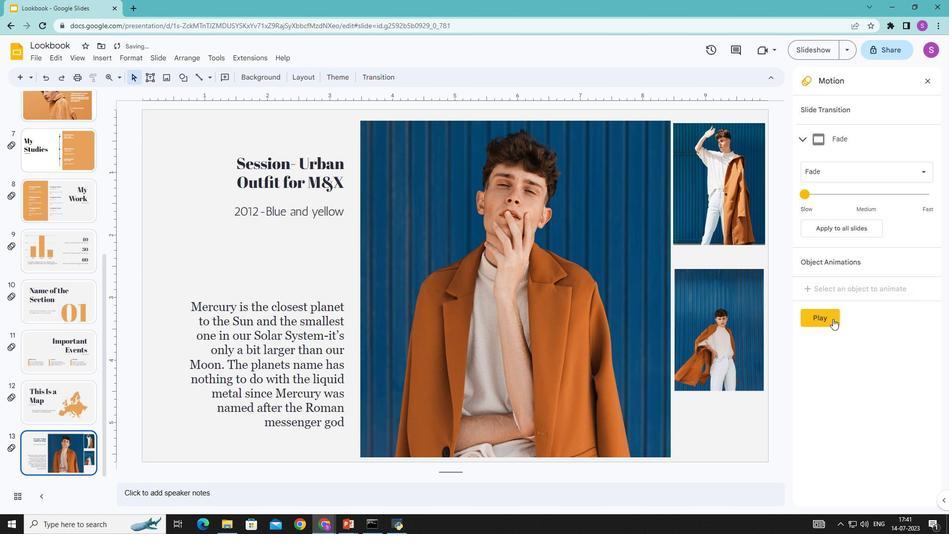 
Action: Mouse moved to (819, 349)
Screenshot: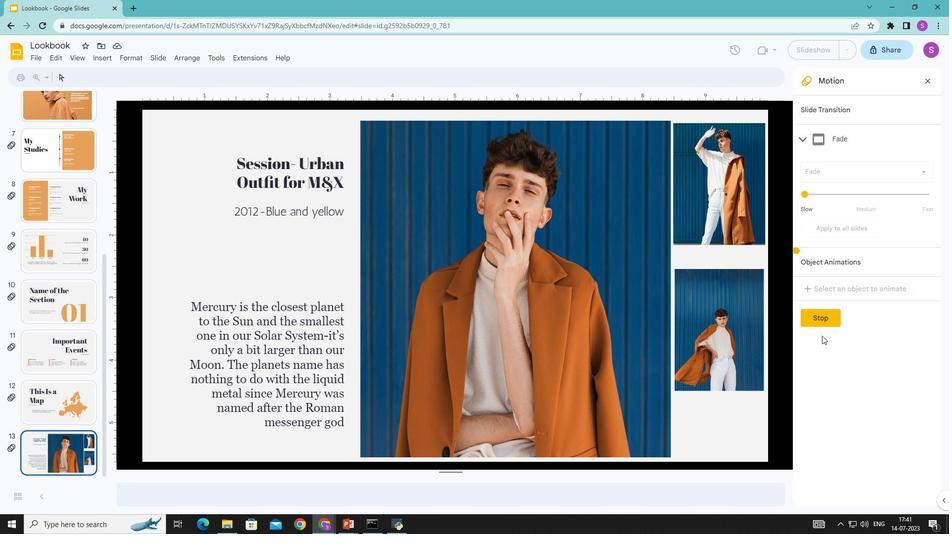 
Action: Mouse pressed left at (819, 349)
Screenshot: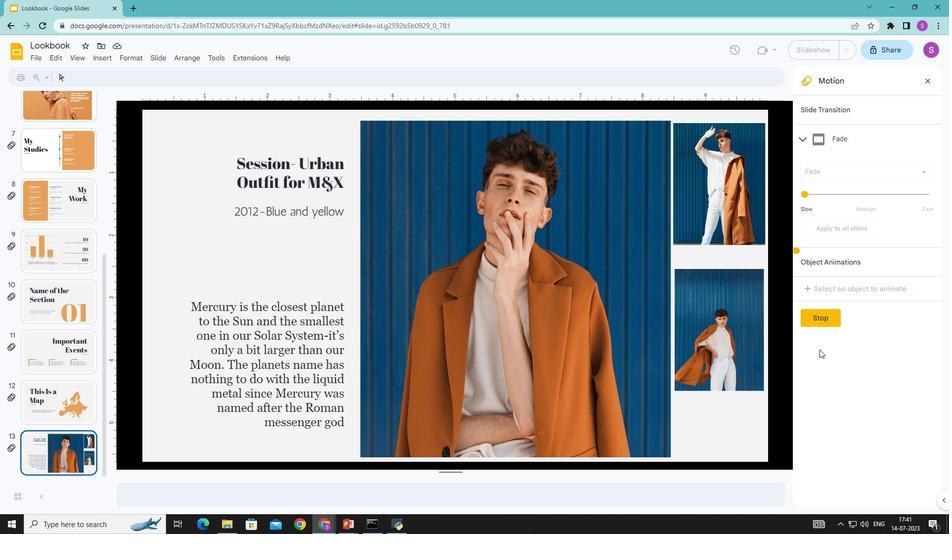 
Action: Mouse moved to (820, 349)
Screenshot: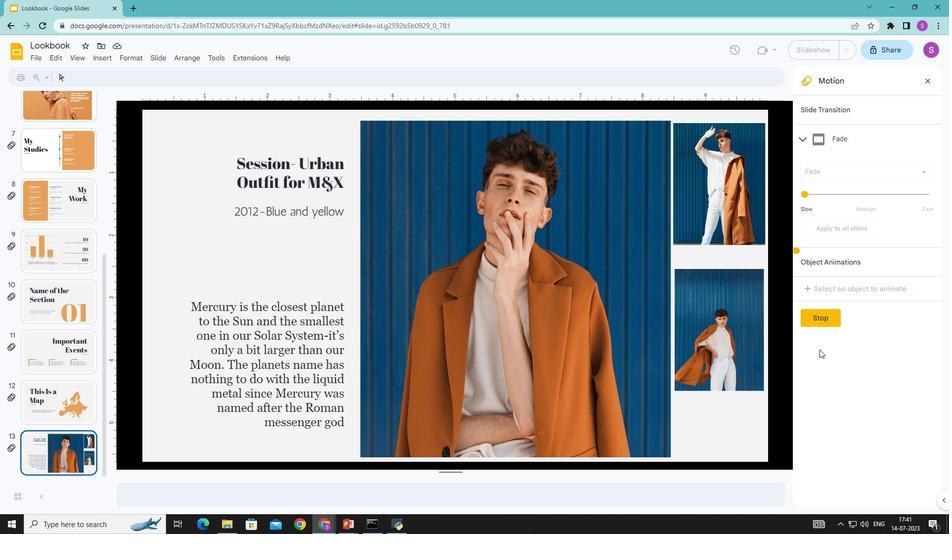 
